Task: In the  document Fire.rtf Align the width of word art with 'Picture'. Fill the whole document with 'Yellow'. Add link on bottom right corner of the sheet: www.instagram.com
Action: Mouse moved to (197, 95)
Screenshot: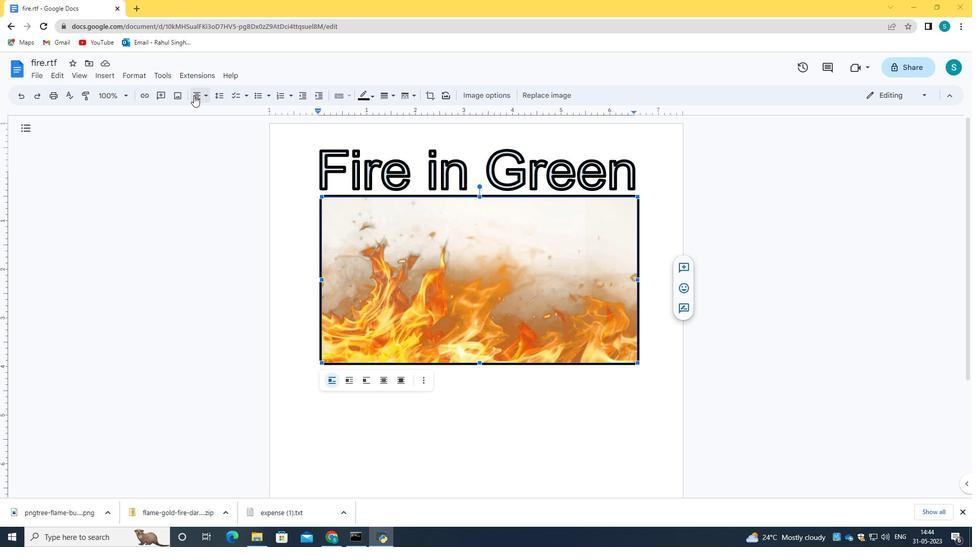 
Action: Mouse pressed left at (197, 95)
Screenshot: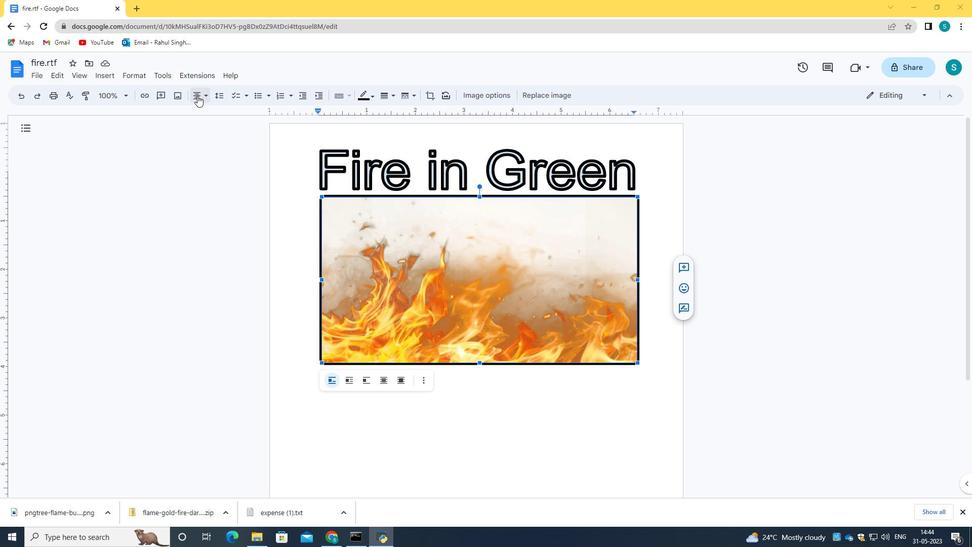 
Action: Mouse moved to (499, 98)
Screenshot: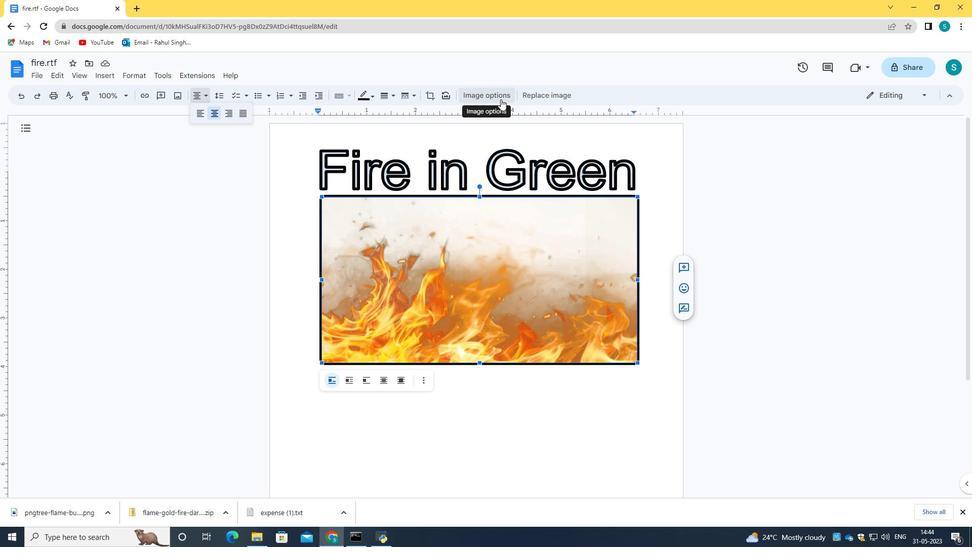 
Action: Mouse pressed left at (499, 98)
Screenshot: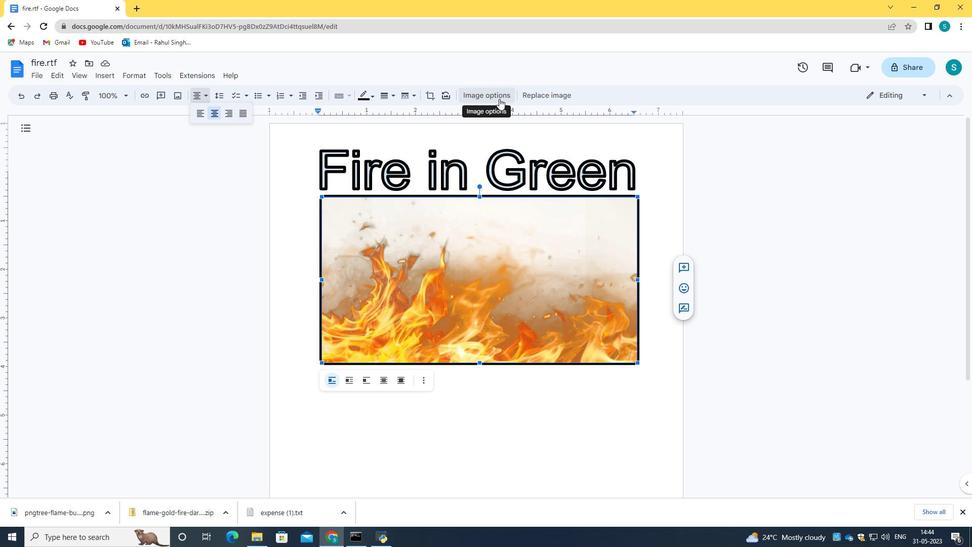 
Action: Mouse moved to (195, 90)
Screenshot: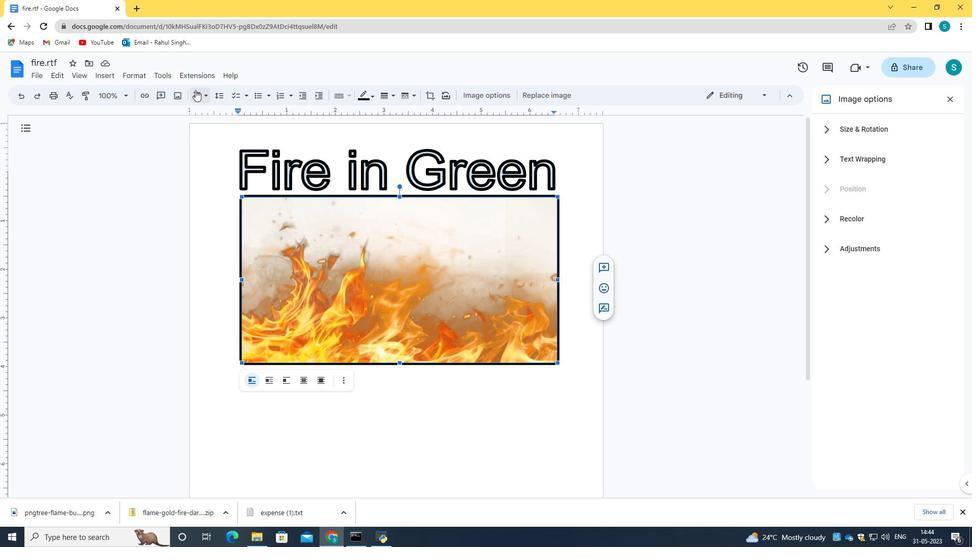
Action: Mouse pressed left at (195, 90)
Screenshot: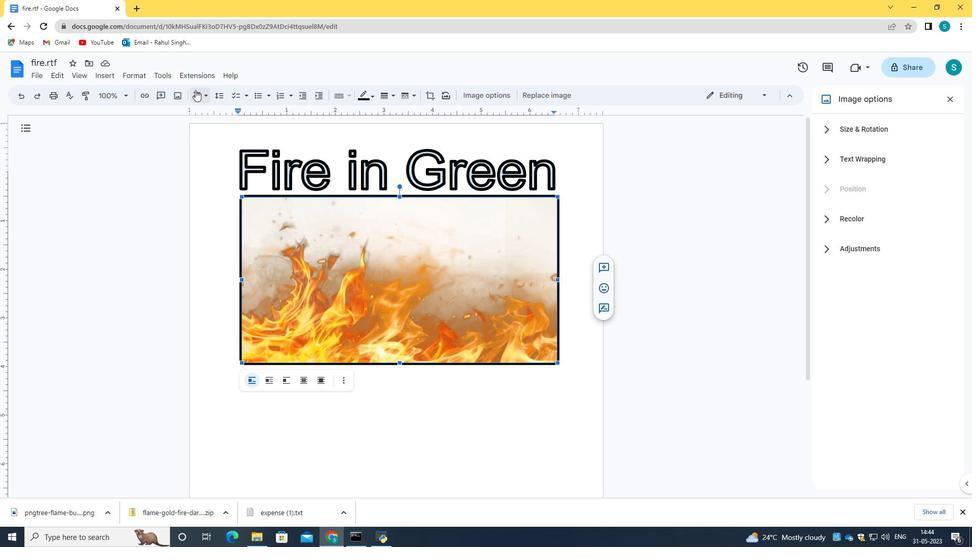 
Action: Mouse moved to (218, 113)
Screenshot: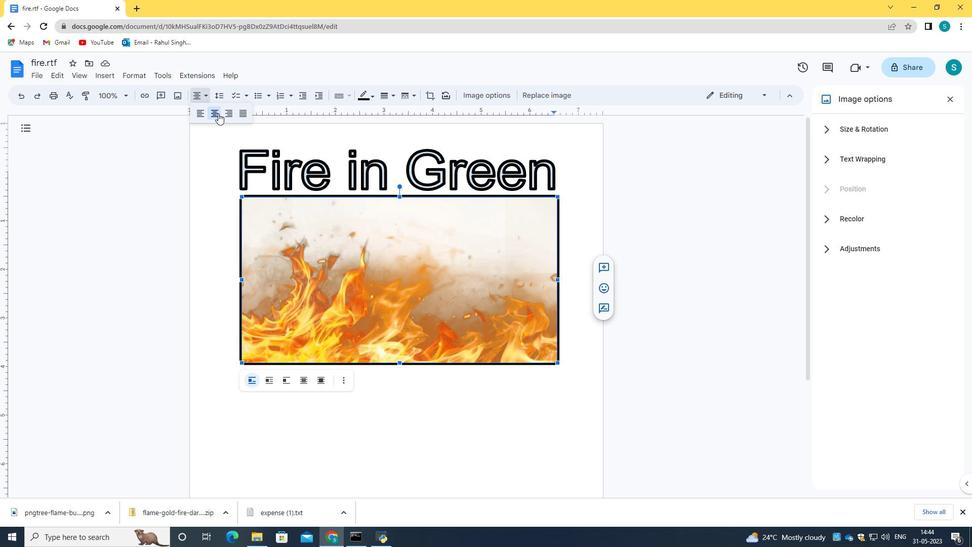 
Action: Mouse pressed left at (218, 113)
Screenshot: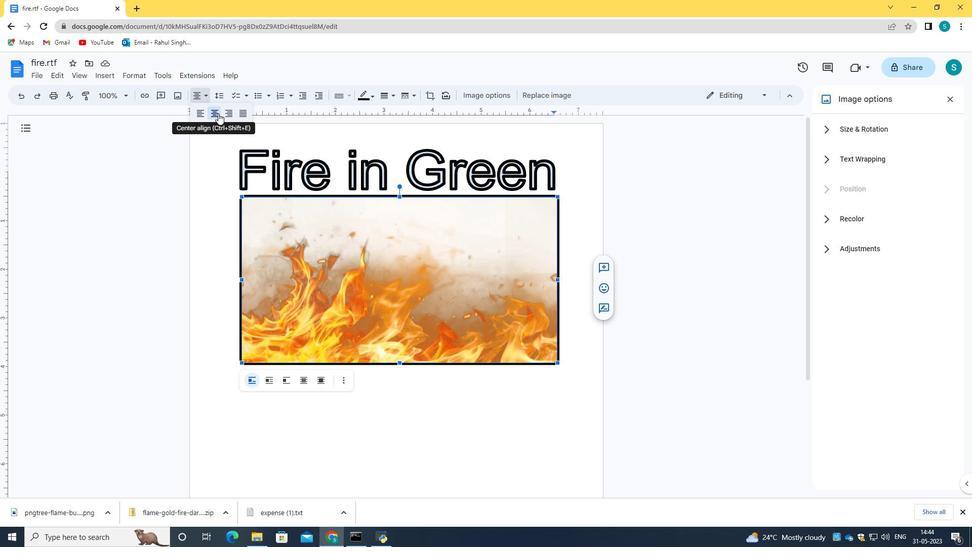 
Action: Mouse moved to (528, 154)
Screenshot: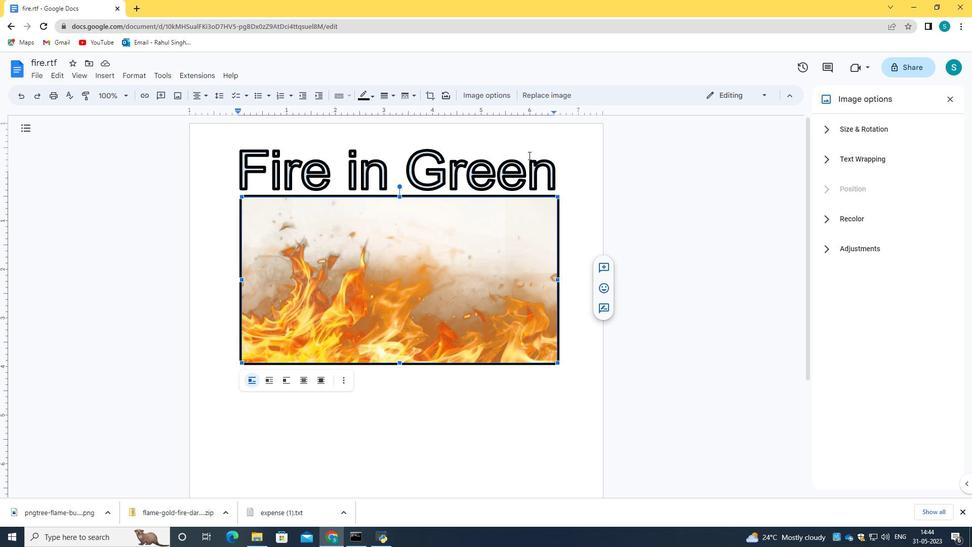 
Action: Mouse pressed left at (528, 154)
Screenshot: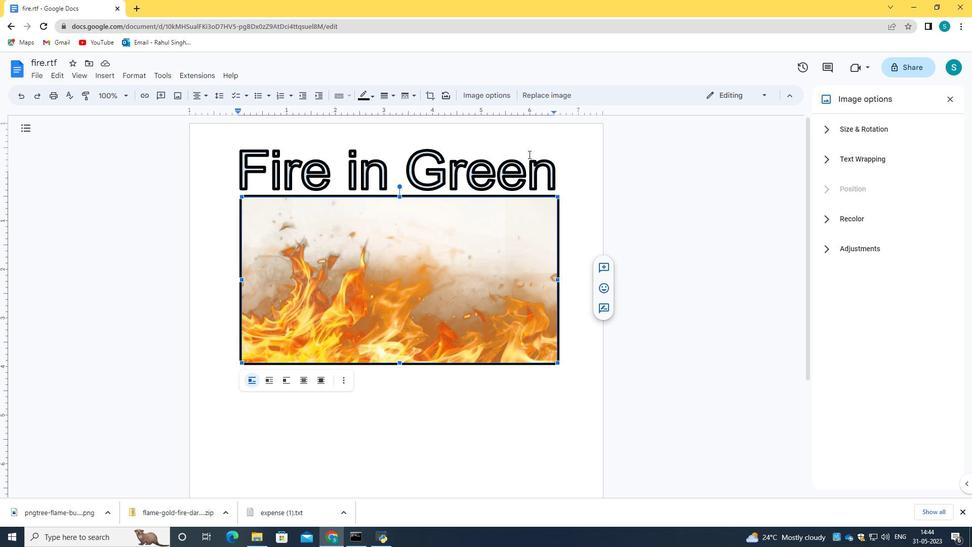 
Action: Mouse moved to (30, 72)
Screenshot: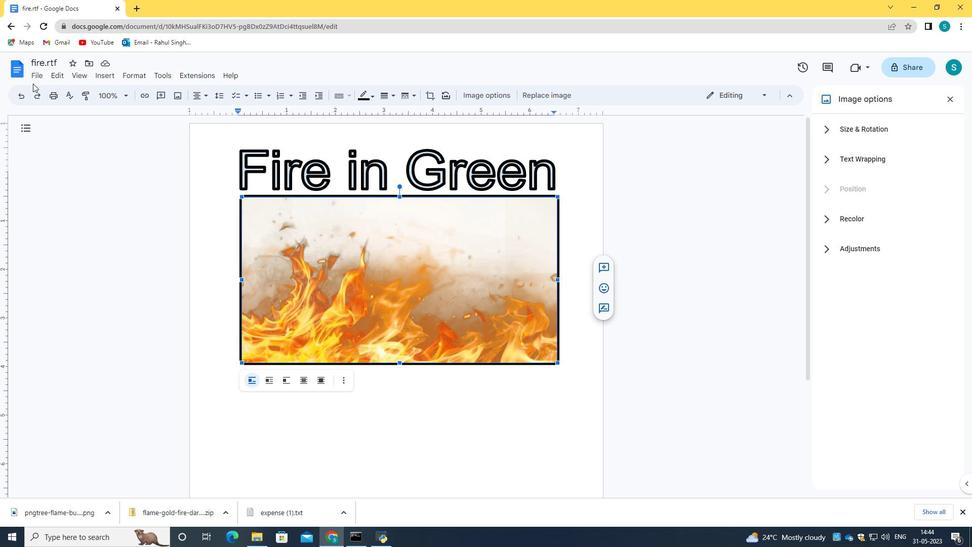 
Action: Mouse pressed left at (30, 72)
Screenshot: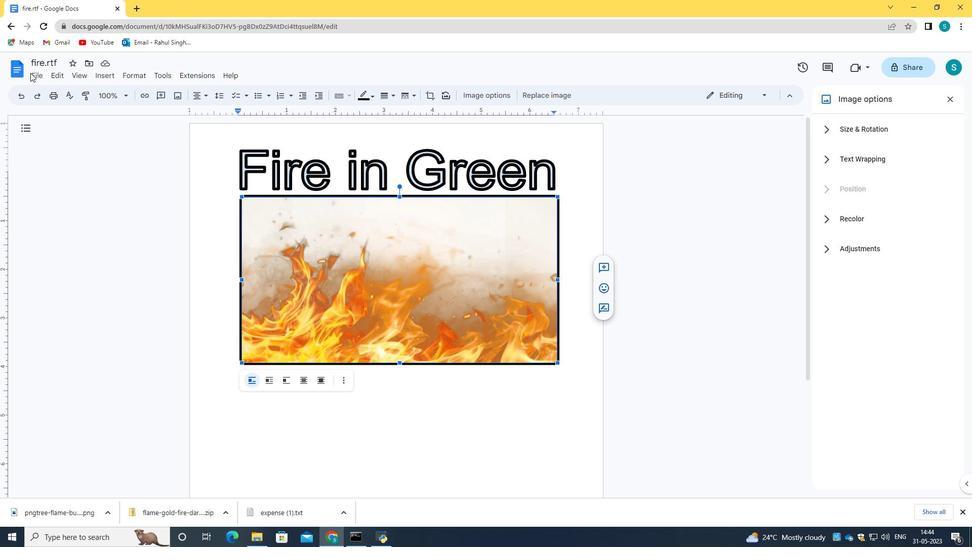 
Action: Mouse moved to (41, 77)
Screenshot: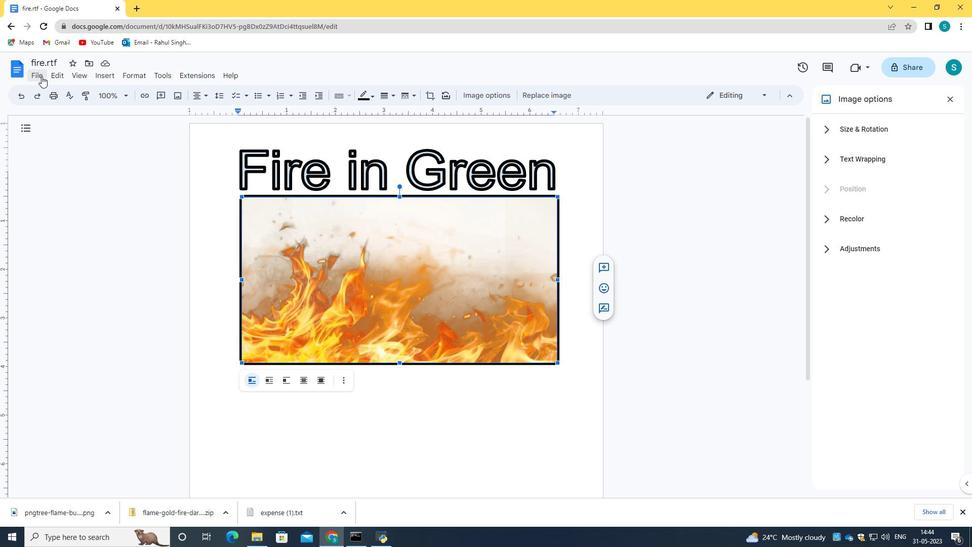 
Action: Mouse pressed left at (41, 77)
Screenshot: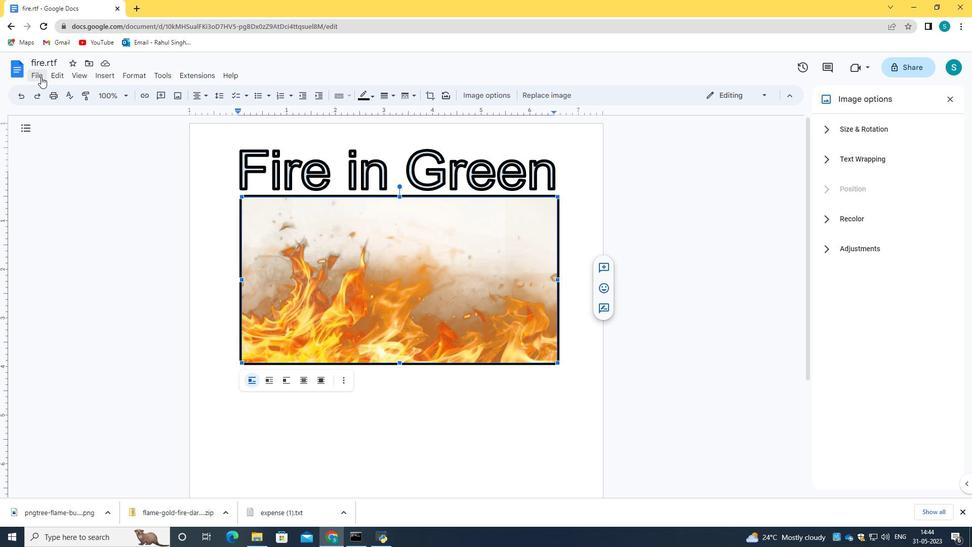 
Action: Mouse moved to (80, 352)
Screenshot: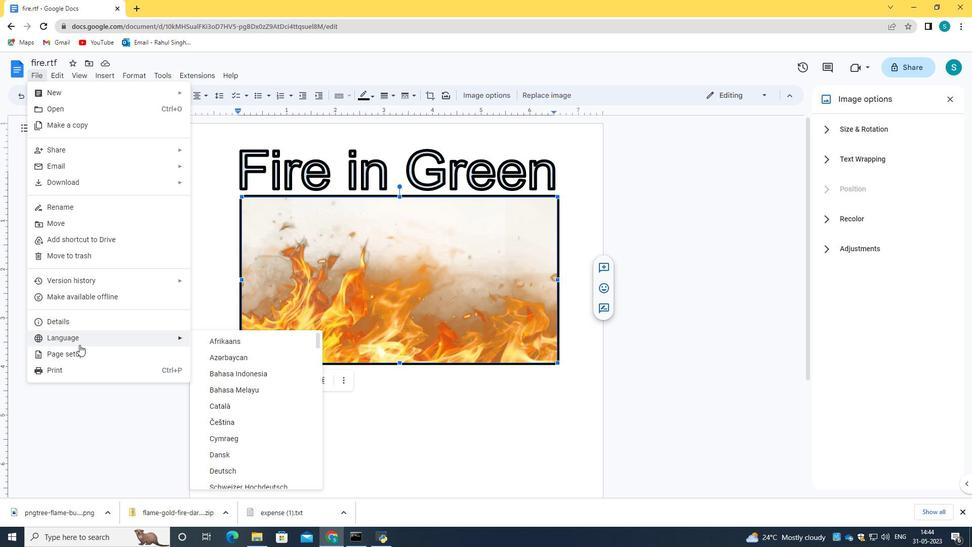 
Action: Mouse pressed left at (80, 352)
Screenshot: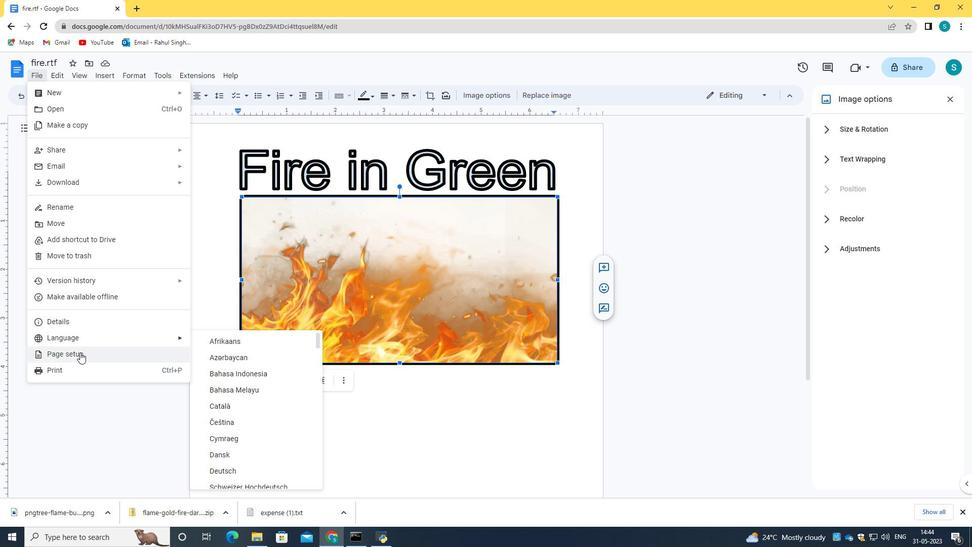 
Action: Mouse moved to (434, 223)
Screenshot: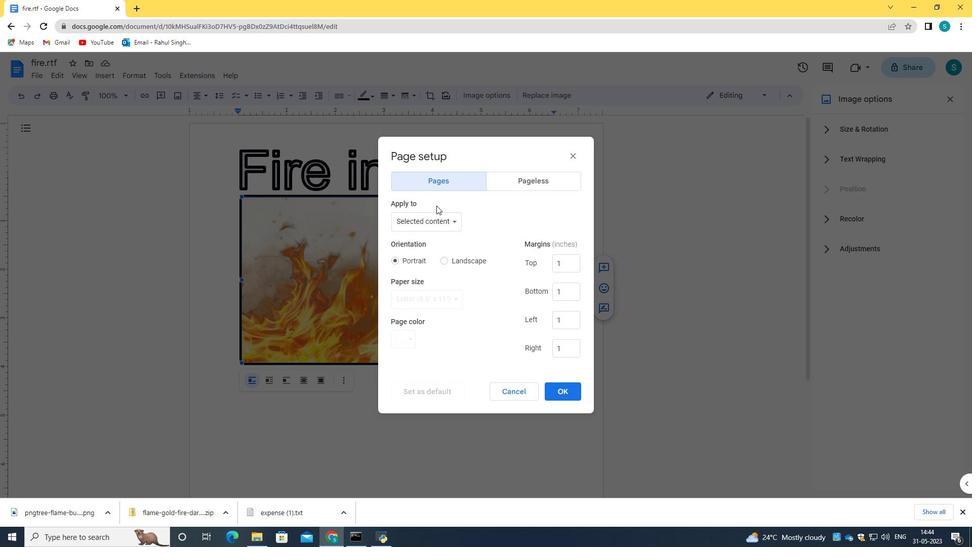 
Action: Mouse pressed left at (434, 223)
Screenshot: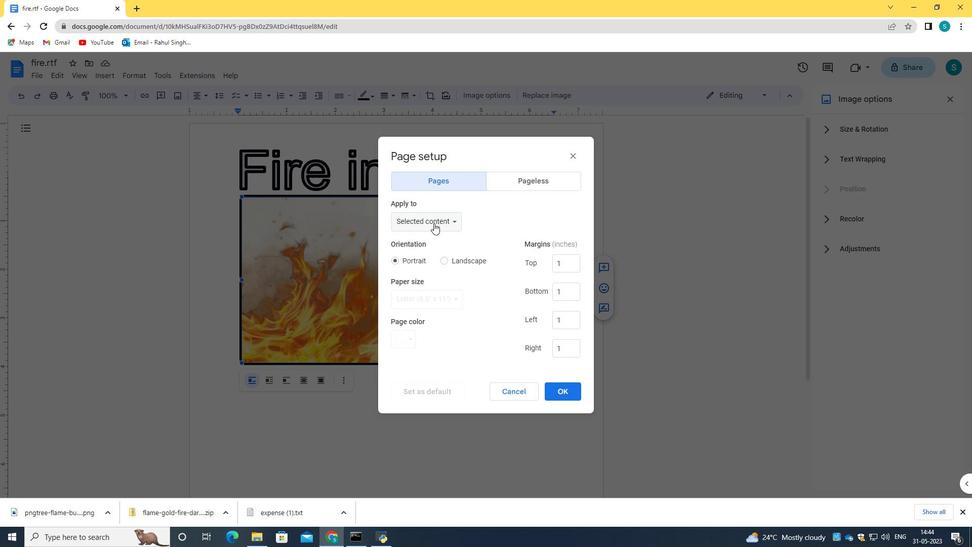 
Action: Mouse moved to (426, 203)
Screenshot: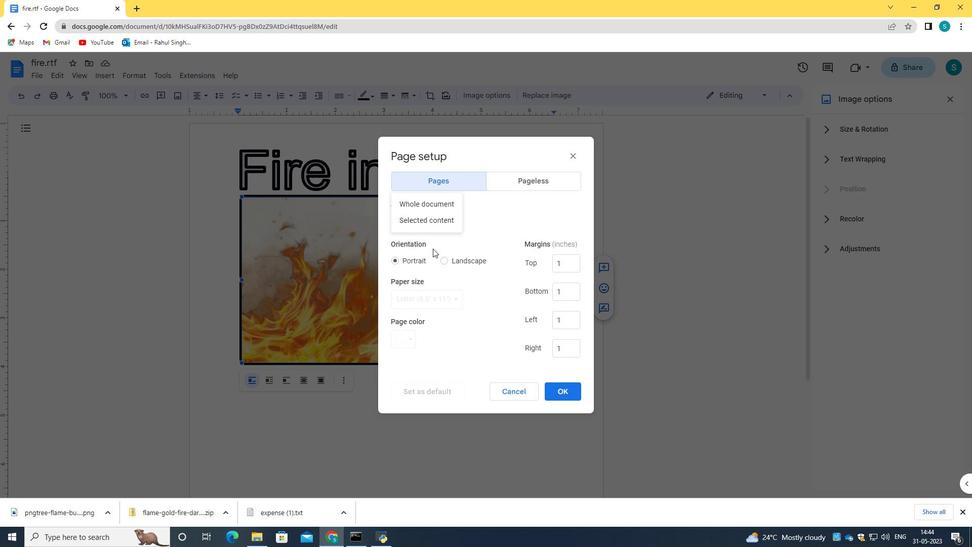 
Action: Mouse pressed left at (426, 203)
Screenshot: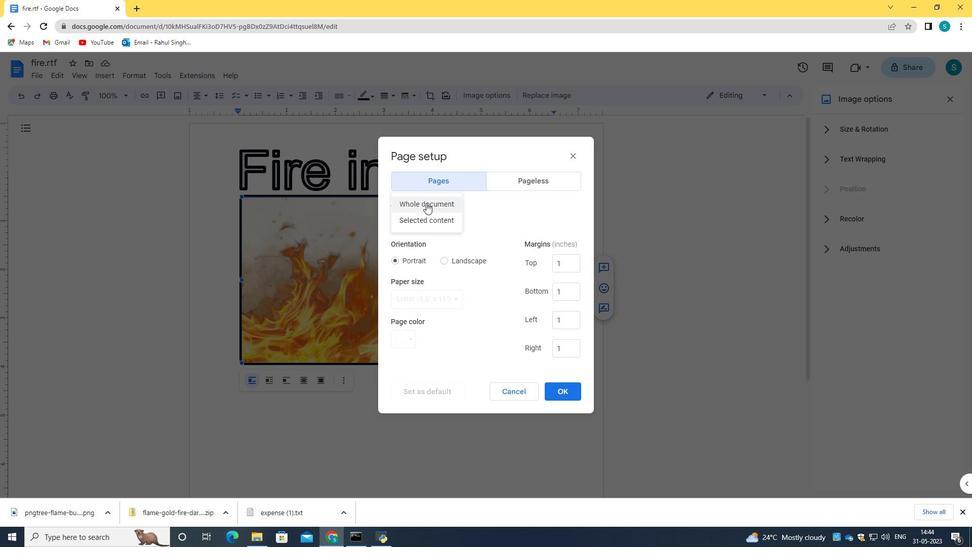 
Action: Mouse moved to (399, 347)
Screenshot: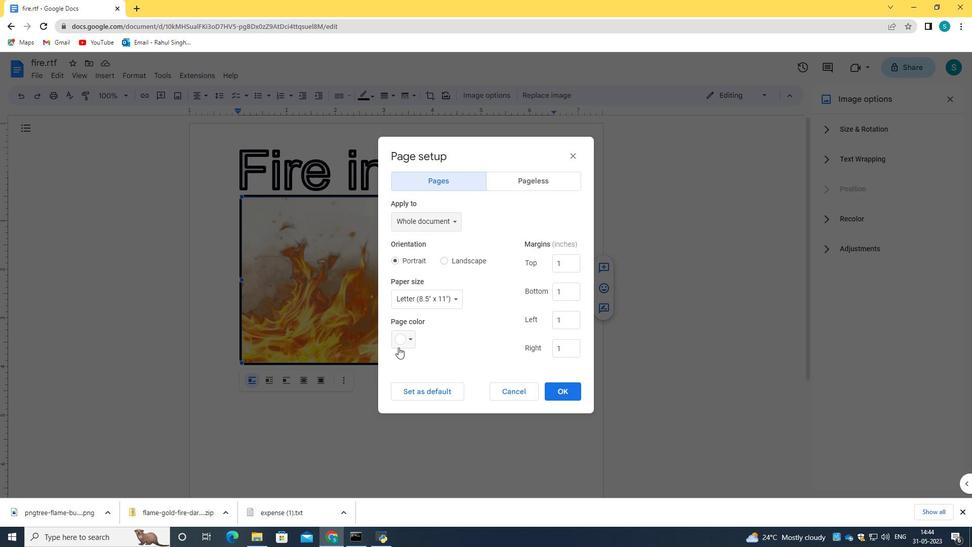 
Action: Mouse pressed left at (399, 347)
Screenshot: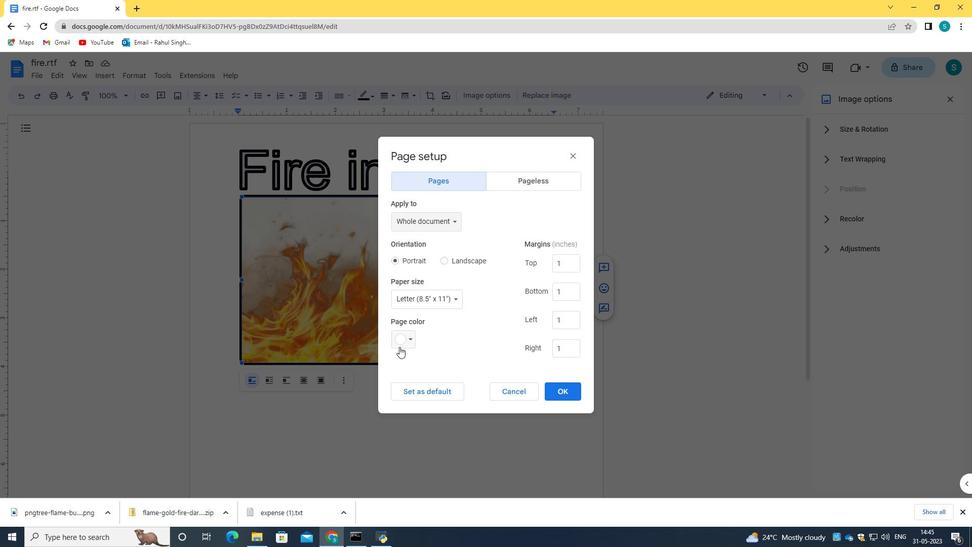 
Action: Mouse moved to (435, 370)
Screenshot: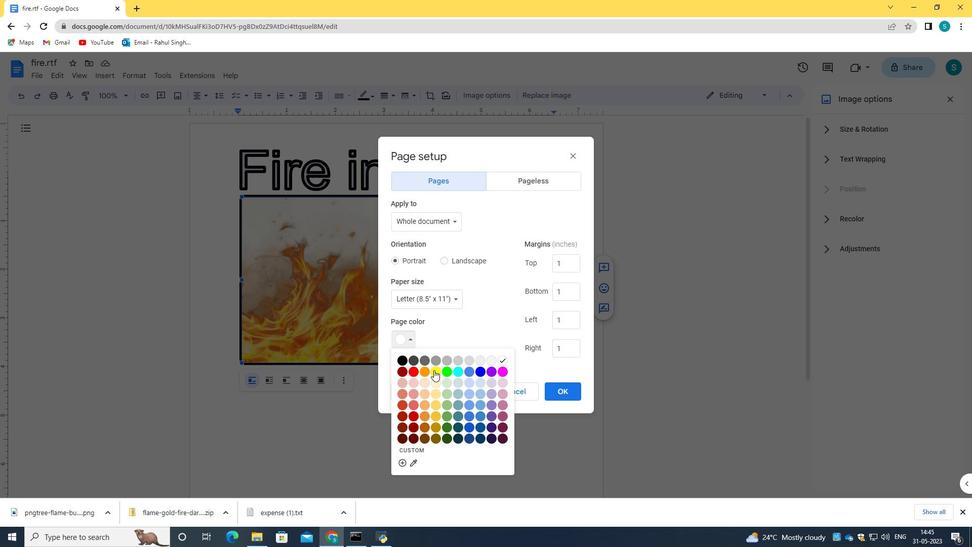 
Action: Mouse pressed left at (435, 370)
Screenshot: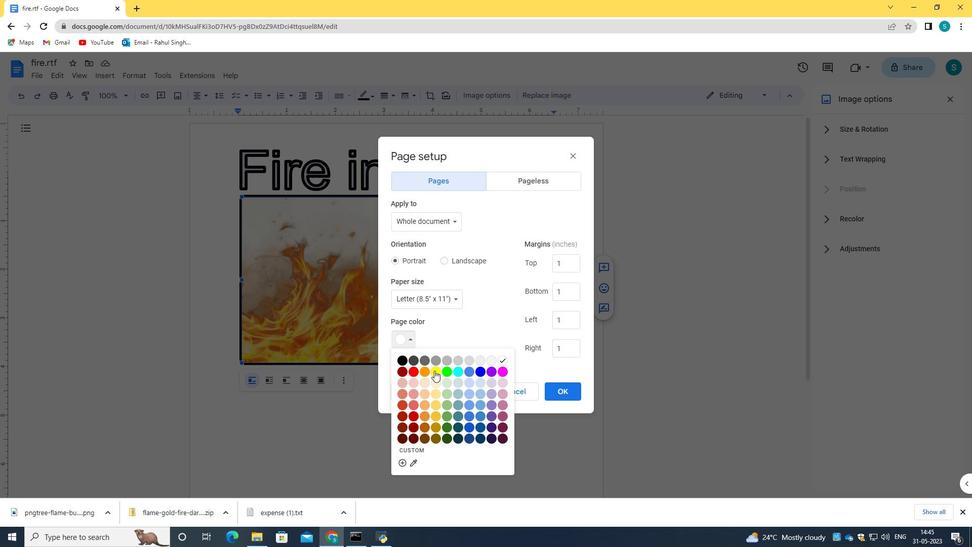 
Action: Mouse moved to (569, 389)
Screenshot: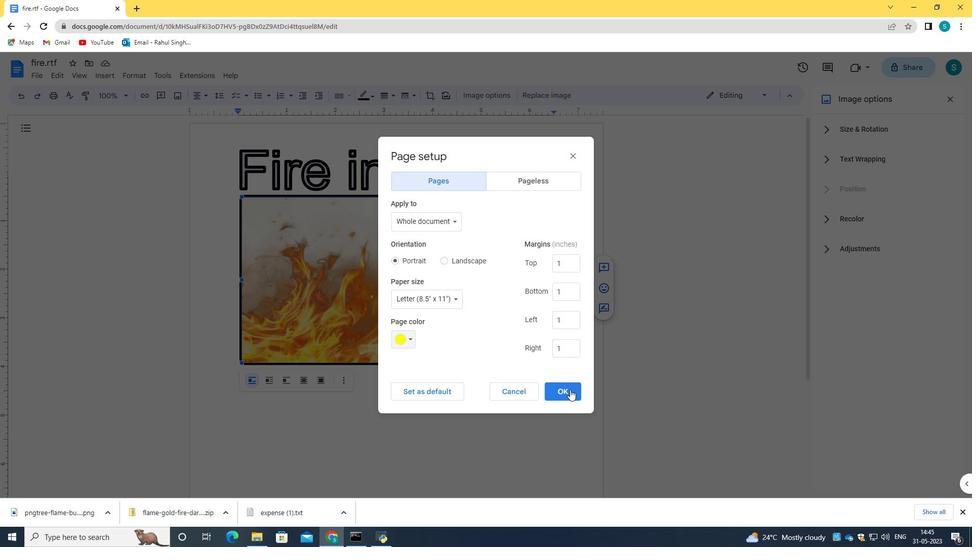 
Action: Mouse pressed left at (569, 389)
Screenshot: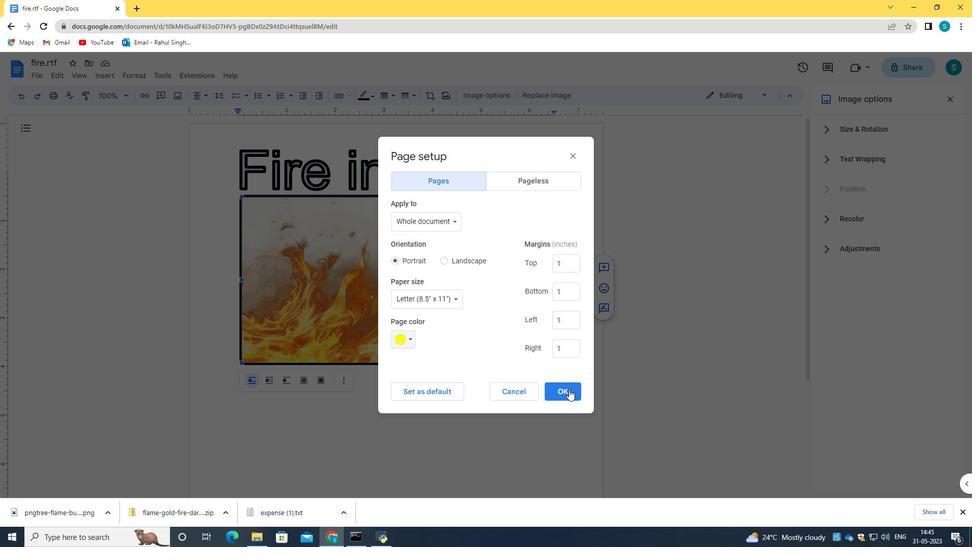 
Action: Mouse moved to (463, 261)
Screenshot: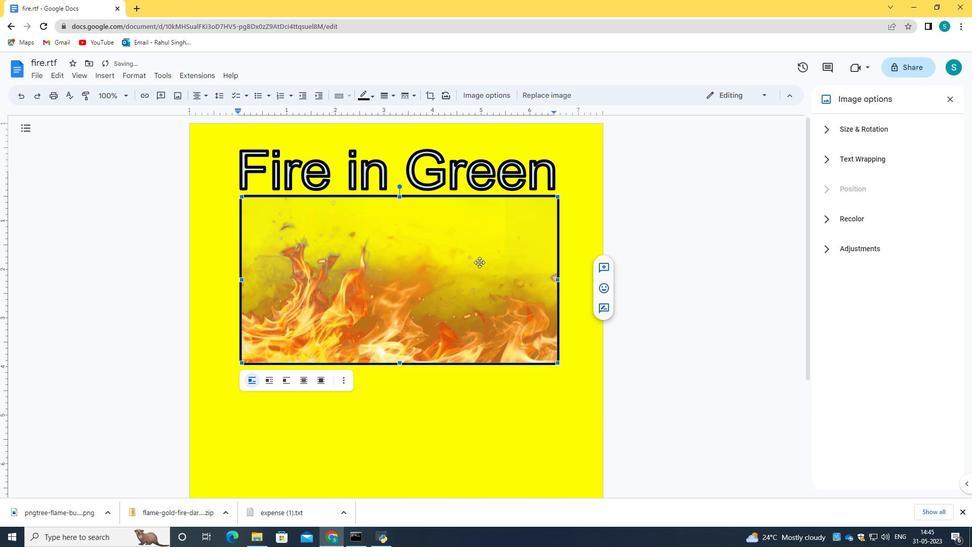 
Action: Mouse scrolled (463, 260) with delta (0, 0)
Screenshot: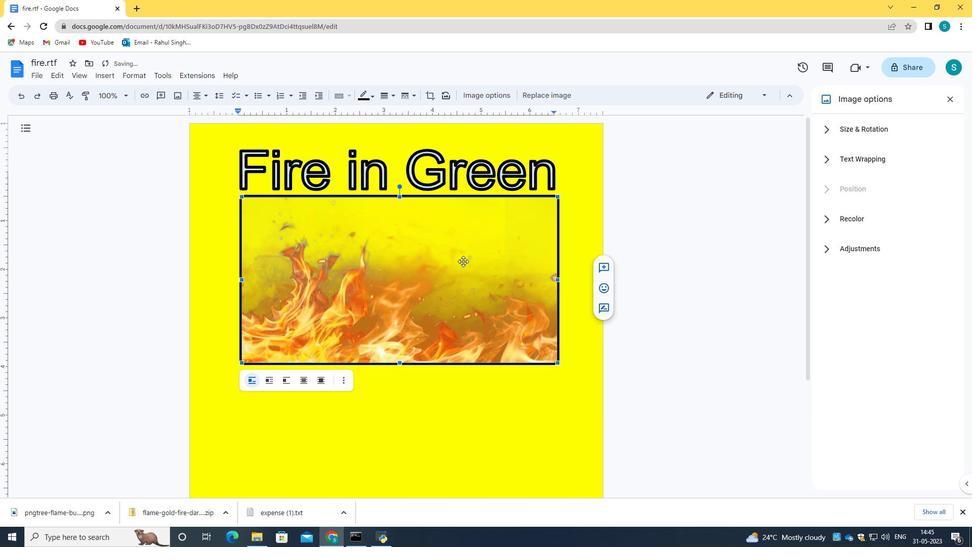 
Action: Mouse scrolled (463, 260) with delta (0, 0)
Screenshot: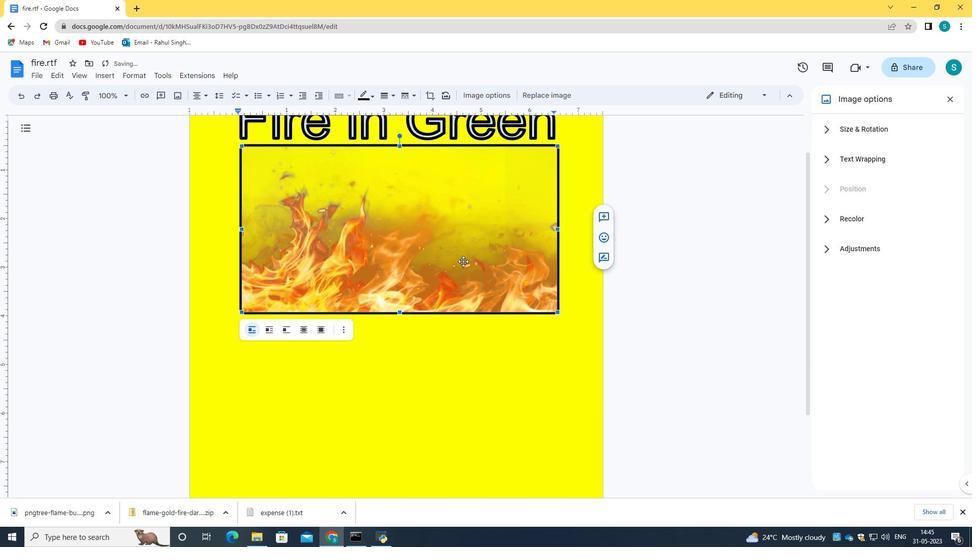 
Action: Mouse moved to (468, 362)
Screenshot: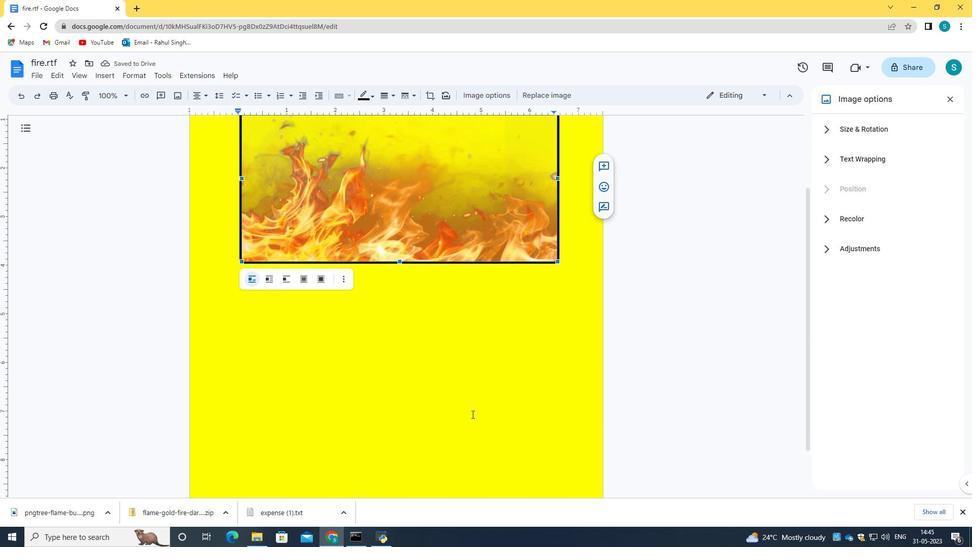 
Action: Mouse pressed left at (468, 362)
Screenshot: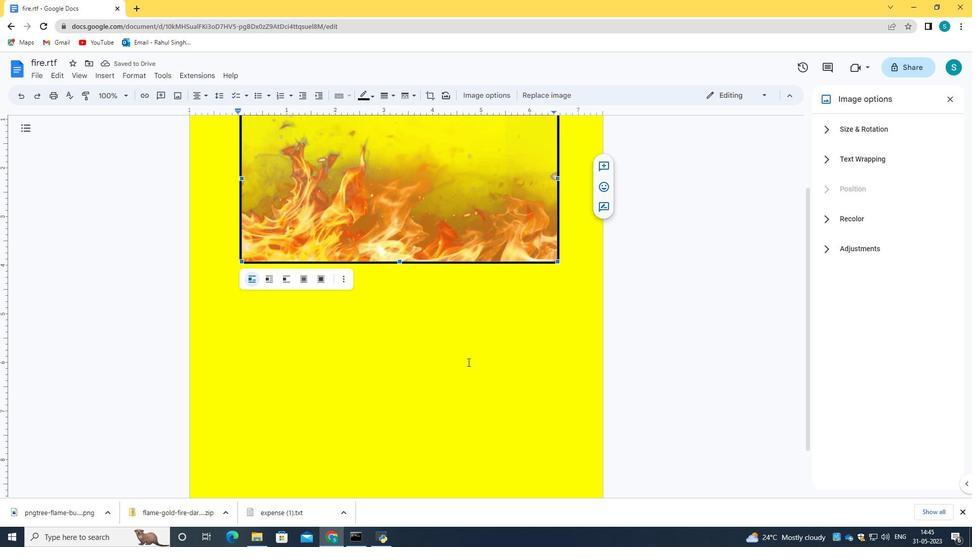 
Action: Mouse moved to (467, 419)
Screenshot: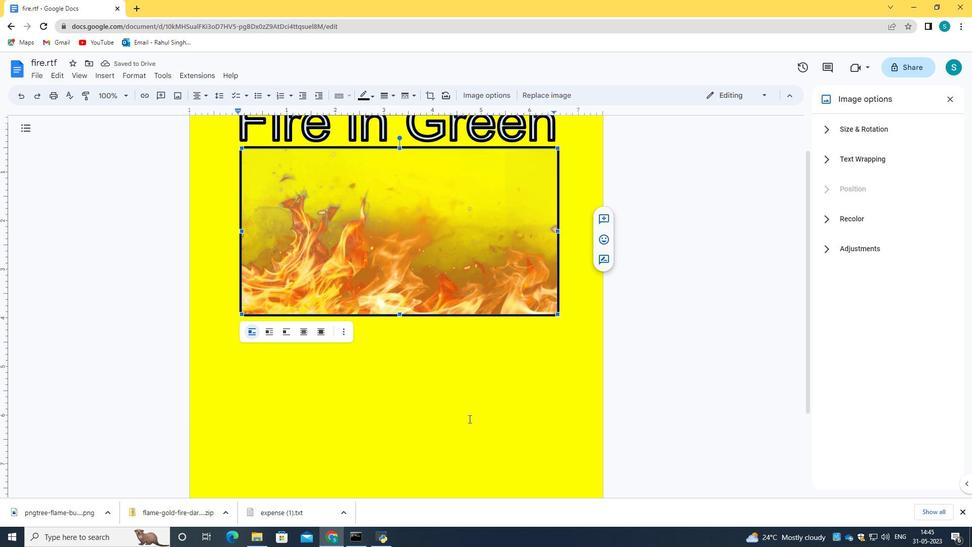 
Action: Mouse pressed left at (467, 419)
Screenshot: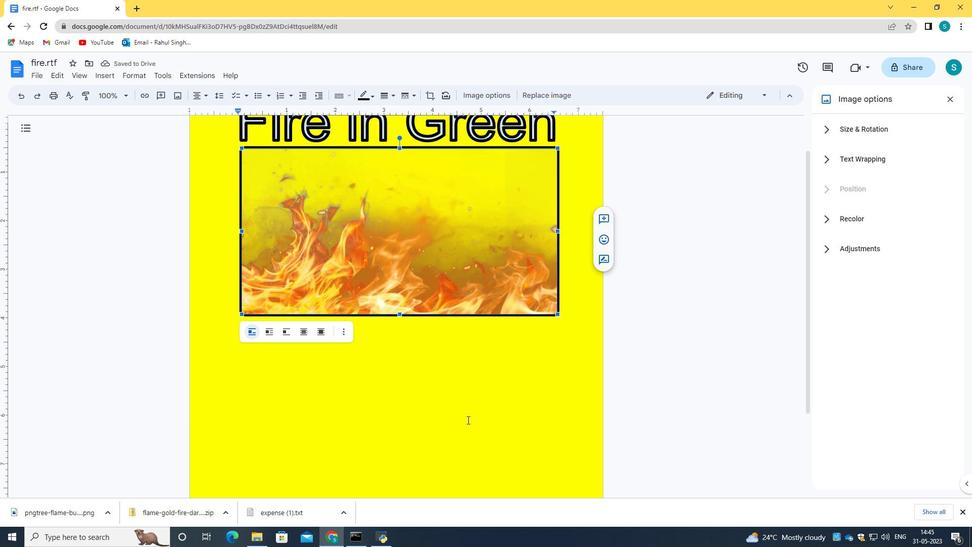 
Action: Mouse moved to (419, 418)
Screenshot: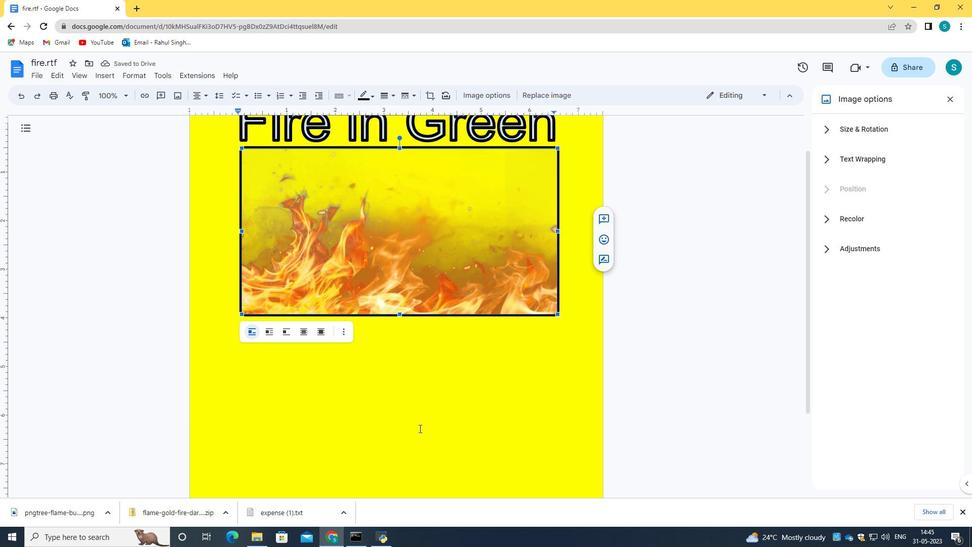 
Action: Mouse scrolled (419, 417) with delta (0, 0)
Screenshot: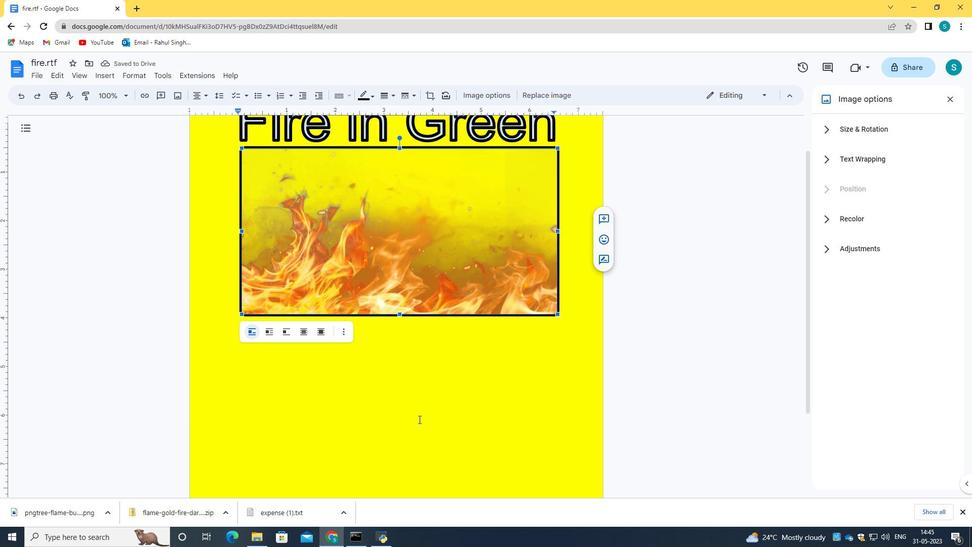
Action: Mouse scrolled (419, 417) with delta (0, 0)
Screenshot: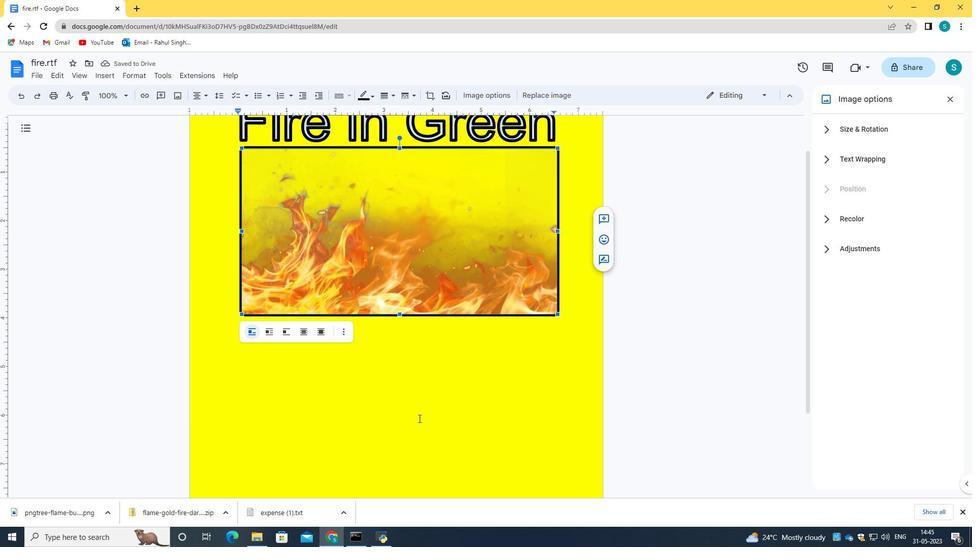 
Action: Mouse moved to (421, 414)
Screenshot: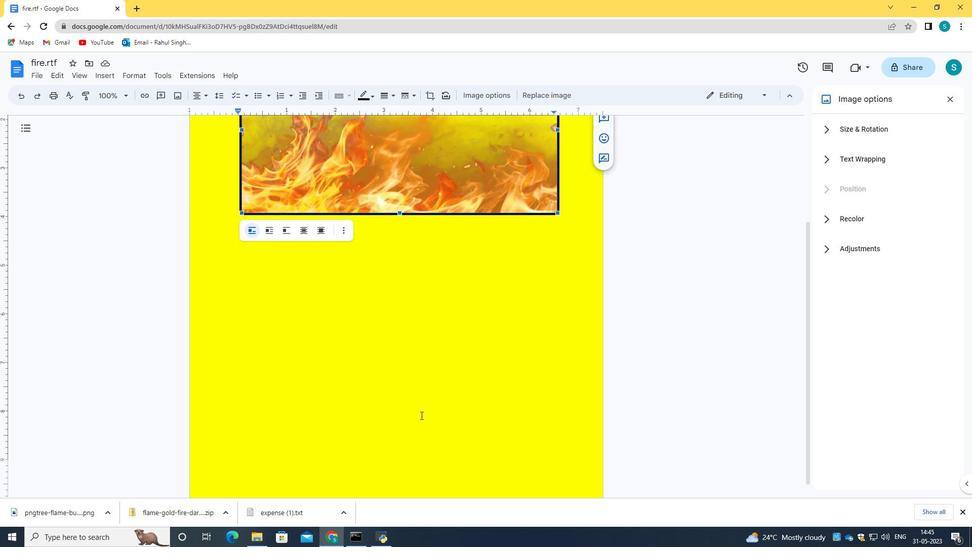 
Action: Mouse pressed left at (421, 414)
Screenshot: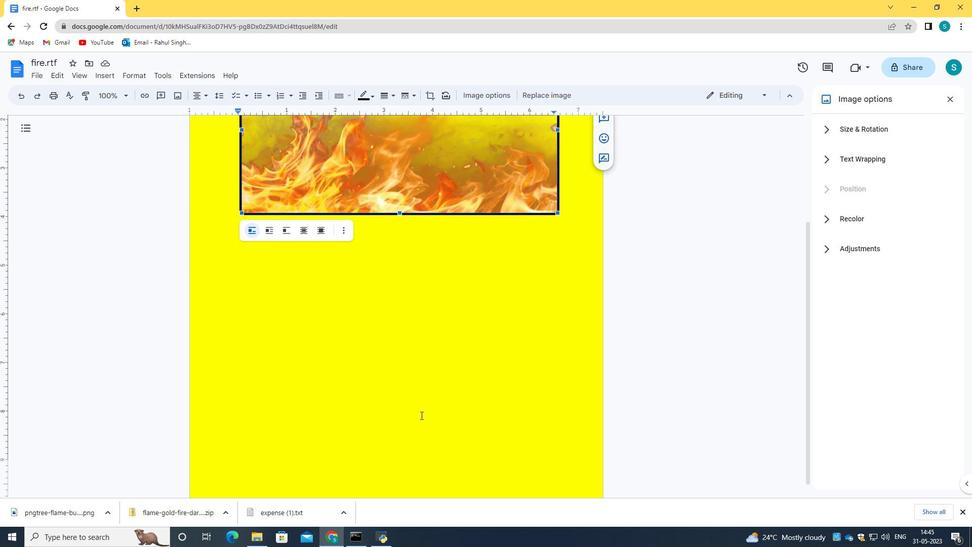 
Action: Mouse pressed left at (421, 414)
Screenshot: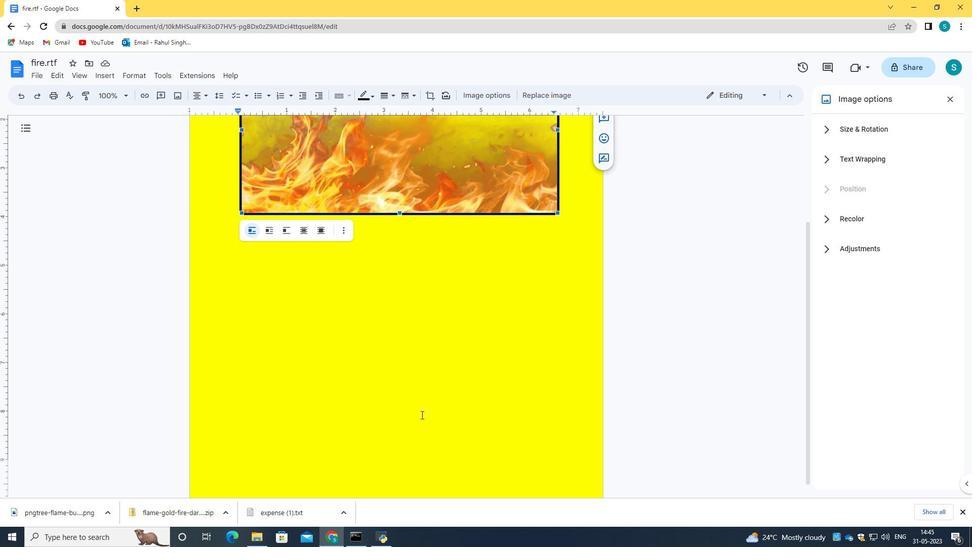
Action: Mouse moved to (567, 131)
Screenshot: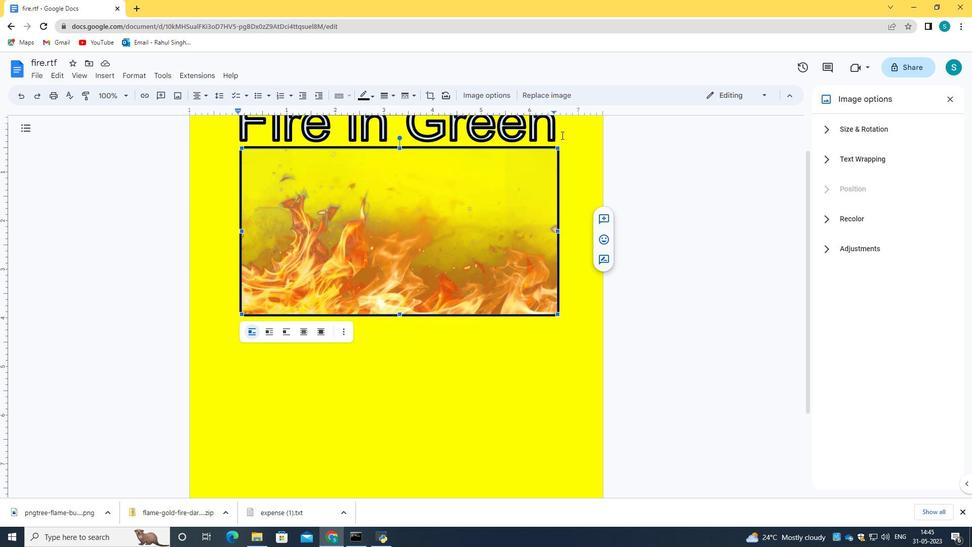 
Action: Mouse pressed left at (567, 131)
Screenshot: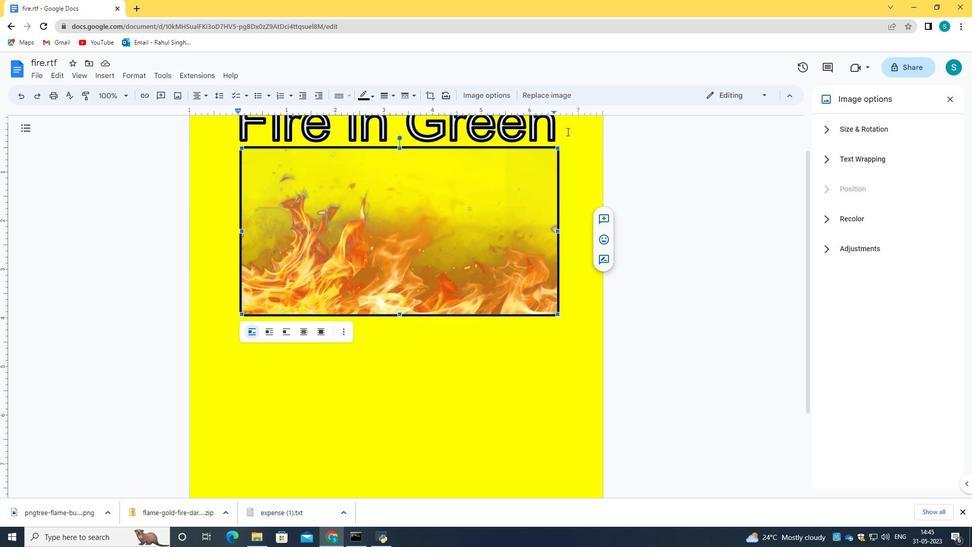 
Action: Mouse moved to (423, 443)
Screenshot: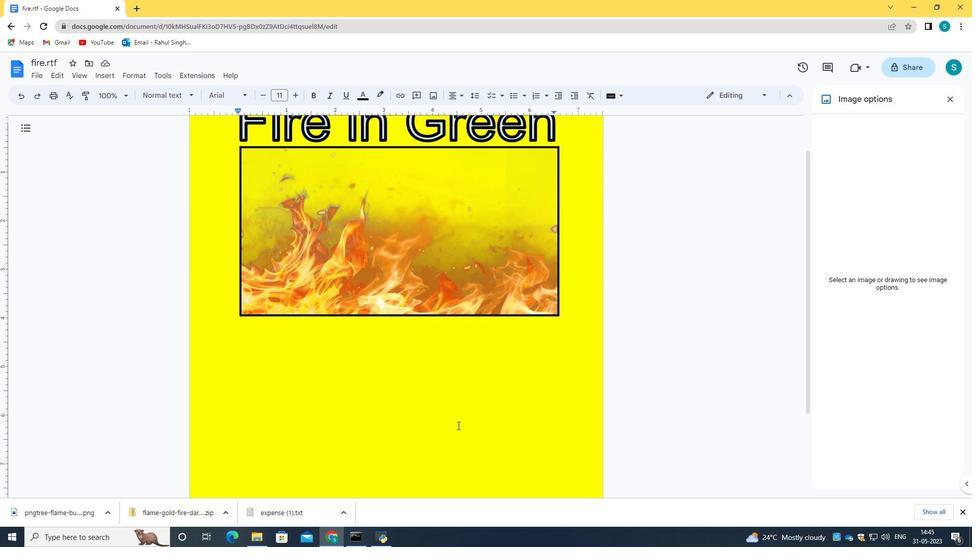 
Action: Mouse pressed left at (423, 443)
Screenshot: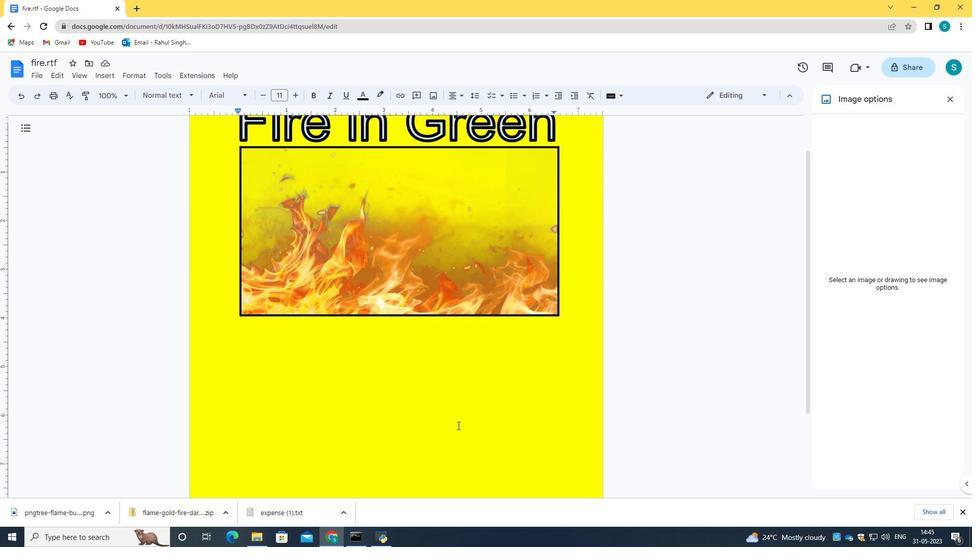 
Action: Mouse moved to (435, 412)
Screenshot: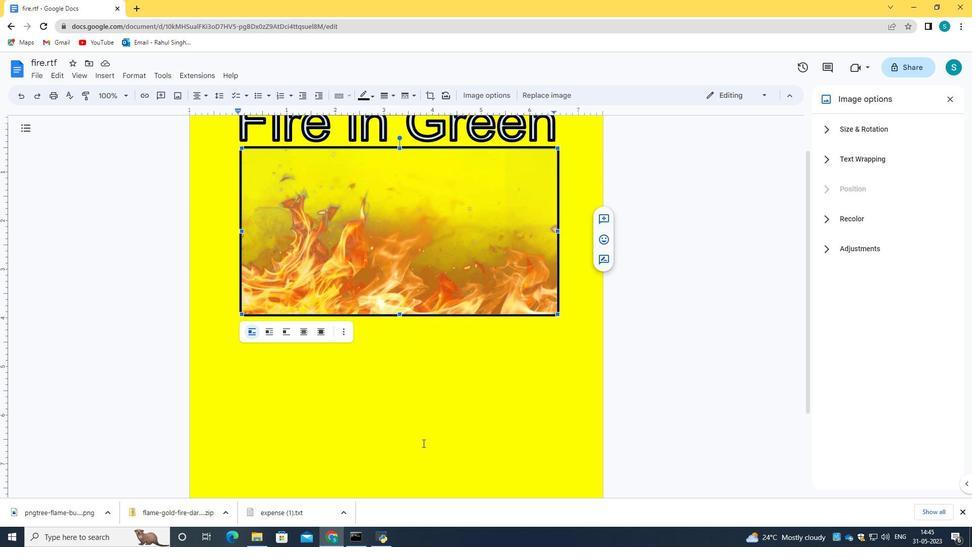 
Action: Key pressed <Key.space>
Screenshot: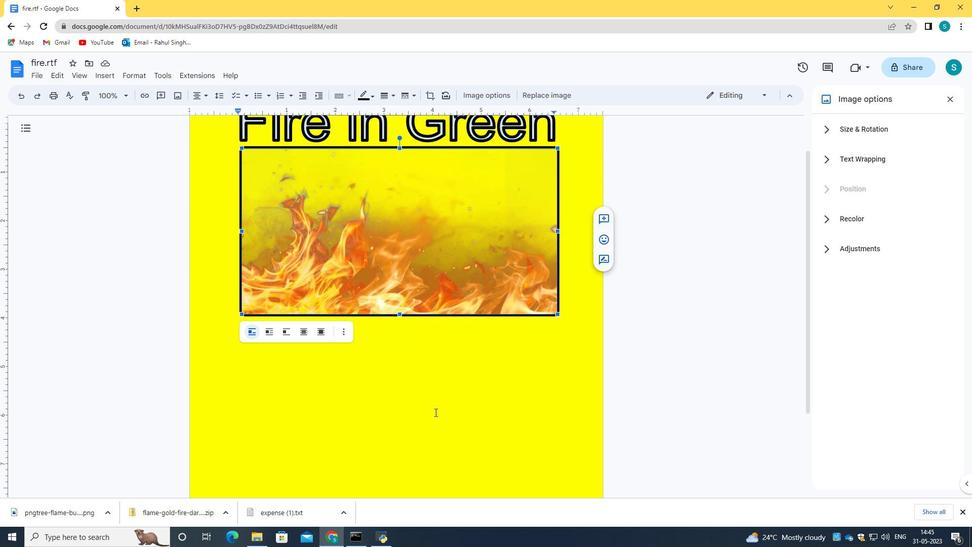 
Action: Mouse moved to (15, 92)
Screenshot: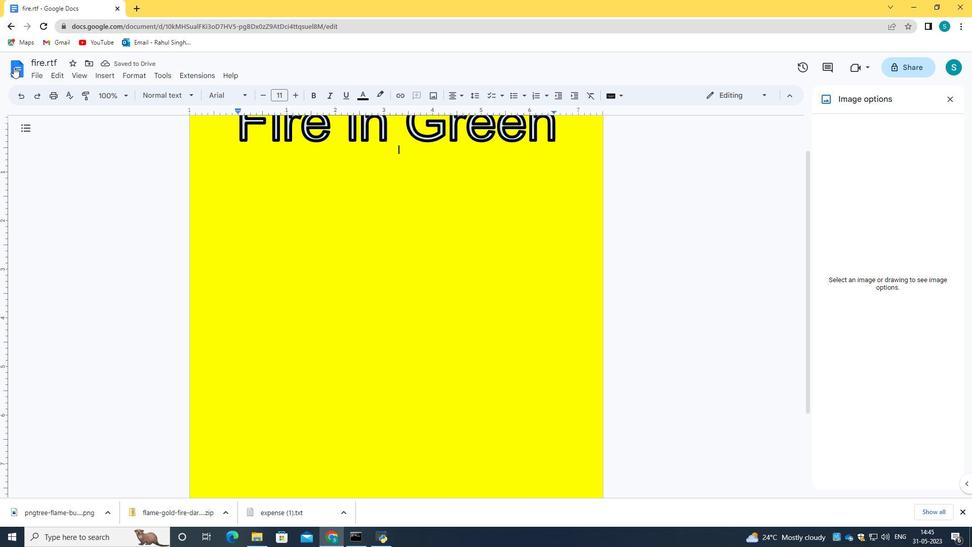 
Action: Mouse pressed left at (15, 92)
Screenshot: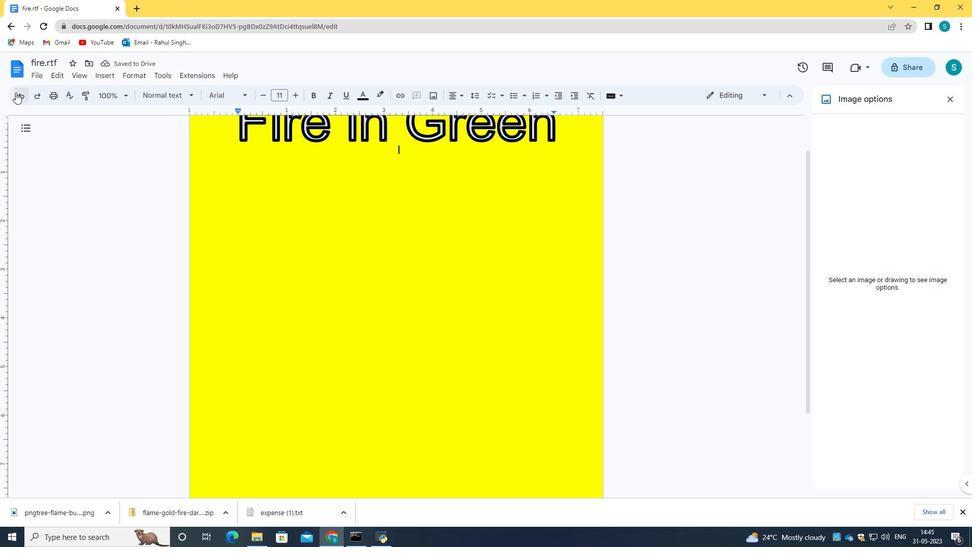 
Action: Mouse moved to (488, 325)
Screenshot: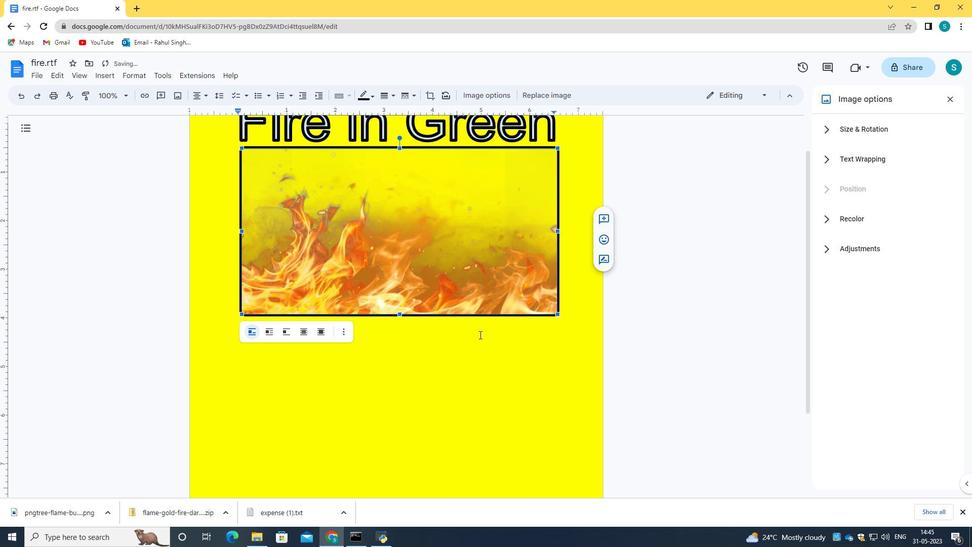 
Action: Mouse pressed left at (488, 325)
Screenshot: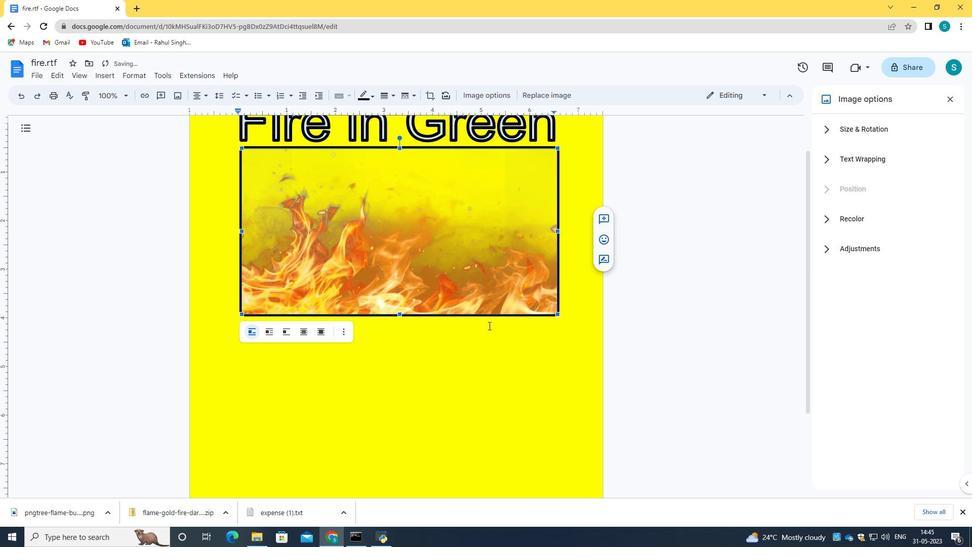 
Action: Mouse pressed left at (488, 325)
Screenshot: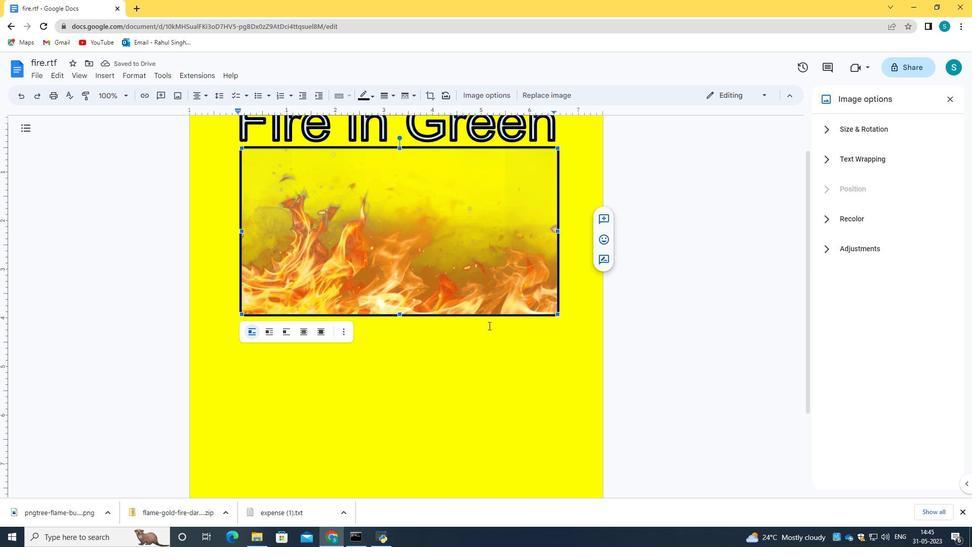 
Action: Mouse pressed left at (488, 325)
Screenshot: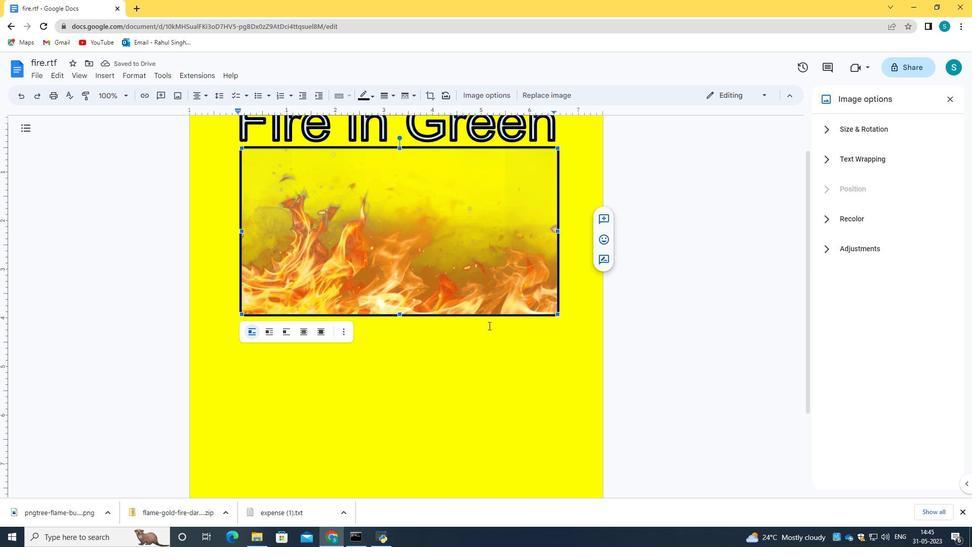 
Action: Mouse pressed left at (488, 325)
Screenshot: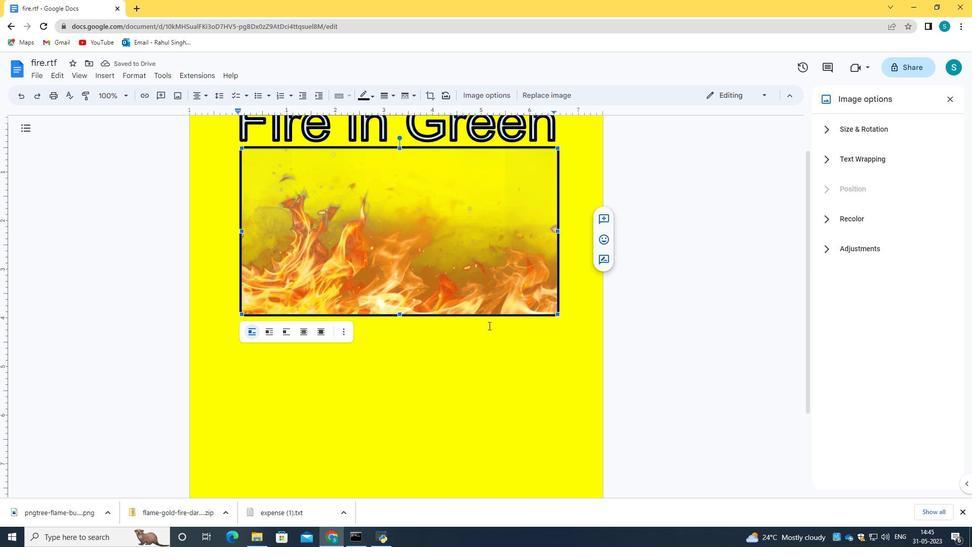 
Action: Mouse moved to (480, 347)
Screenshot: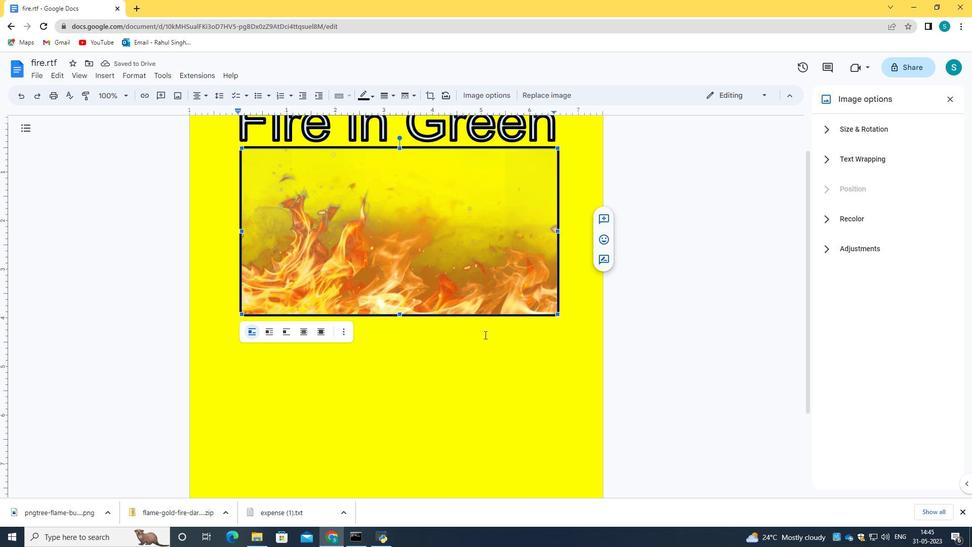 
Action: Mouse pressed left at (480, 347)
Screenshot: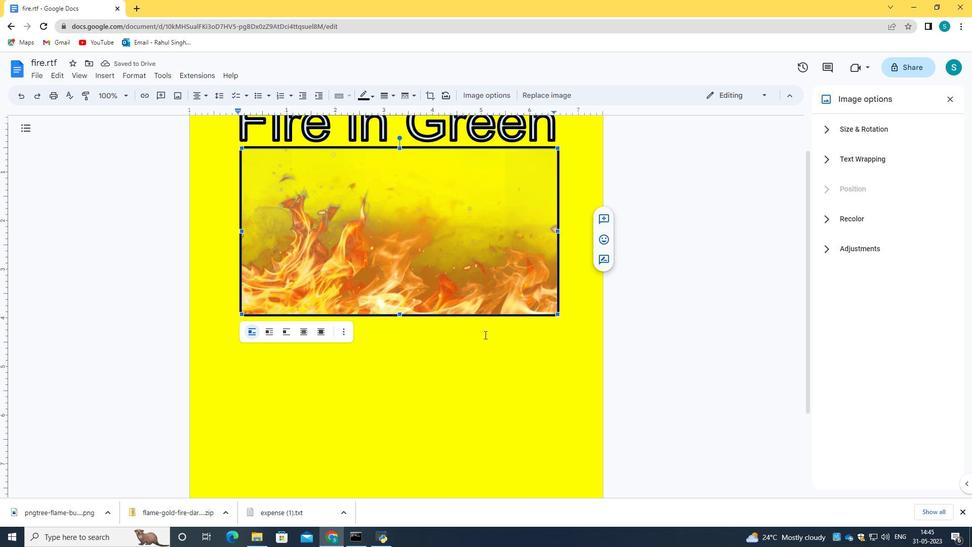 
Action: Mouse moved to (463, 377)
Screenshot: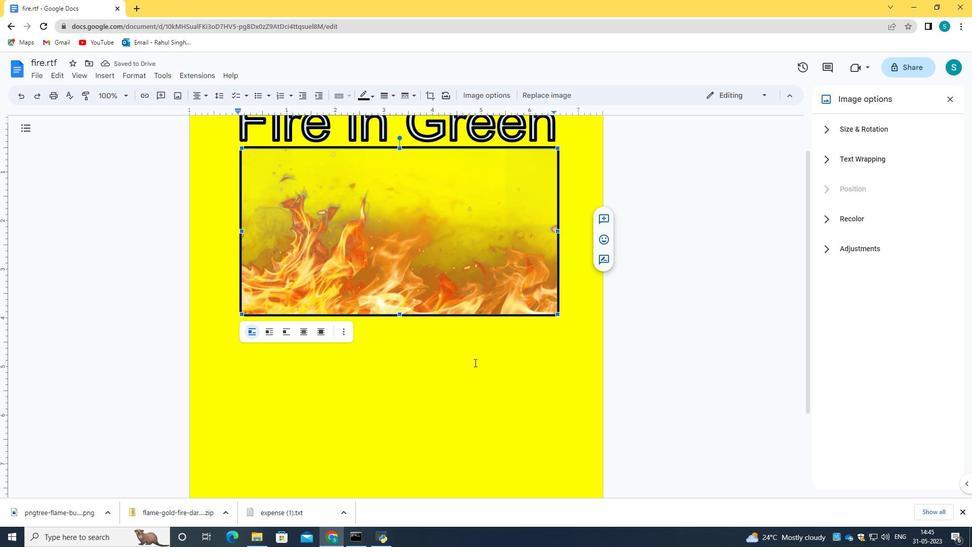 
Action: Mouse pressed left at (463, 377)
Screenshot: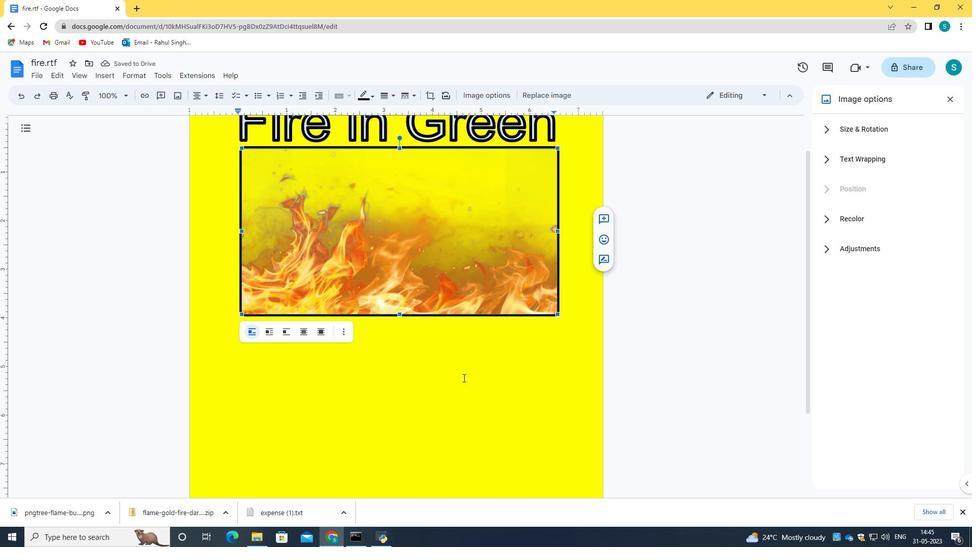 
Action: Mouse pressed left at (463, 377)
Screenshot: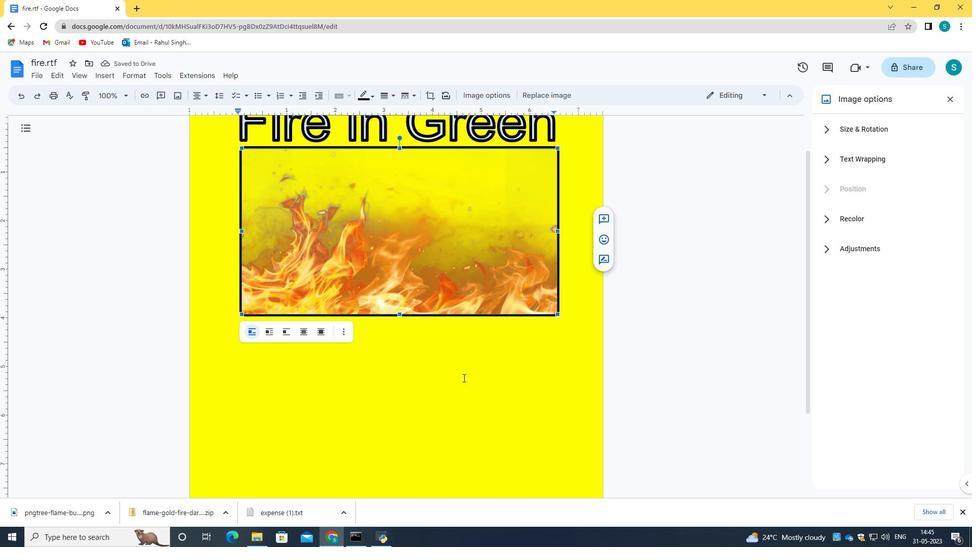 
Action: Mouse moved to (461, 386)
Screenshot: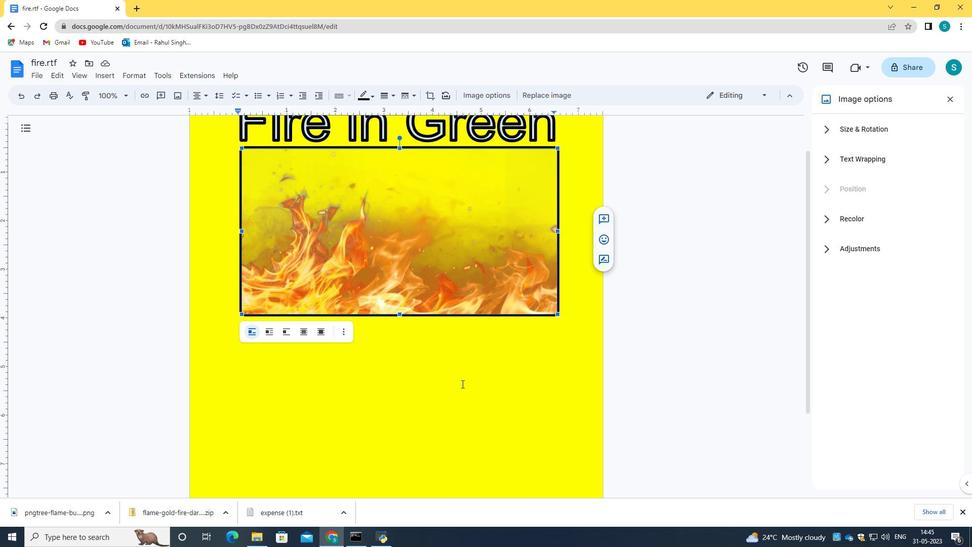
Action: Mouse pressed left at (461, 386)
Screenshot: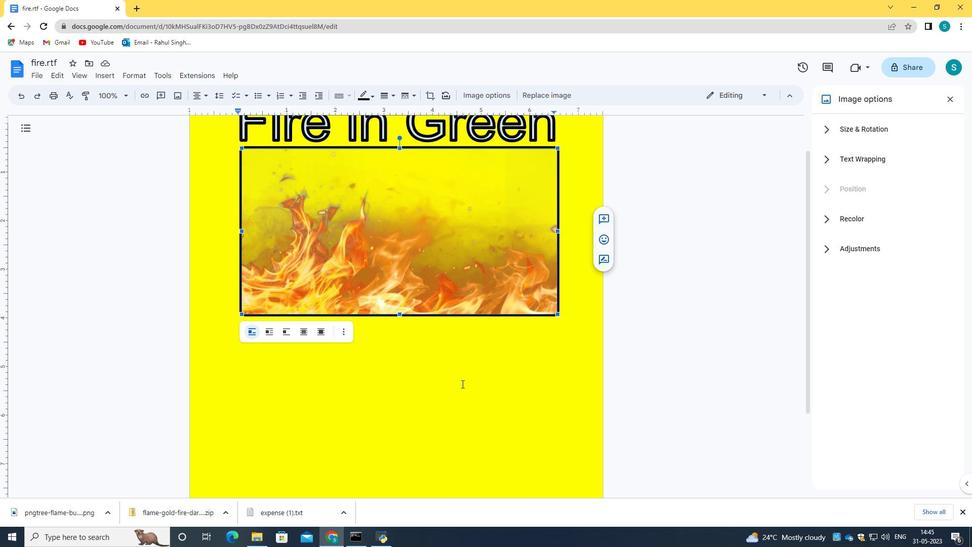 
Action: Mouse moved to (458, 387)
Screenshot: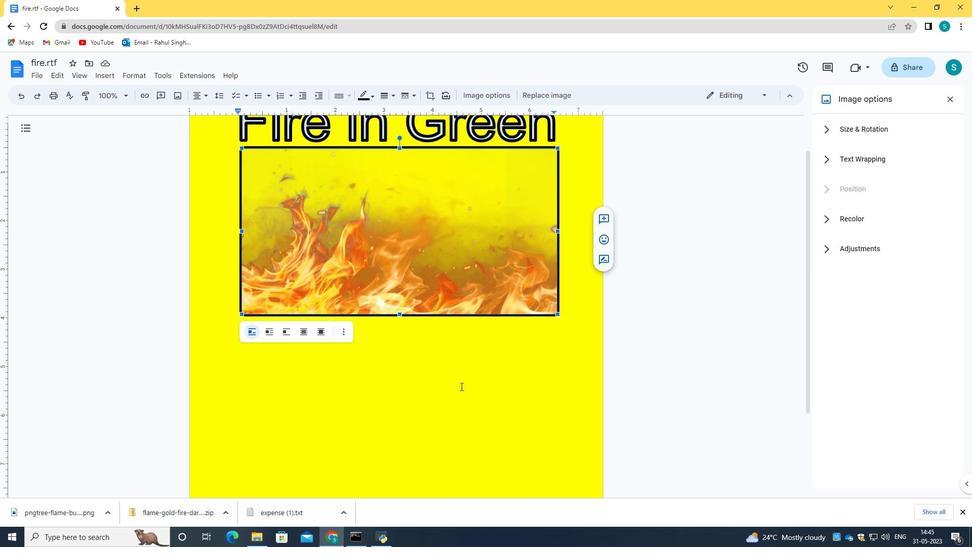 
Action: Mouse pressed left at (458, 387)
Screenshot: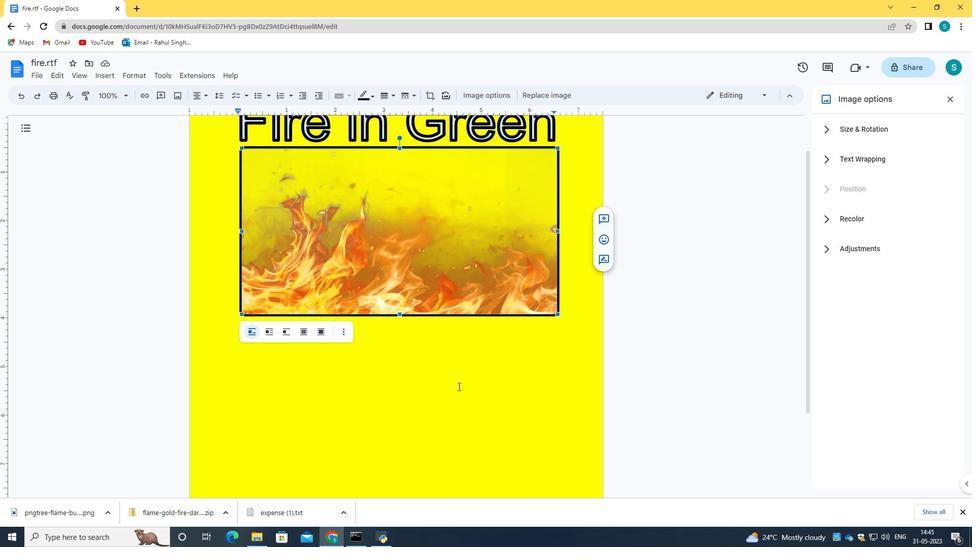 
Action: Mouse moved to (458, 387)
Screenshot: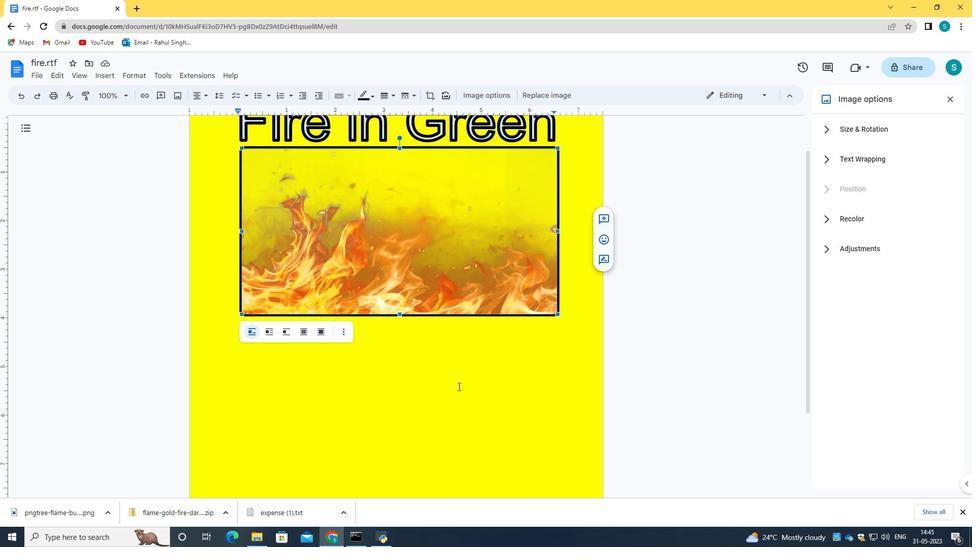 
Action: Mouse pressed left at (458, 387)
Screenshot: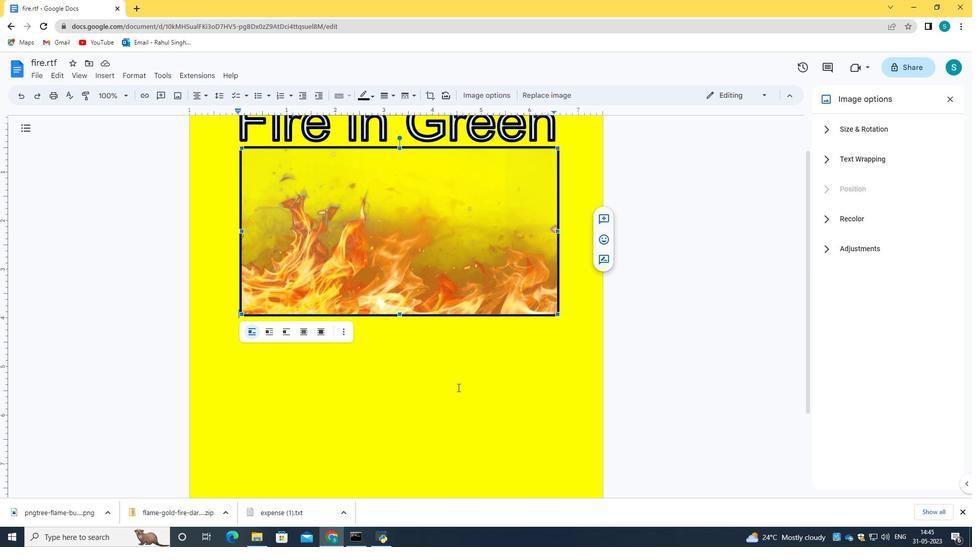 
Action: Mouse moved to (460, 413)
Screenshot: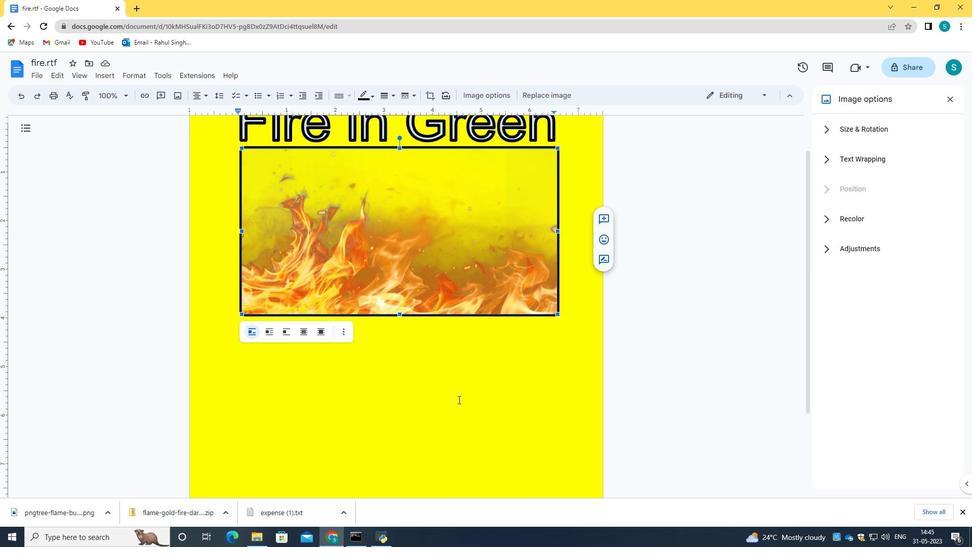 
Action: Mouse scrolled (460, 413) with delta (0, 0)
Screenshot: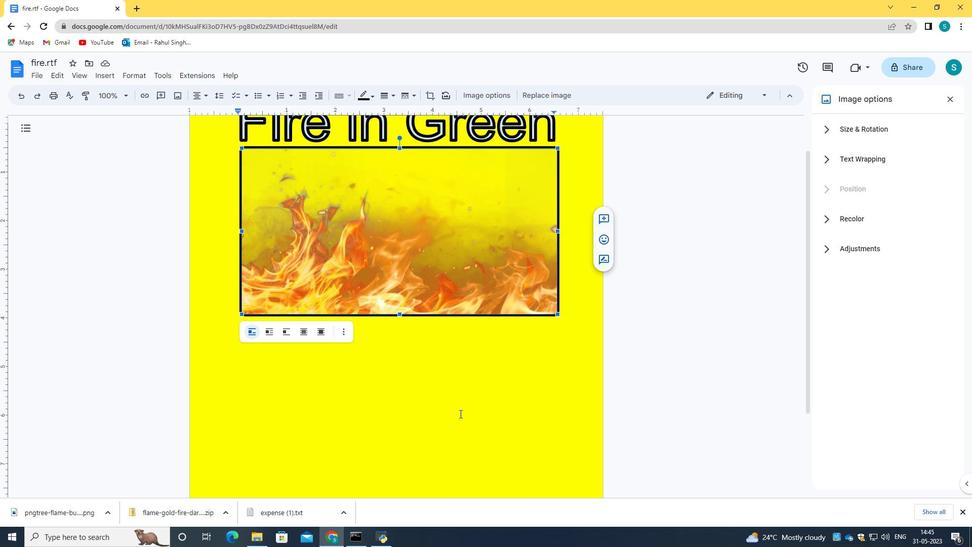 
Action: Mouse scrolled (460, 414) with delta (0, 0)
Screenshot: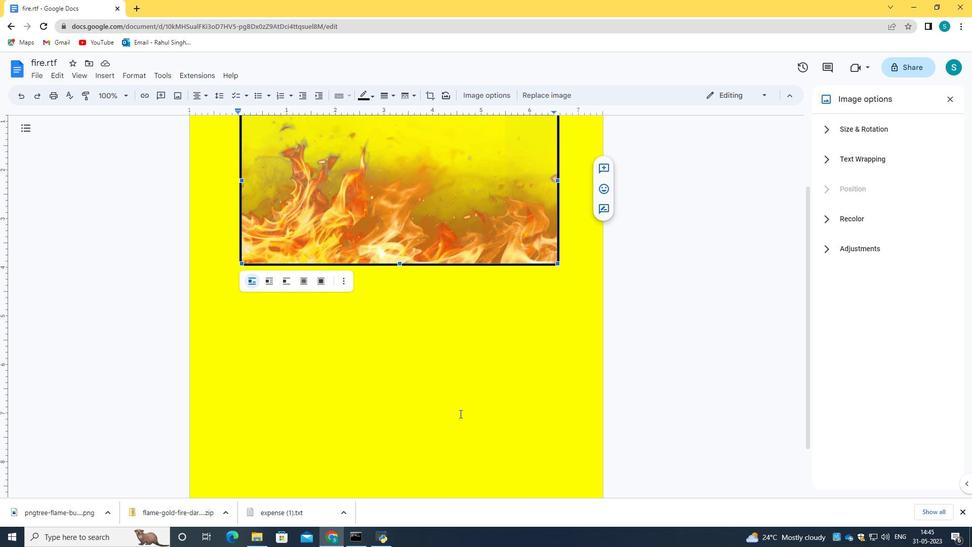 
Action: Mouse moved to (460, 415)
Screenshot: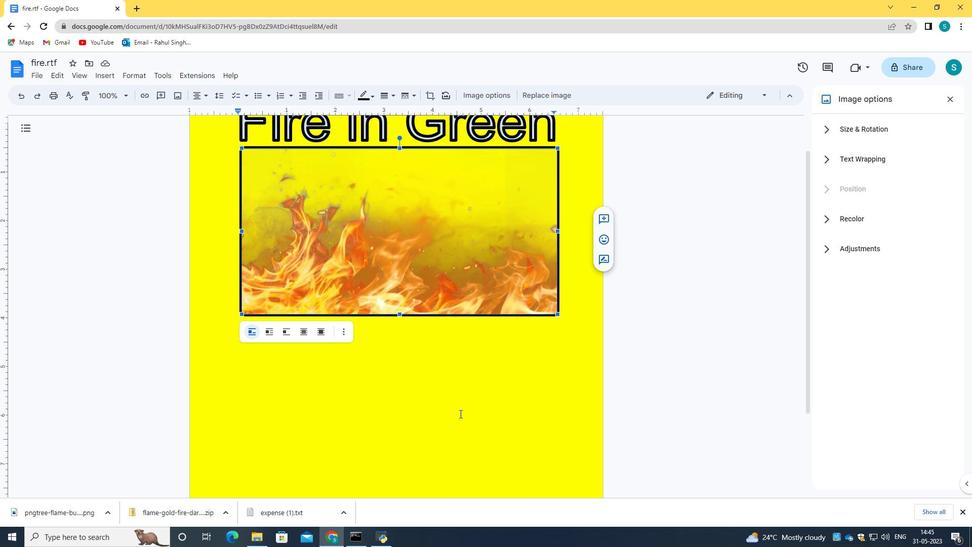 
Action: Mouse scrolled (460, 415) with delta (0, 0)
Screenshot: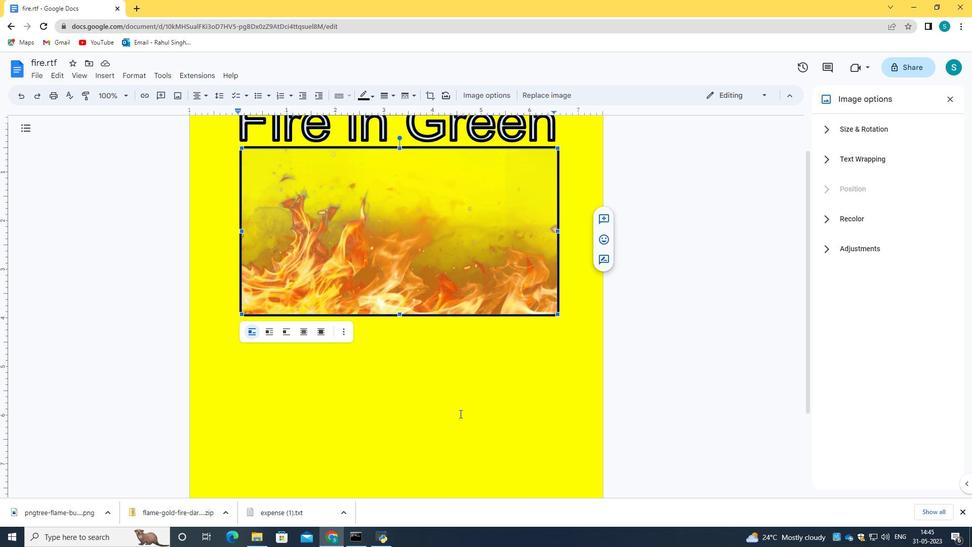 
Action: Mouse scrolled (460, 415) with delta (0, 0)
Screenshot: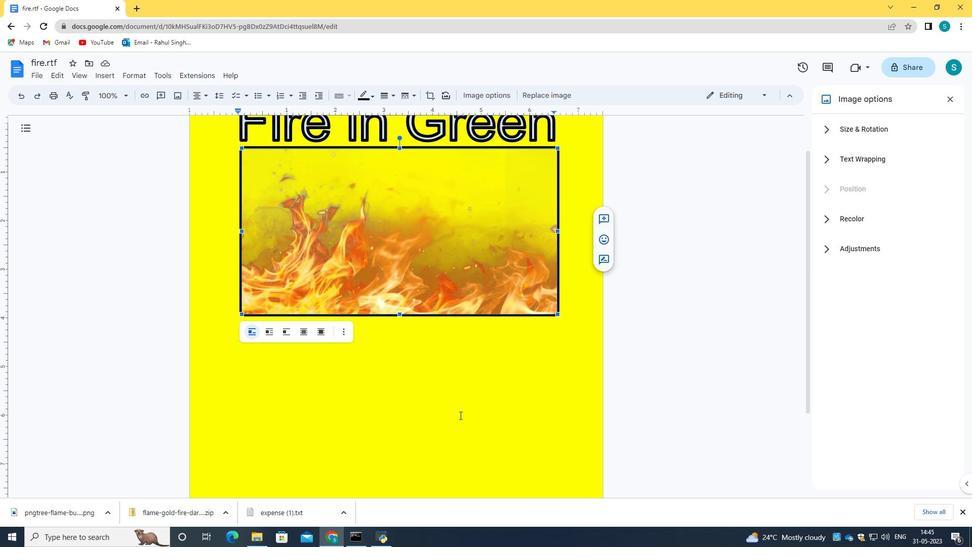 
Action: Mouse scrolled (460, 415) with delta (0, 0)
Screenshot: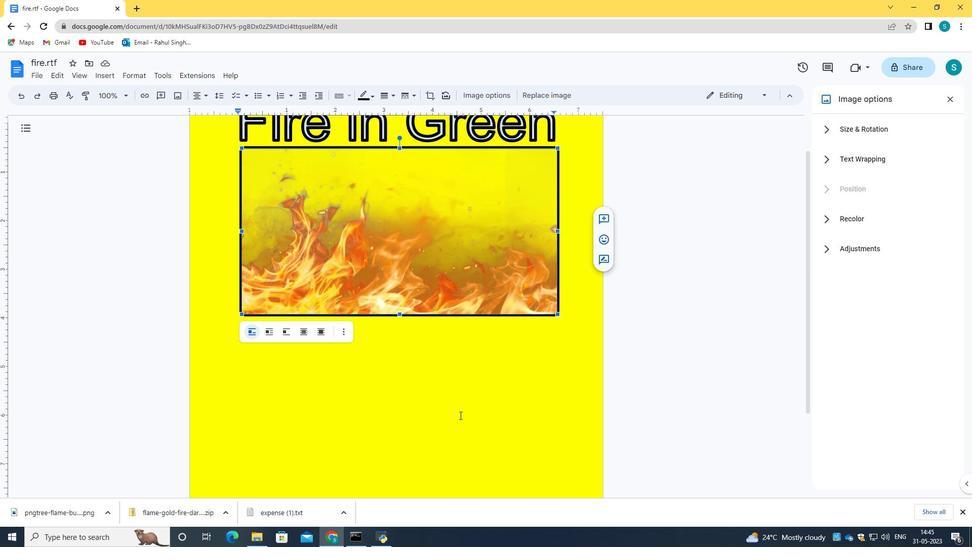 
Action: Mouse moved to (568, 181)
Screenshot: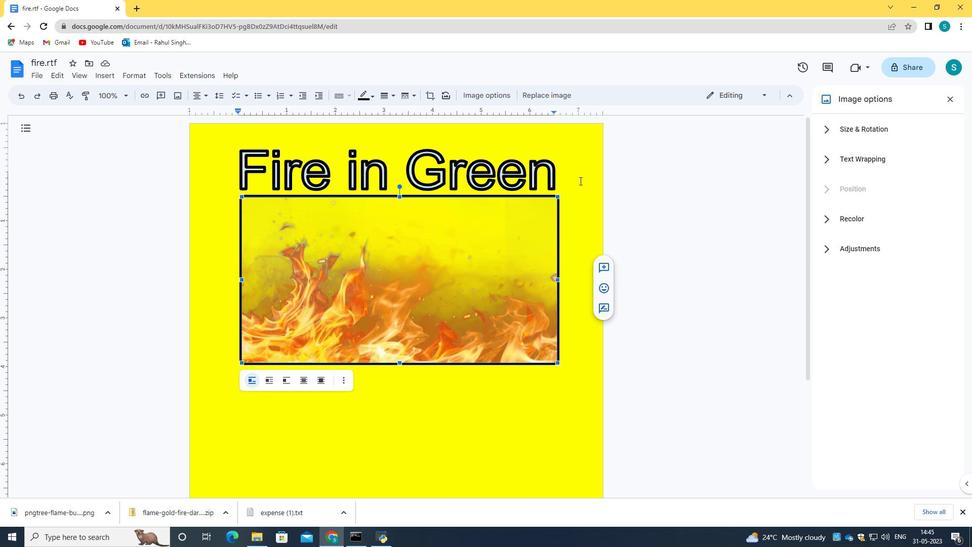 
Action: Mouse pressed left at (568, 181)
Screenshot: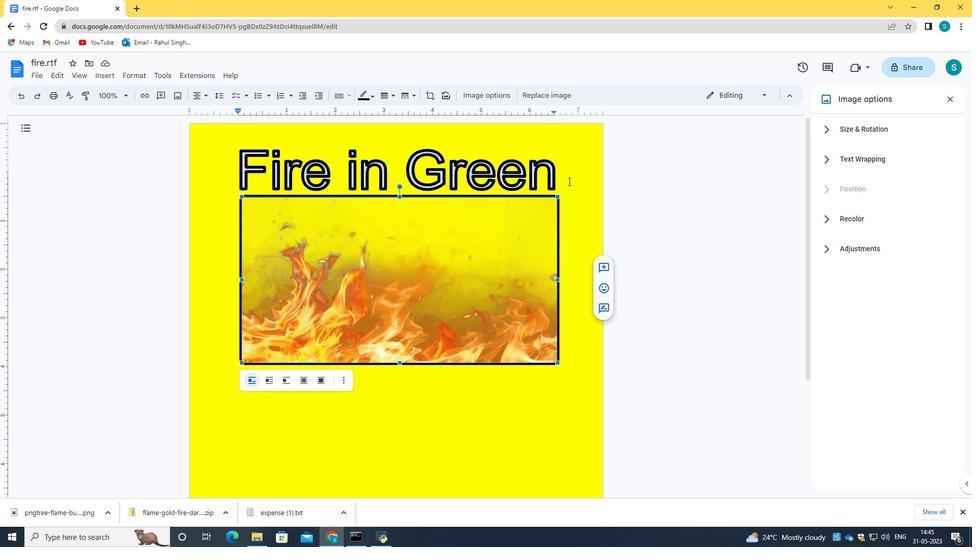 
Action: Mouse moved to (552, 171)
Screenshot: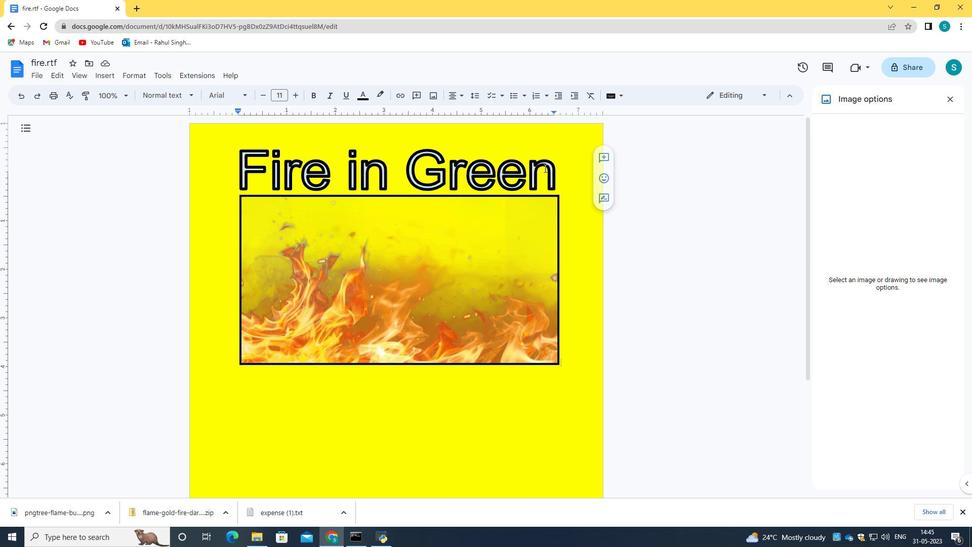 
Action: Mouse pressed left at (552, 171)
Screenshot: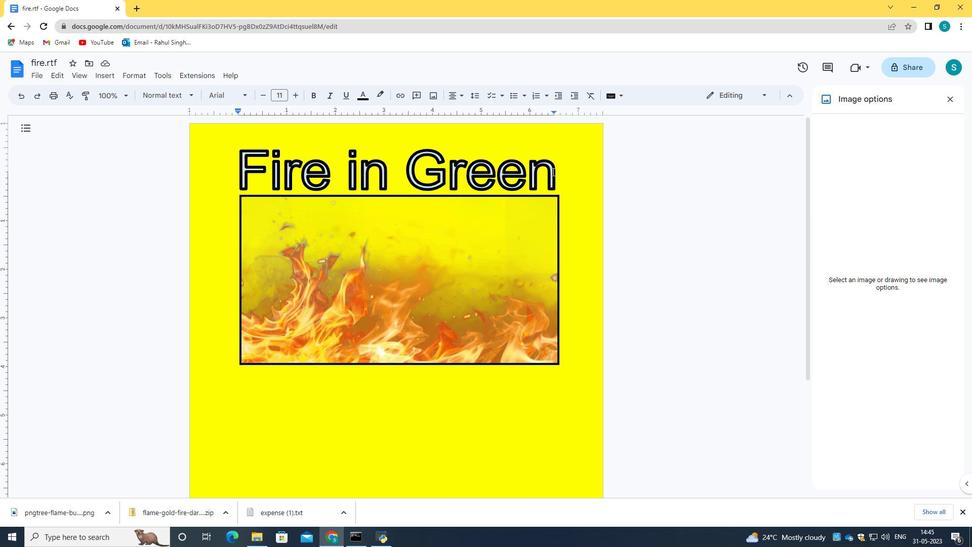 
Action: Mouse moved to (453, 334)
Screenshot: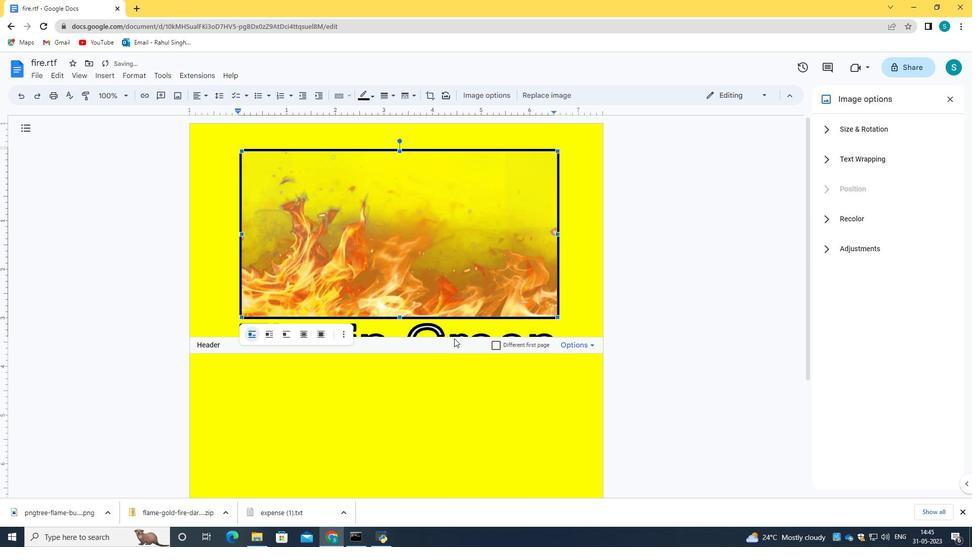 
Action: Mouse pressed left at (453, 334)
Screenshot: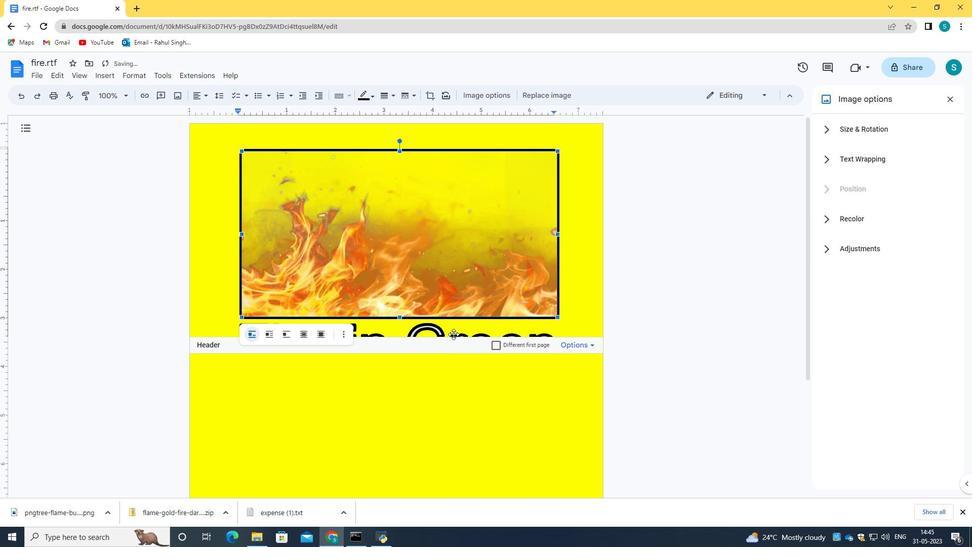 
Action: Mouse moved to (11, 97)
Screenshot: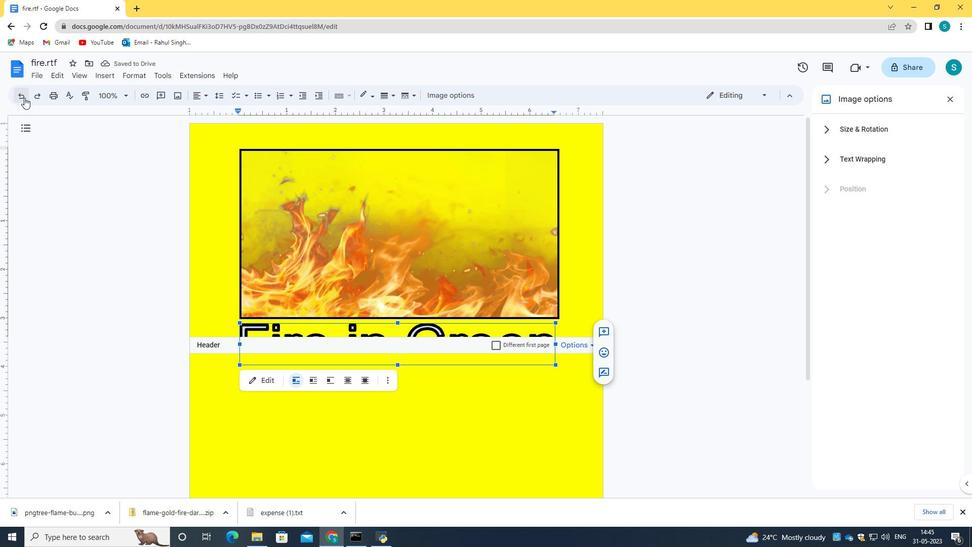 
Action: Mouse pressed left at (11, 97)
Screenshot: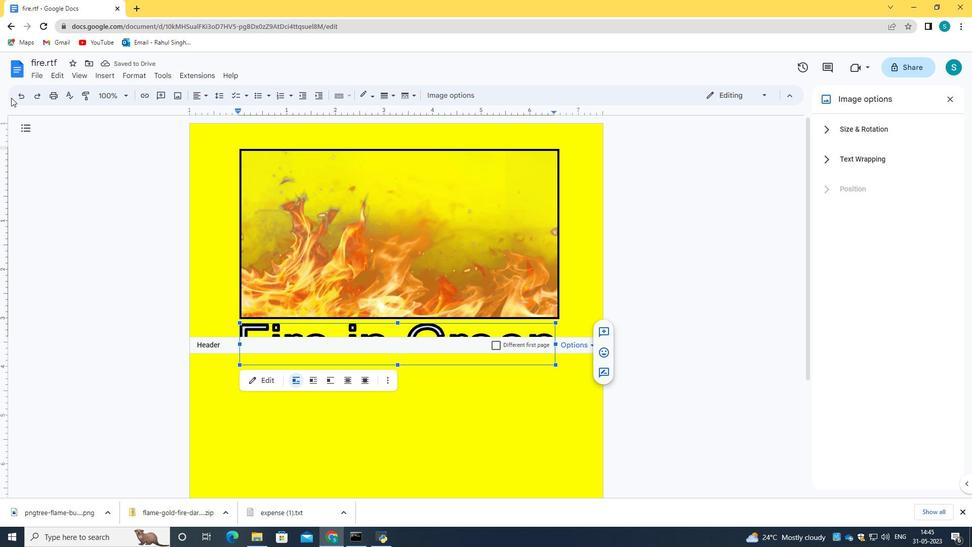 
Action: Mouse moved to (18, 97)
Screenshot: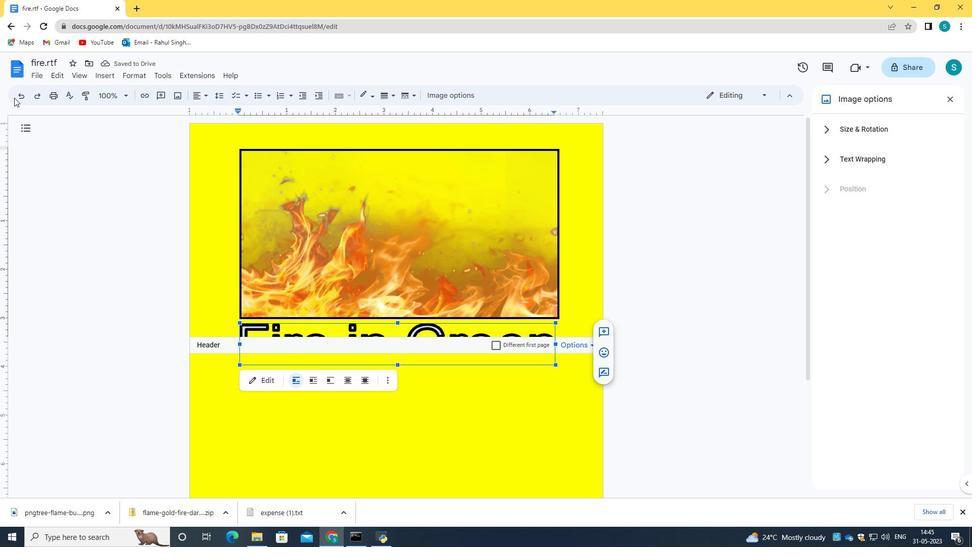 
Action: Mouse pressed left at (18, 97)
Screenshot: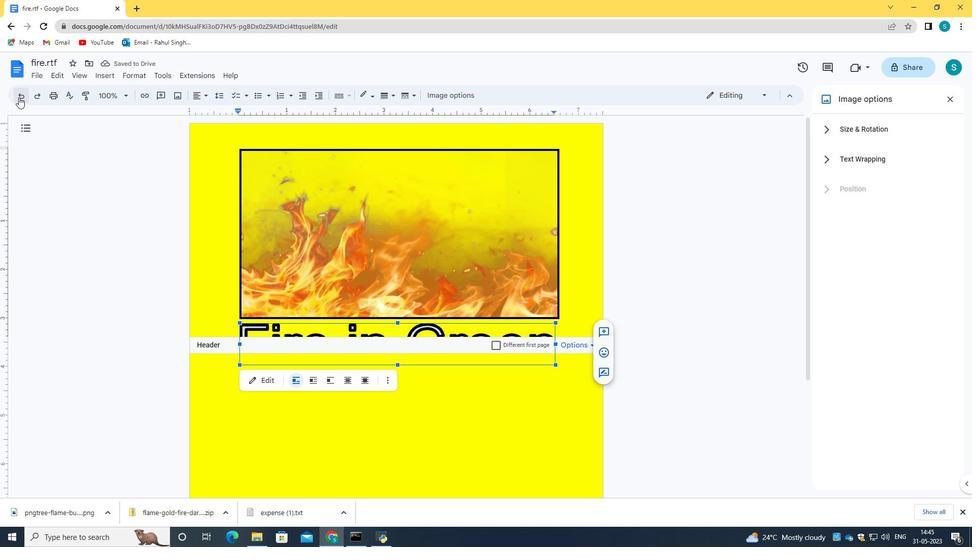 
Action: Mouse moved to (207, 351)
Screenshot: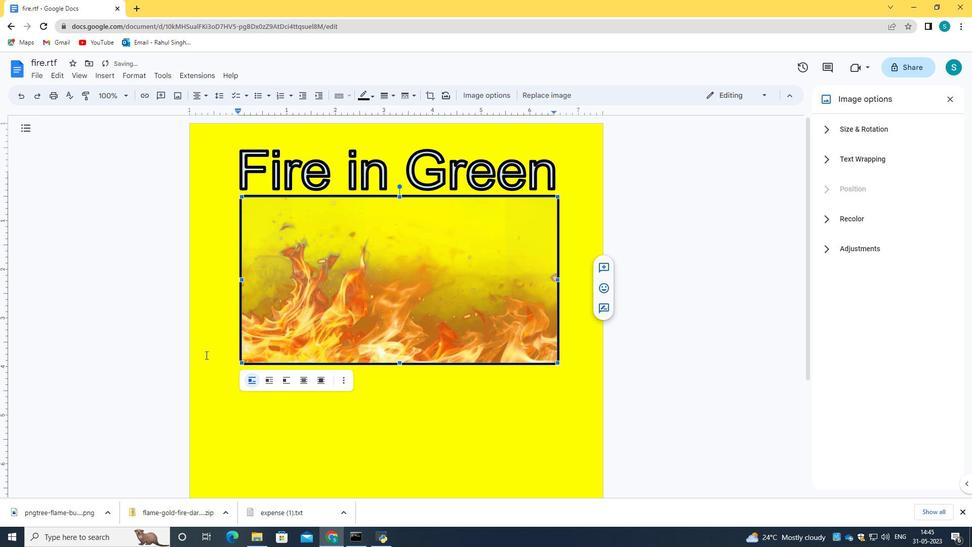 
Action: Mouse pressed left at (207, 351)
Screenshot: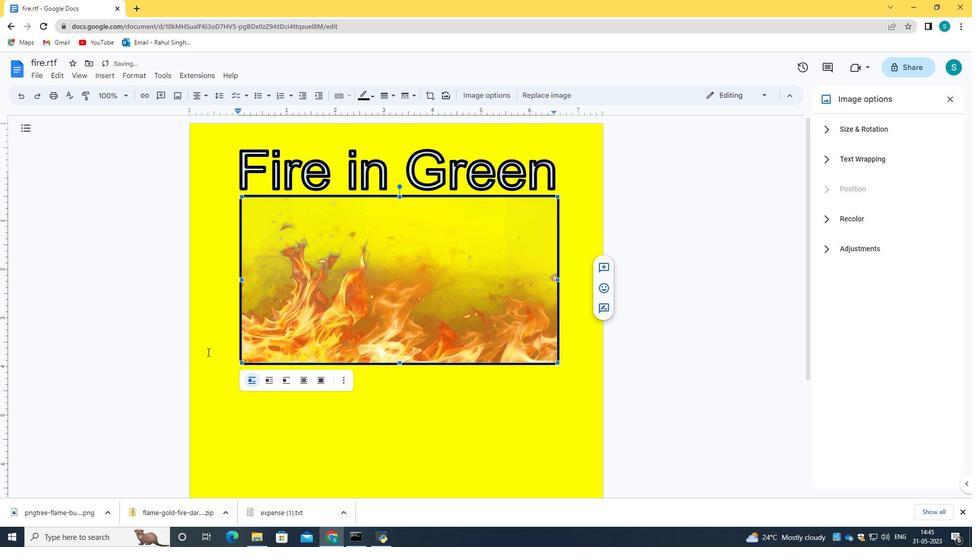
Action: Mouse moved to (392, 405)
Screenshot: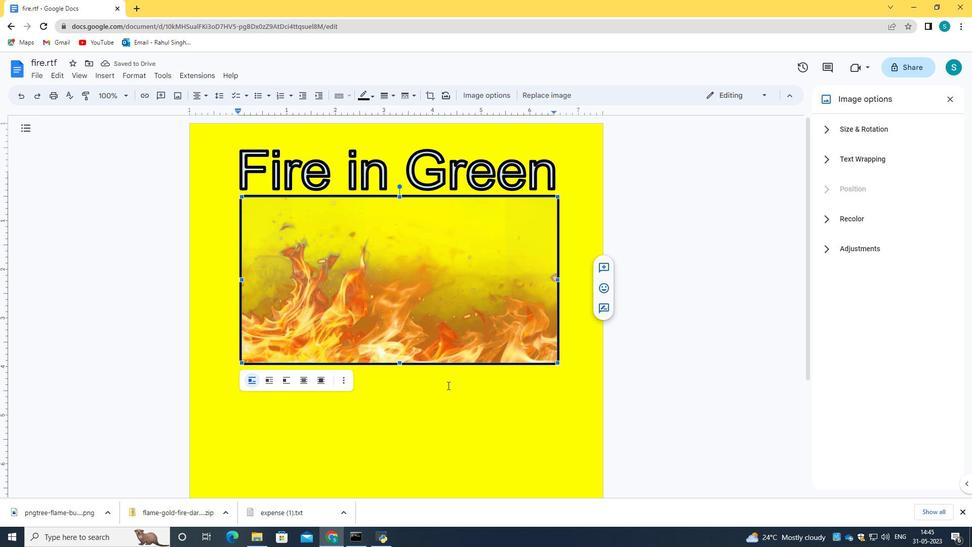 
Action: Mouse pressed left at (392, 405)
Screenshot: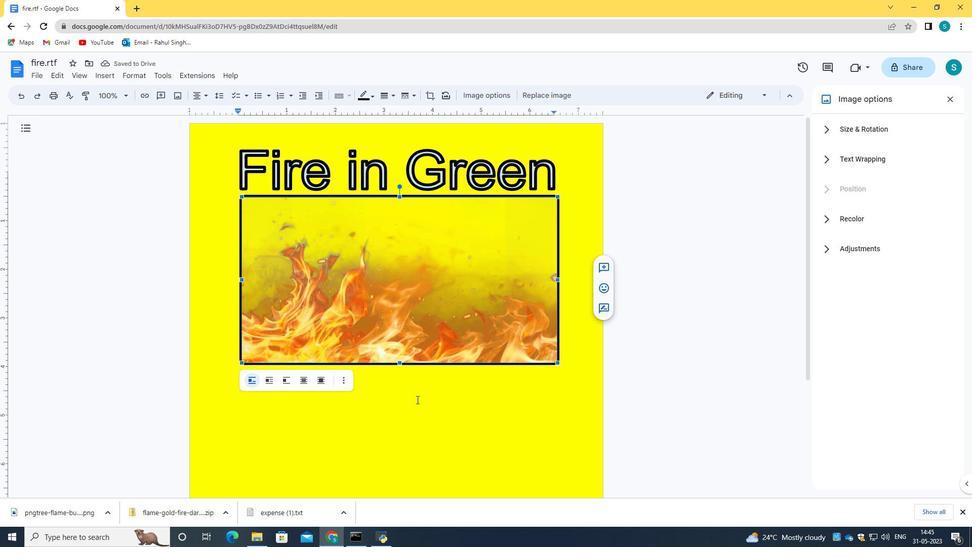 
Action: Mouse pressed left at (392, 405)
Screenshot: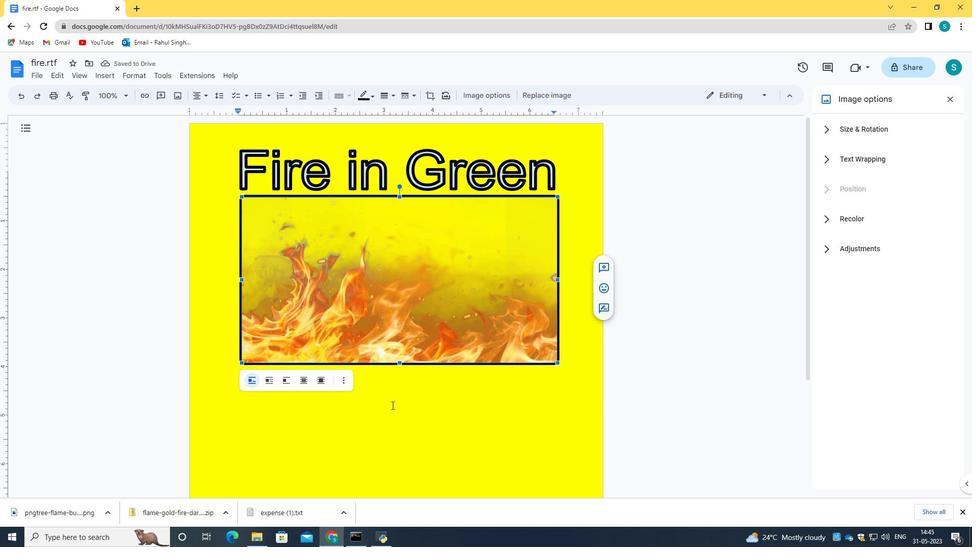 
Action: Mouse pressed left at (392, 405)
Screenshot: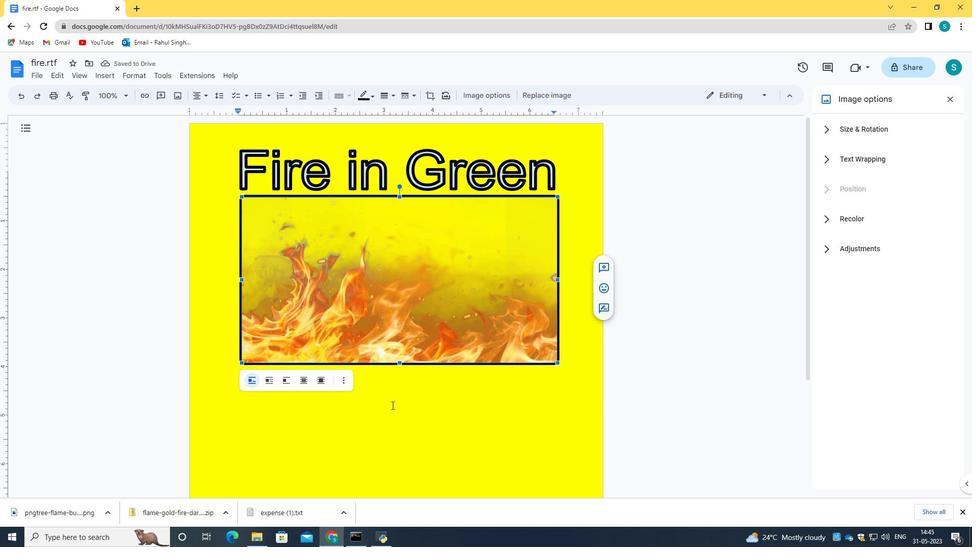 
Action: Mouse pressed left at (392, 405)
Screenshot: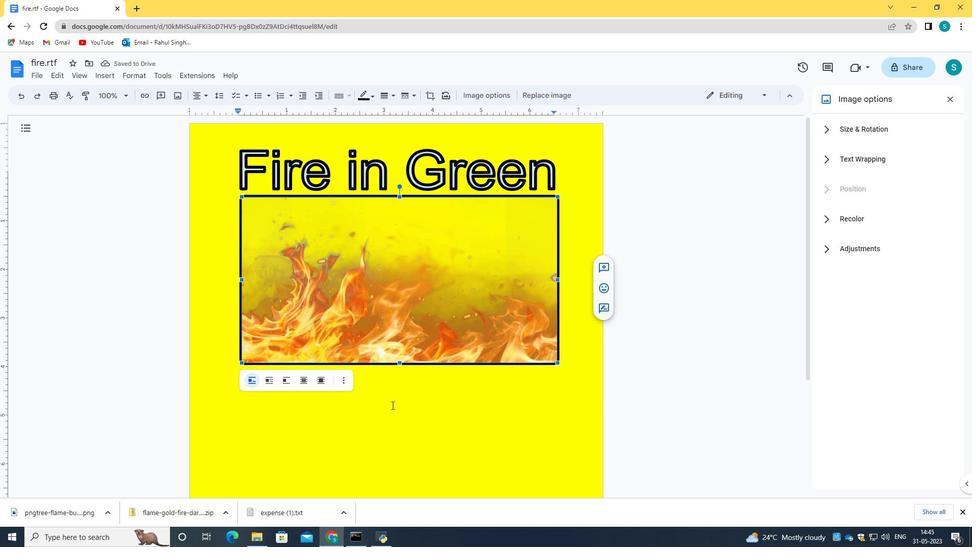 
Action: Mouse pressed left at (392, 405)
Screenshot: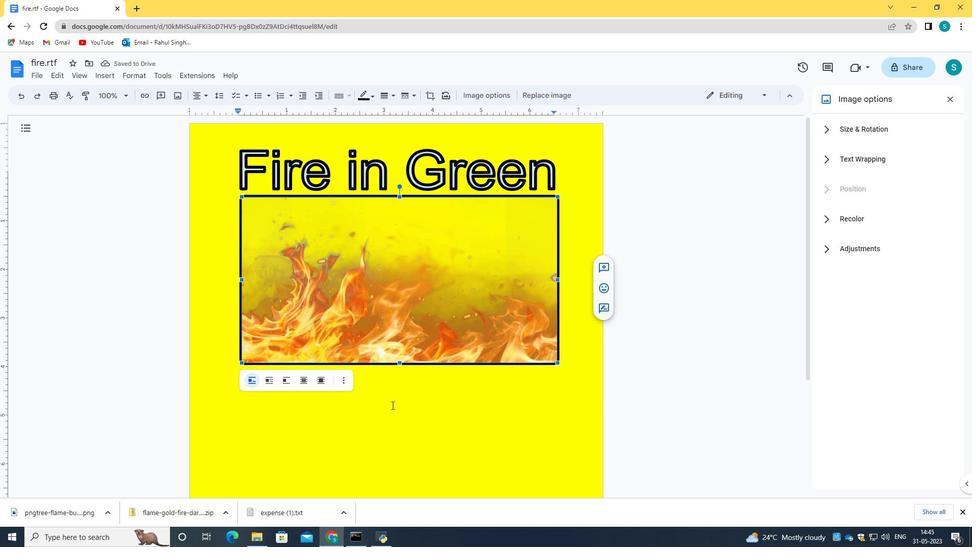
Action: Mouse pressed left at (392, 405)
Screenshot: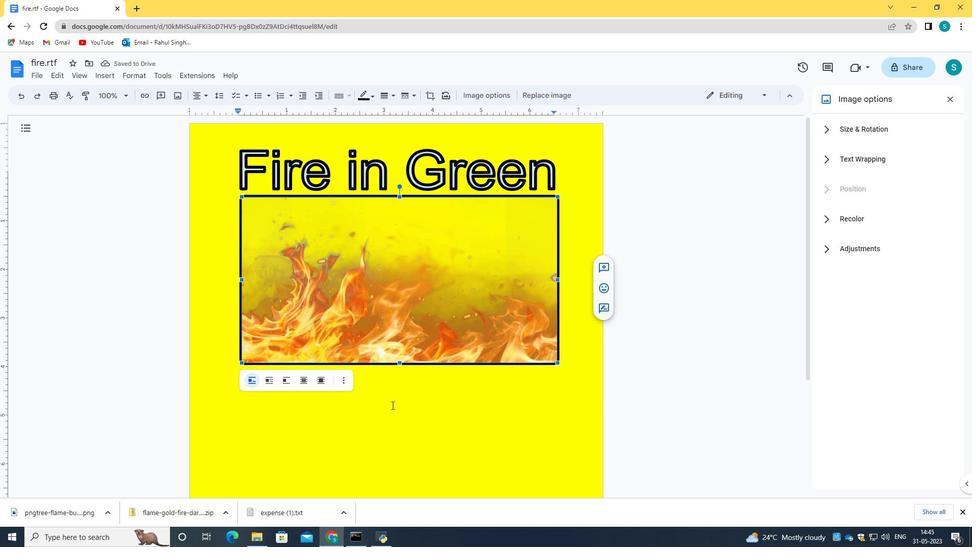 
Action: Mouse moved to (357, 439)
Screenshot: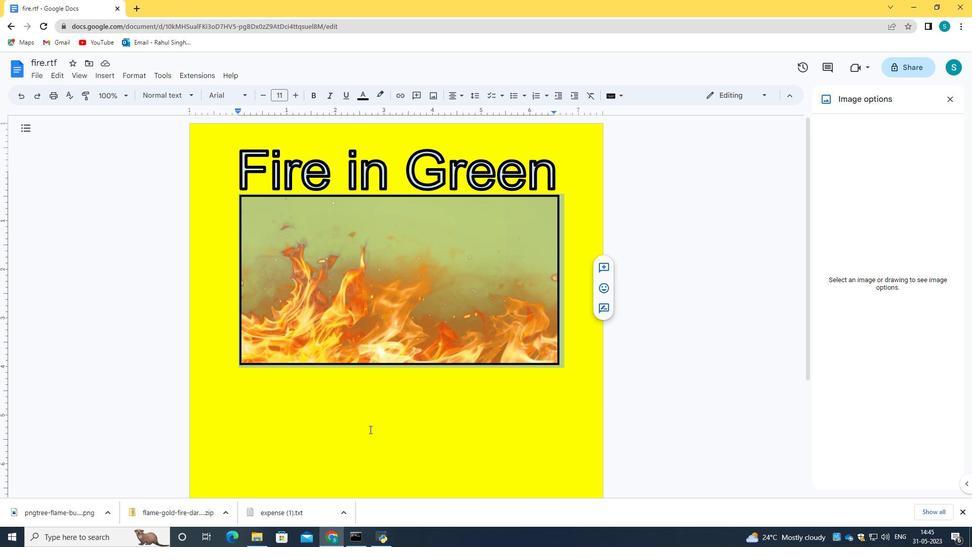 
Action: Key pressed <Key.space><Key.space>
Screenshot: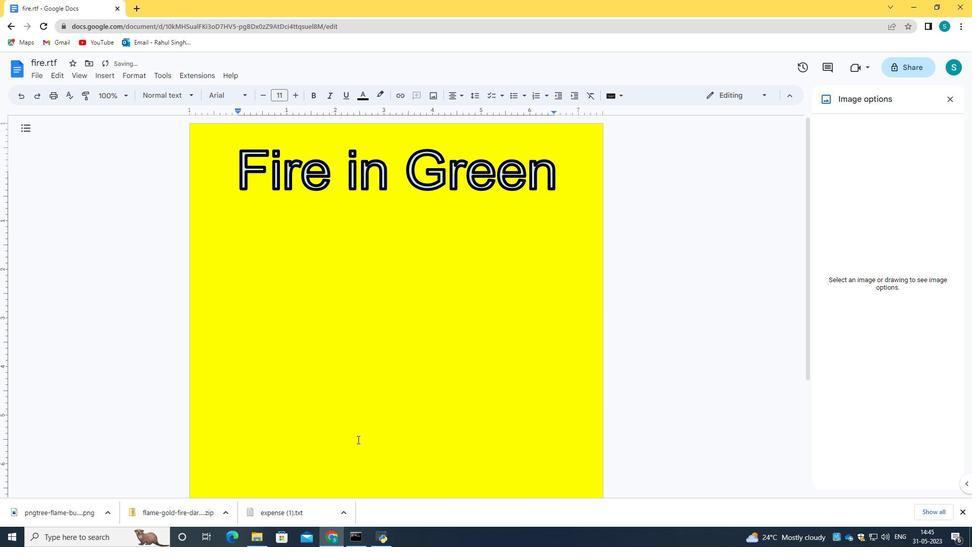 
Action: Mouse moved to (307, 235)
Screenshot: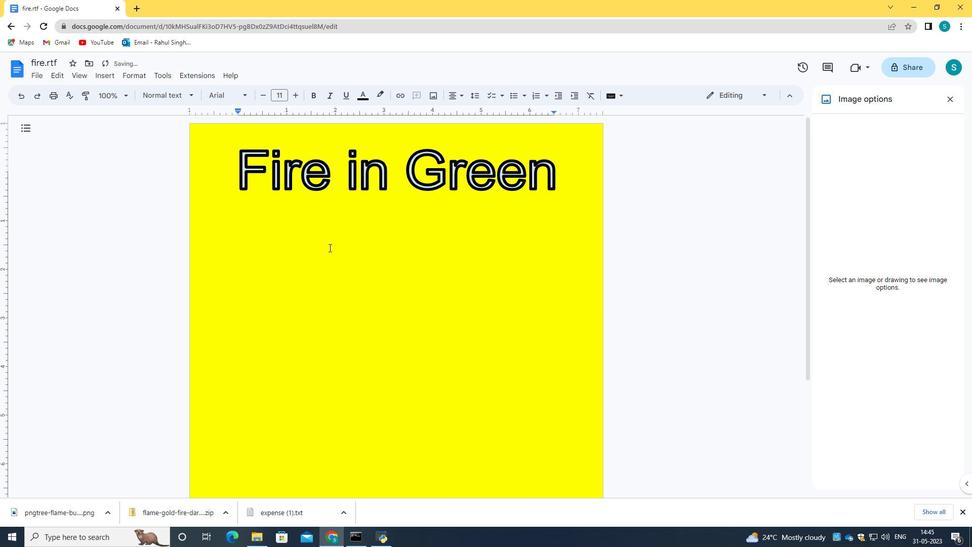 
Action: Key pressed <Key.space><Key.space><Key.space><Key.space><Key.space><Key.space><Key.space><Key.space><Key.space><Key.space><Key.space><Key.space><Key.space>
Screenshot: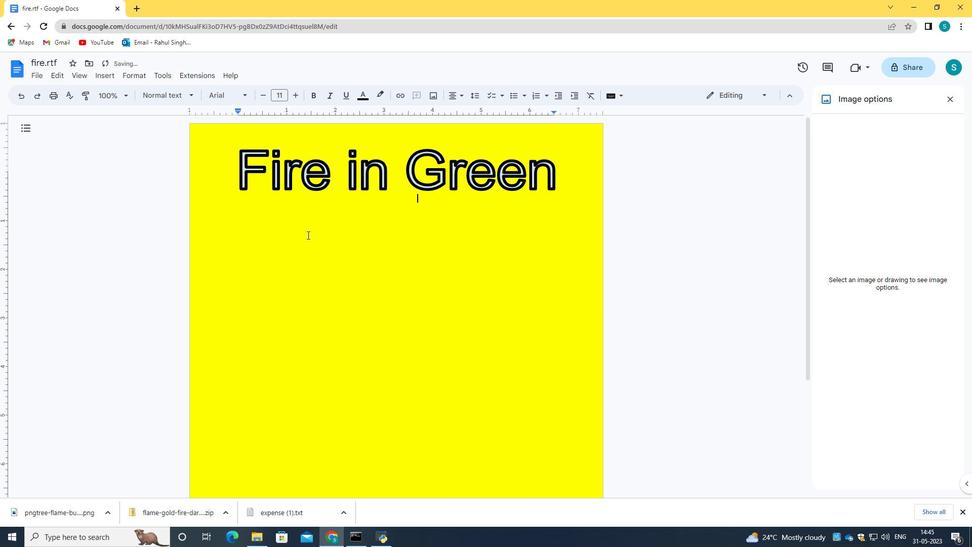 
Action: Mouse moved to (309, 235)
Screenshot: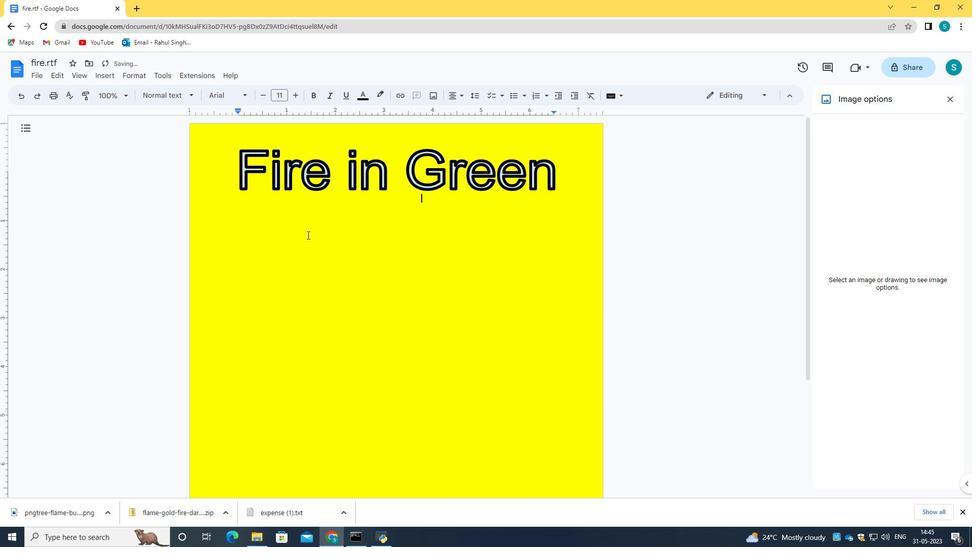 
Action: Key pressed <Key.space><Key.space><Key.space><Key.space><Key.space><Key.space><Key.space><Key.space><Key.space><Key.space><Key.space><Key.space><Key.space><Key.space><Key.space><Key.space><Key.space><Key.space><Key.space><Key.space><Key.space><Key.space><Key.space><Key.space><Key.space><Key.space><Key.space><Key.space><Key.space><Key.space><Key.space><Key.space><Key.space><Key.space><Key.space><Key.space><Key.space><Key.space><Key.space><Key.space><Key.space><Key.space><Key.enter><Key.enter><Key.enter><Key.enter><Key.enter><Key.enter><Key.enter><Key.enter><Key.enter><Key.enter><Key.enter><Key.enter><Key.enter><Key.enter><Key.enter><Key.enter><Key.enter><Key.enter><Key.enter><Key.enter><Key.enter><Key.enter><Key.enter>
Screenshot: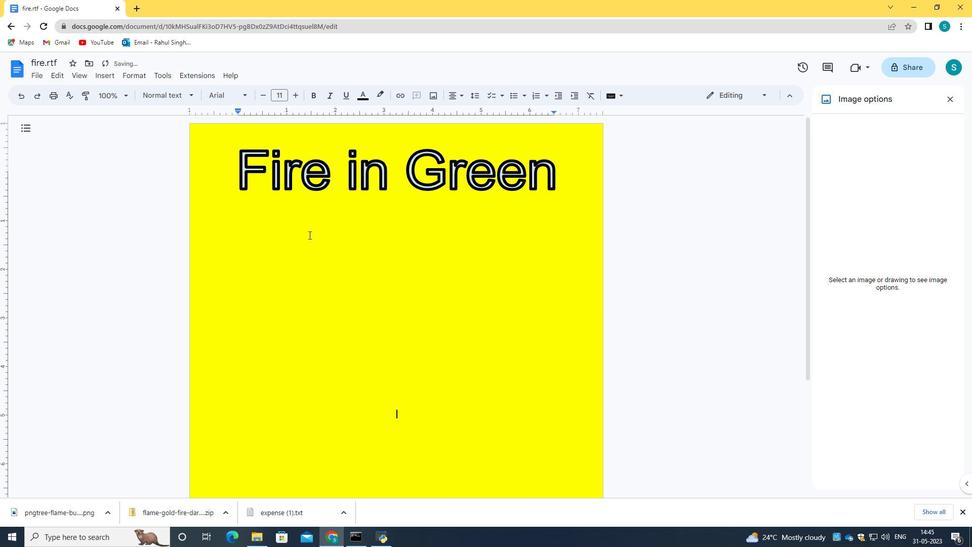
Action: Mouse moved to (23, 92)
Screenshot: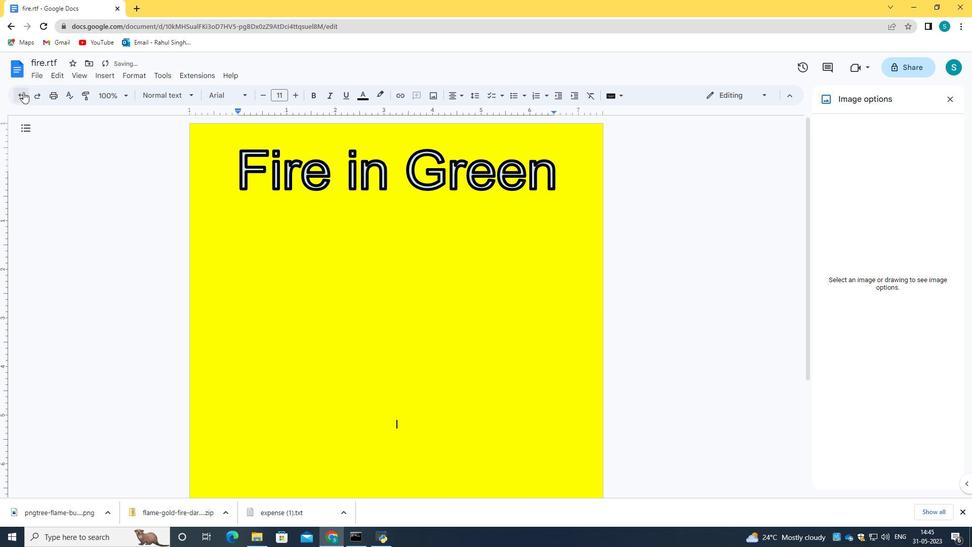 
Action: Mouse pressed left at (23, 92)
Screenshot: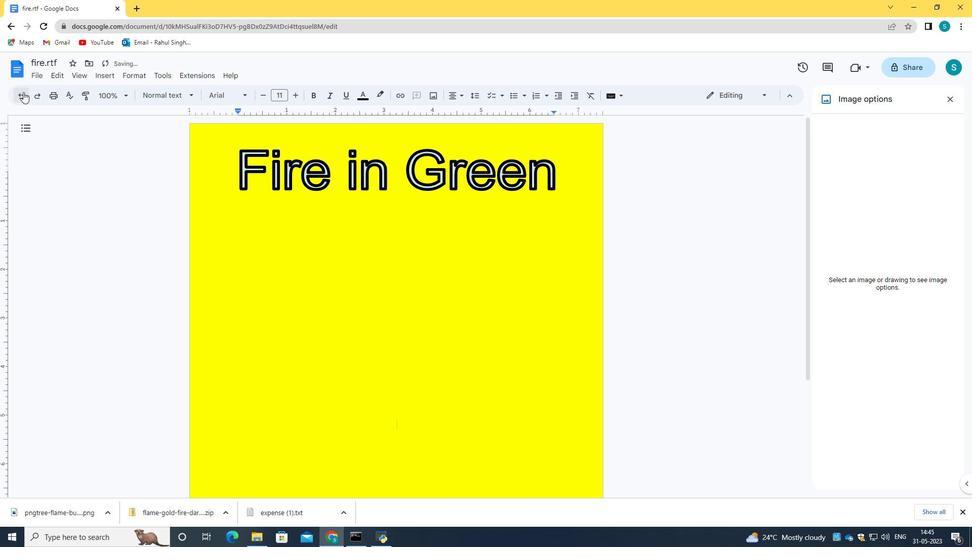 
Action: Mouse moved to (20, 95)
Screenshot: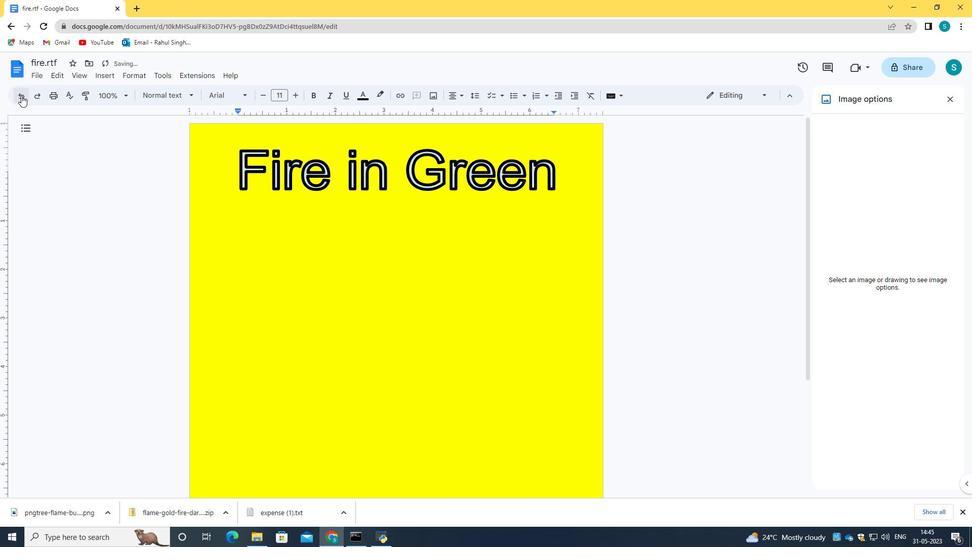 
Action: Mouse pressed left at (20, 95)
Screenshot: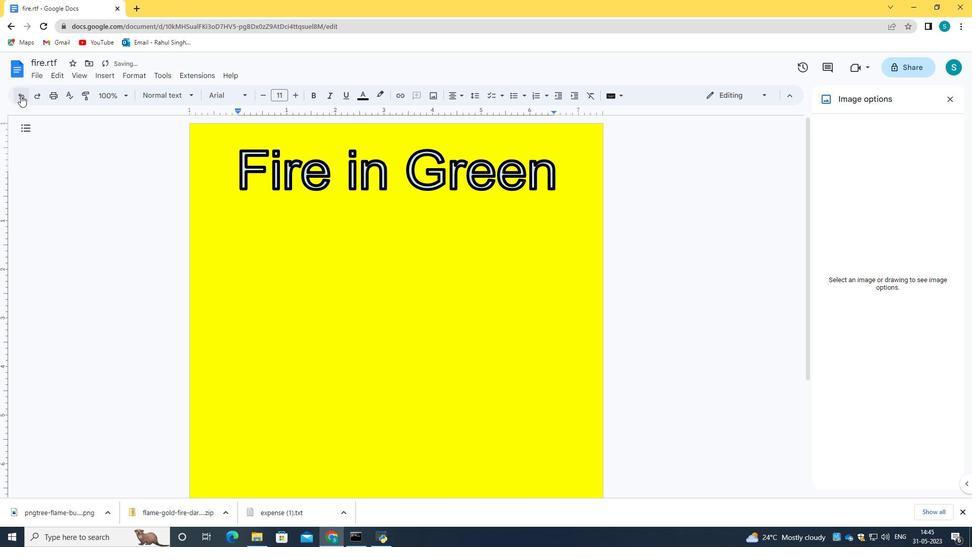 
Action: Mouse pressed left at (20, 95)
Screenshot: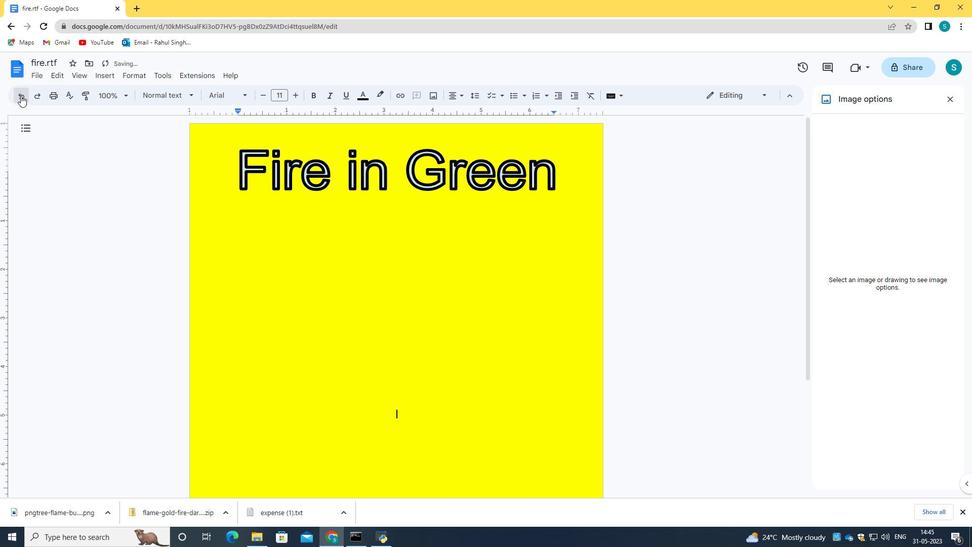 
Action: Mouse pressed left at (20, 95)
Screenshot: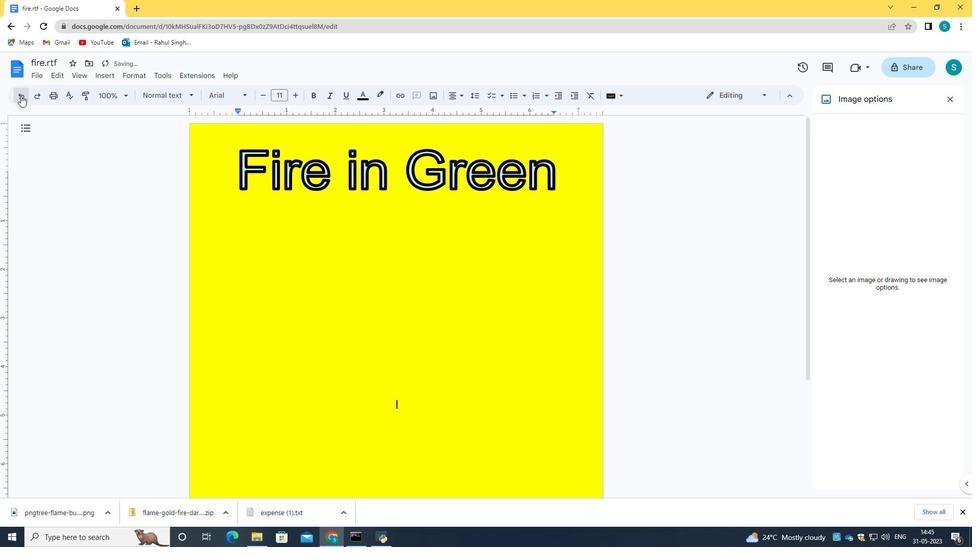 
Action: Mouse pressed left at (20, 95)
Screenshot: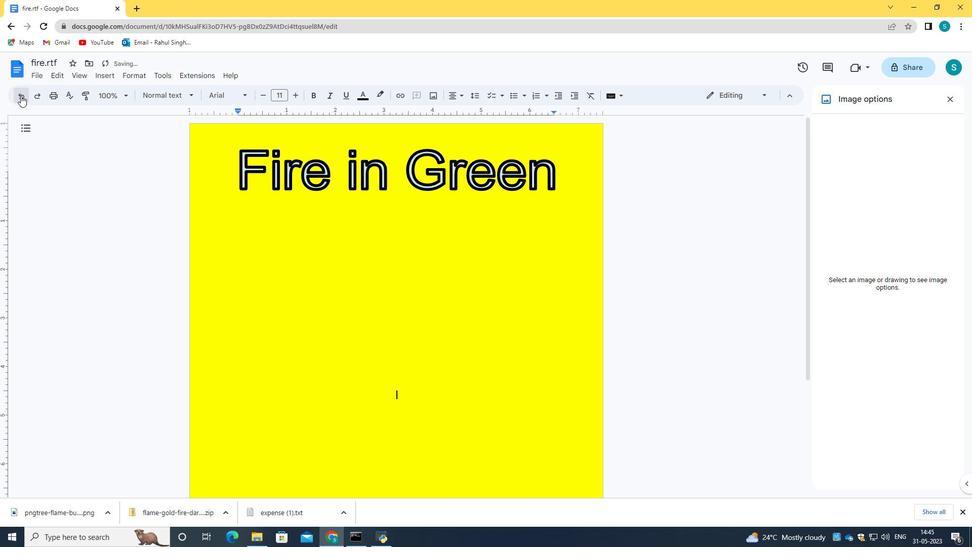
Action: Mouse pressed left at (20, 95)
Screenshot: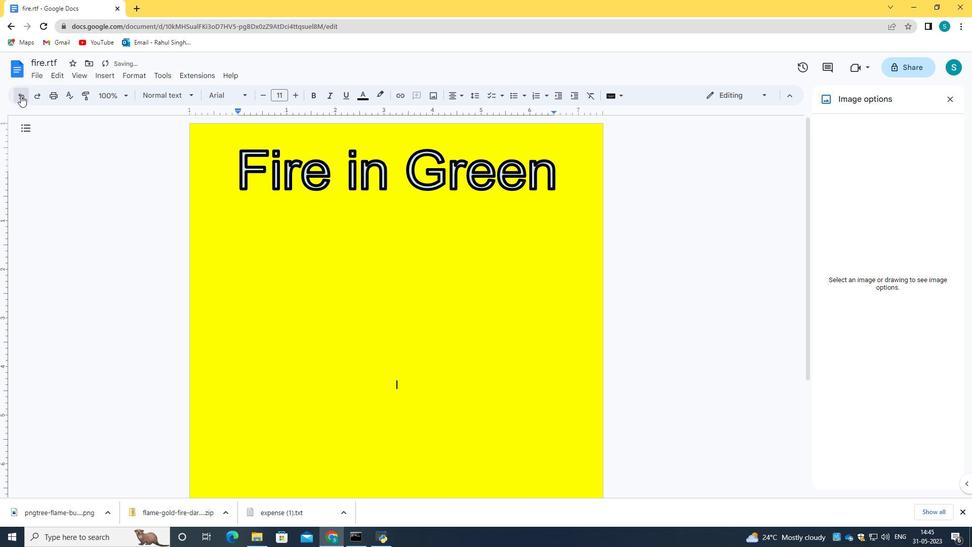 
Action: Mouse pressed left at (20, 95)
Screenshot: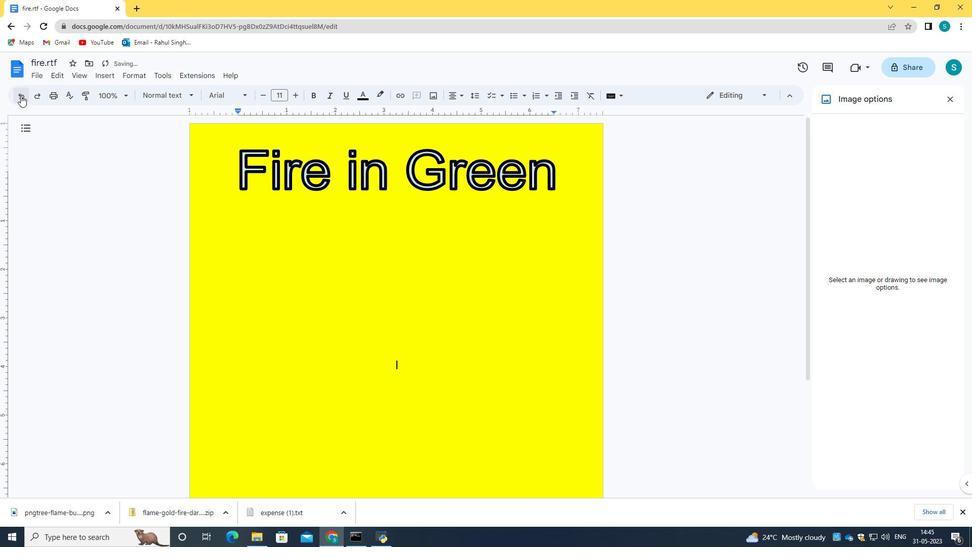 
Action: Mouse pressed left at (20, 95)
Screenshot: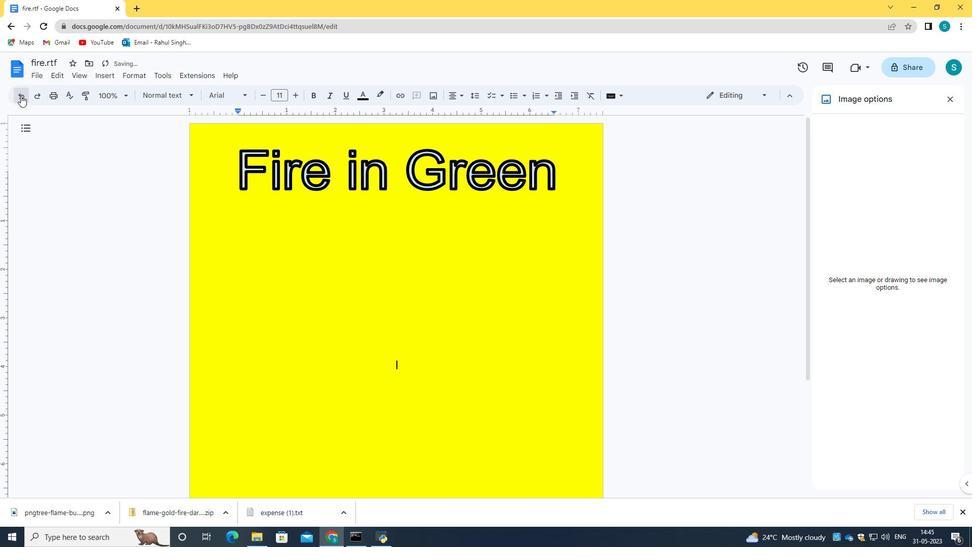 
Action: Mouse pressed left at (20, 95)
Screenshot: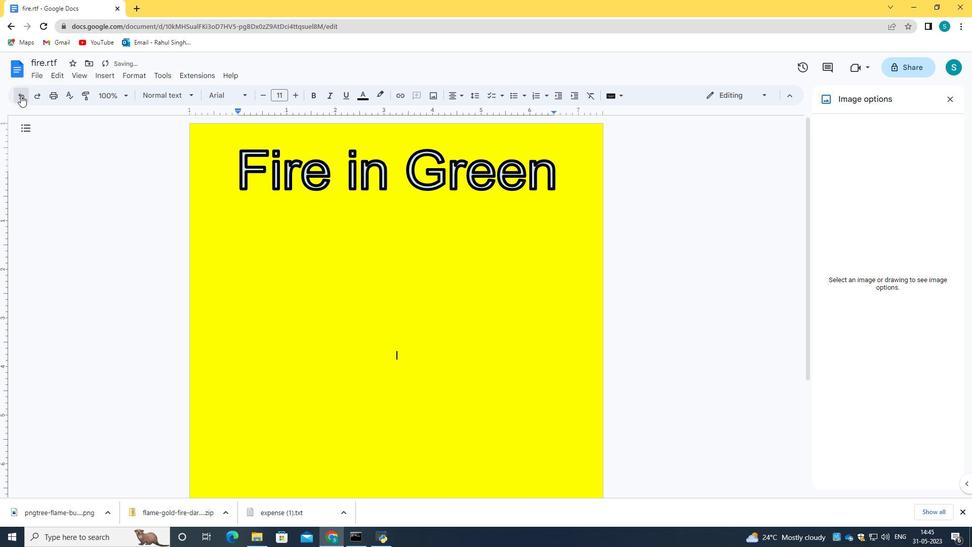 
Action: Mouse pressed left at (20, 95)
Screenshot: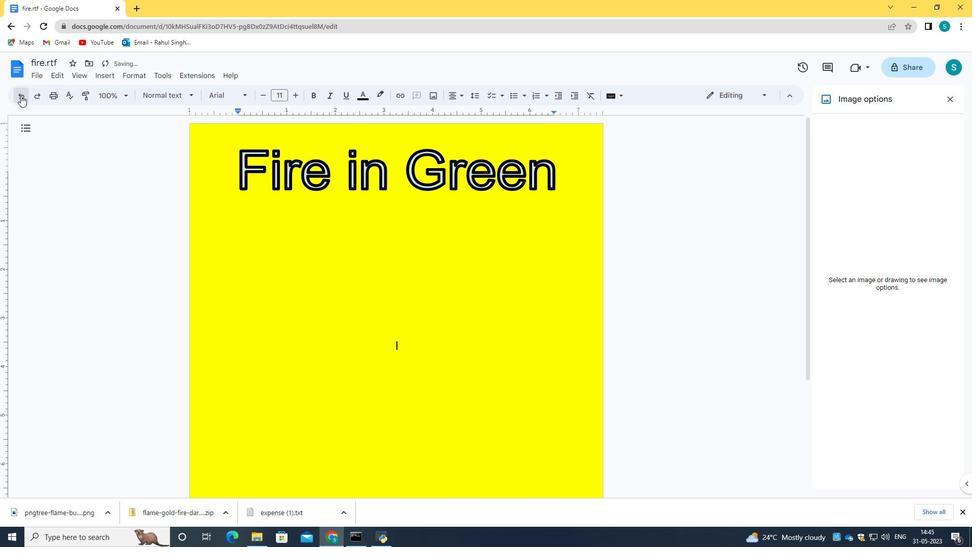 
Action: Mouse pressed left at (20, 95)
Screenshot: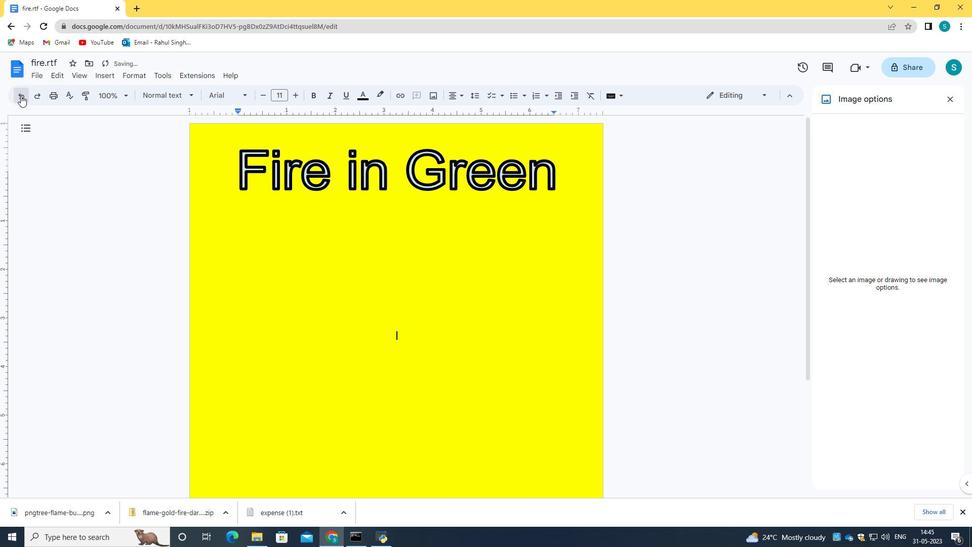 
Action: Mouse pressed left at (20, 95)
Screenshot: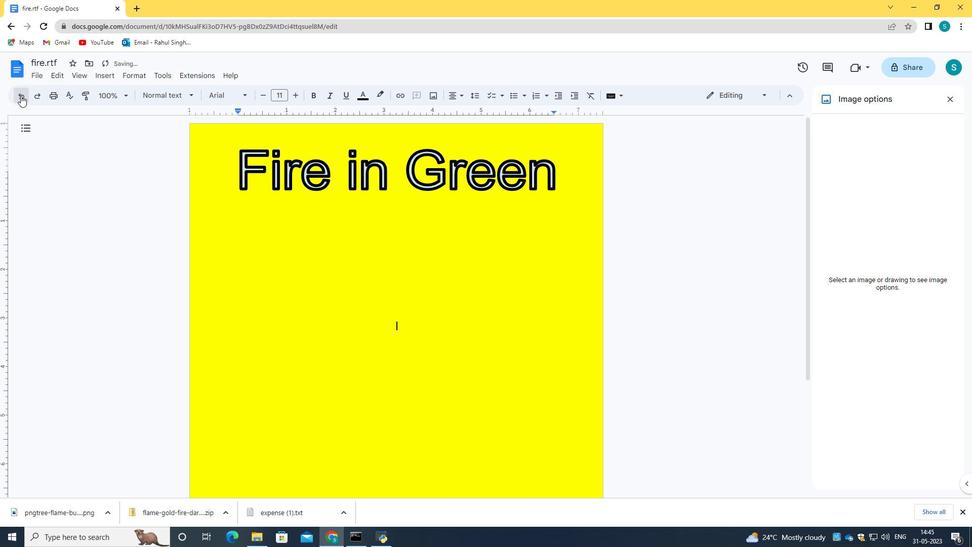 
Action: Mouse pressed left at (20, 95)
Screenshot: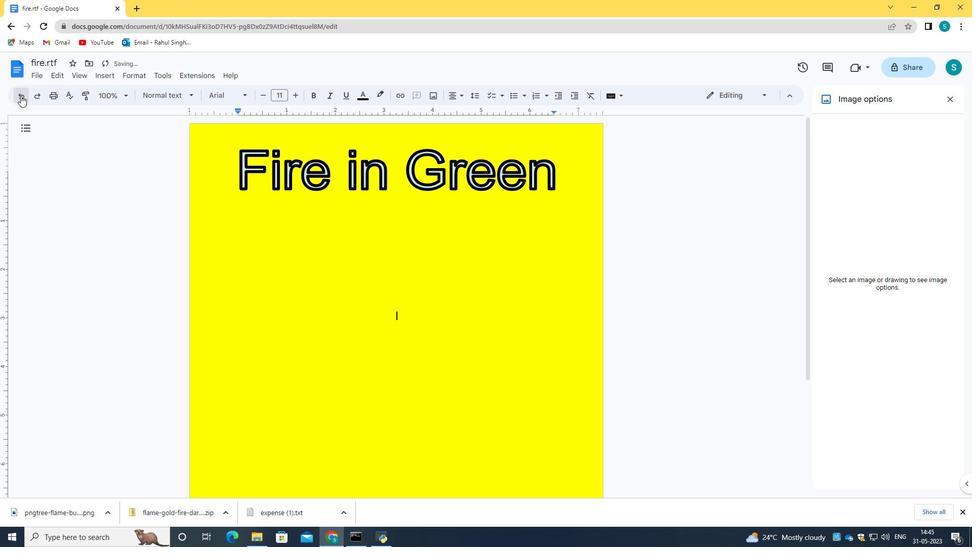 
Action: Mouse pressed left at (20, 95)
Screenshot: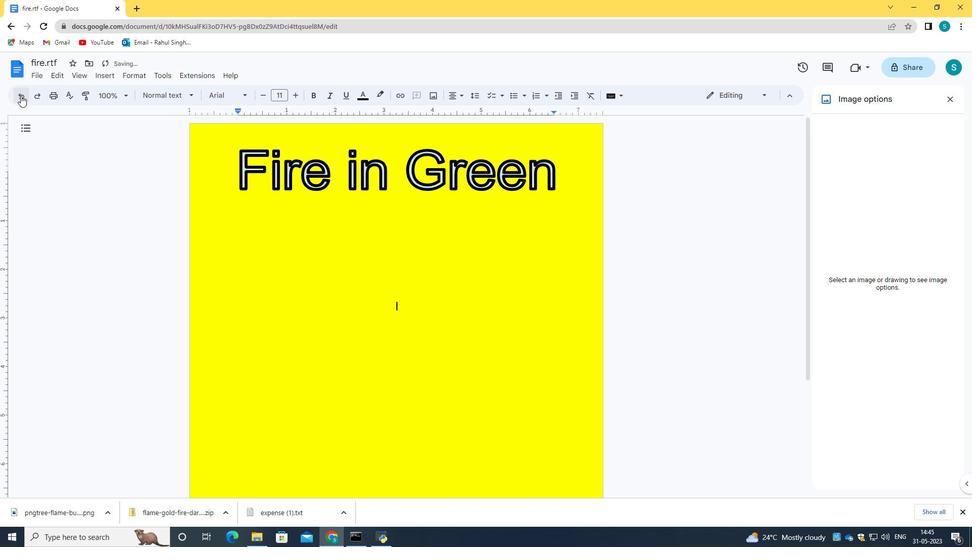 
Action: Mouse pressed left at (20, 95)
Screenshot: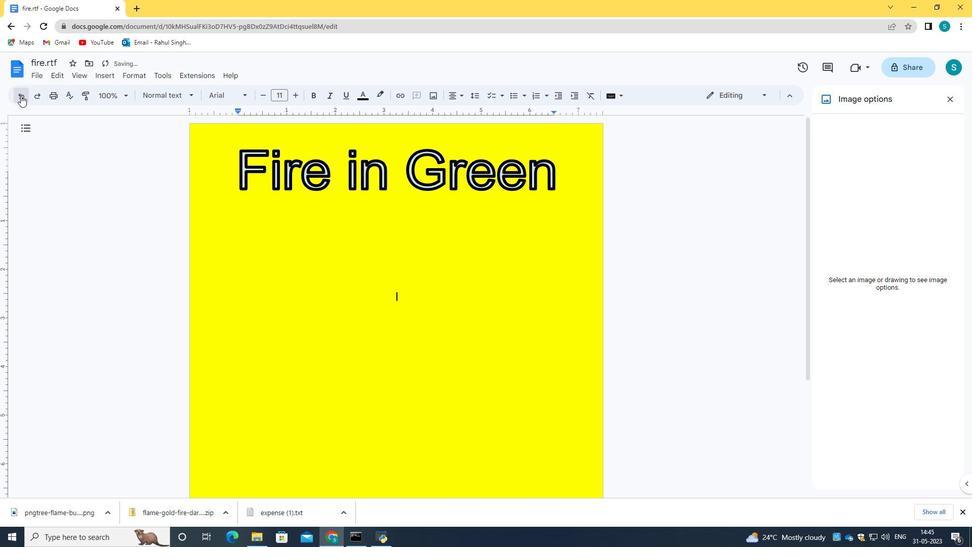 
Action: Mouse pressed left at (20, 95)
Screenshot: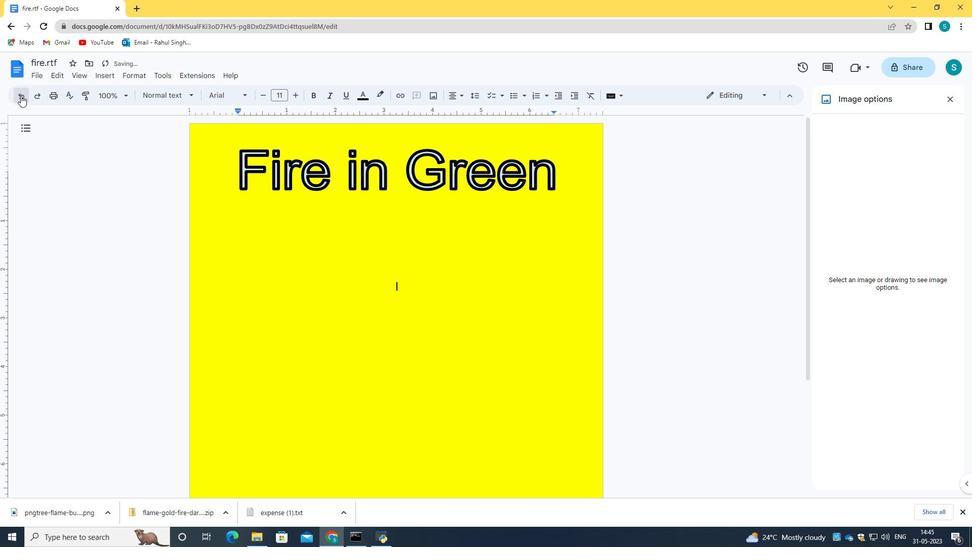 
Action: Mouse pressed left at (20, 95)
Screenshot: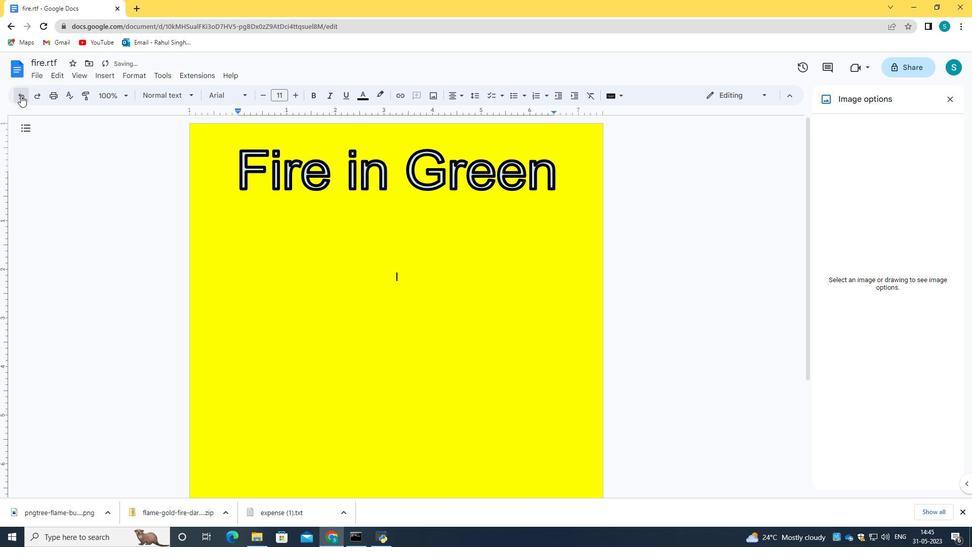 
Action: Mouse pressed left at (20, 95)
Screenshot: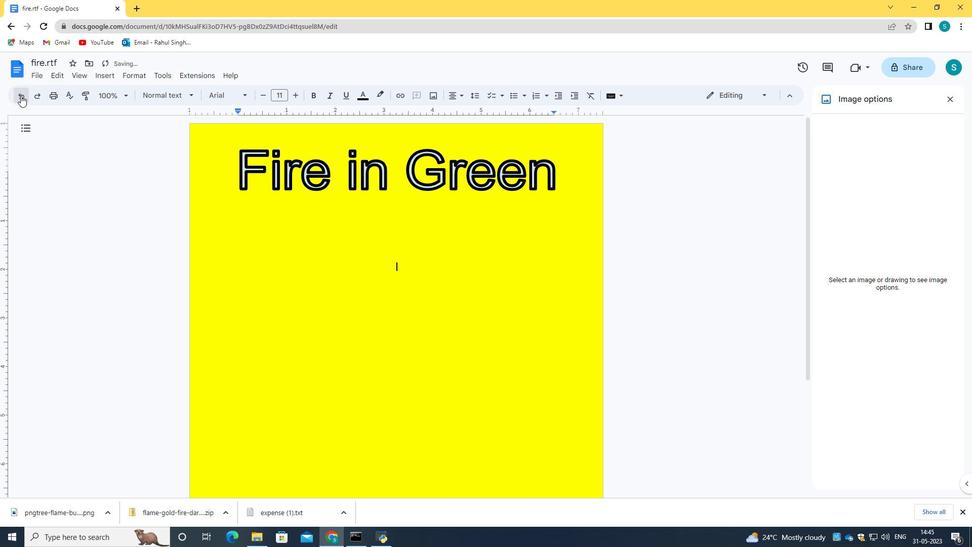 
Action: Mouse pressed left at (20, 95)
Screenshot: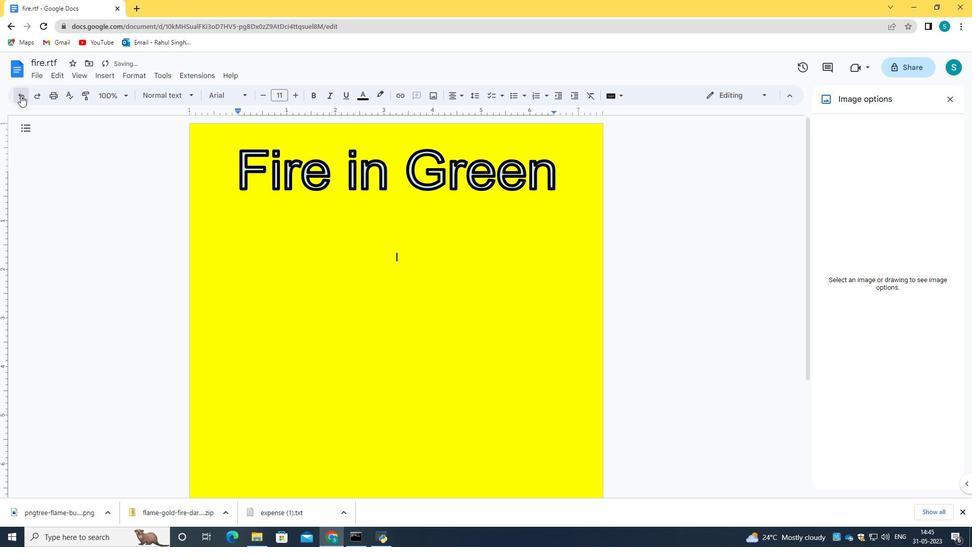 
Action: Mouse pressed left at (20, 95)
Screenshot: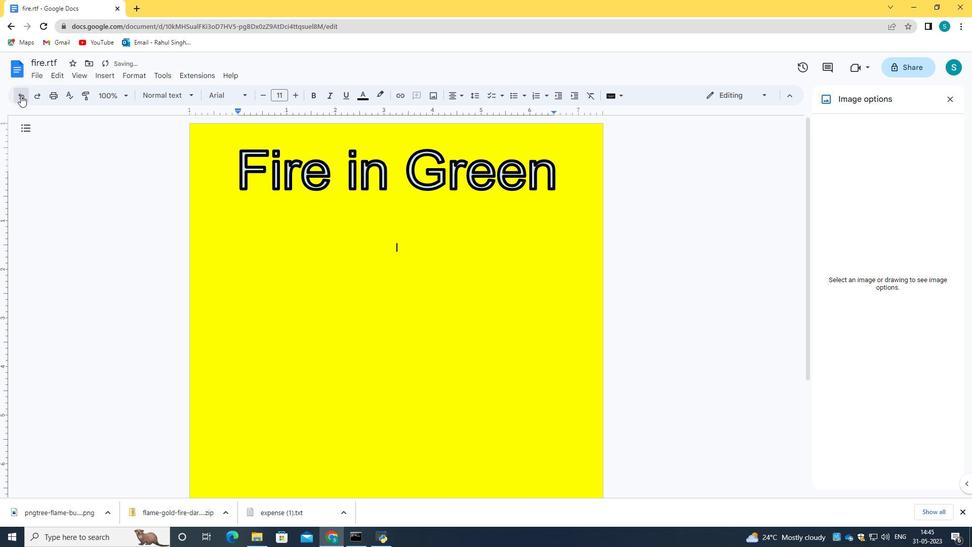 
Action: Mouse pressed left at (20, 95)
Screenshot: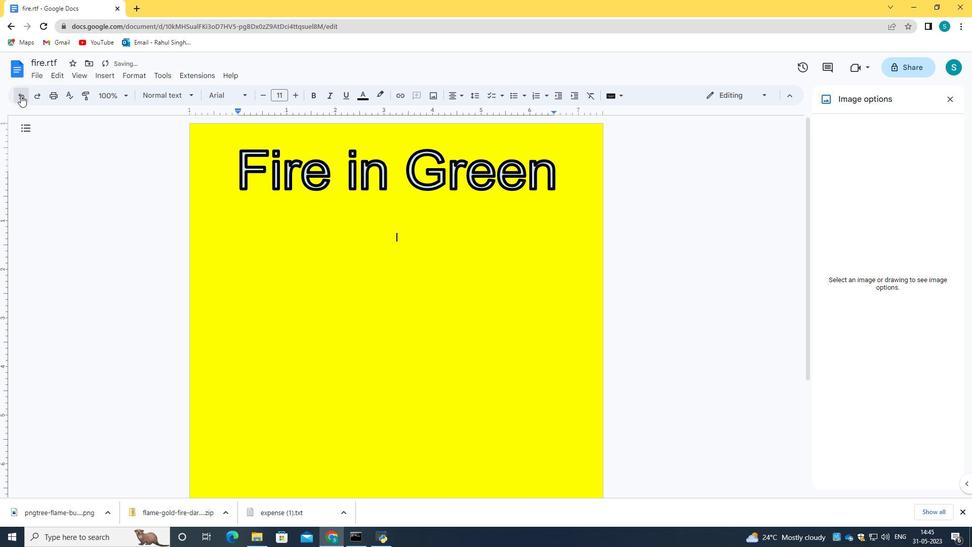 
Action: Mouse pressed left at (20, 95)
Screenshot: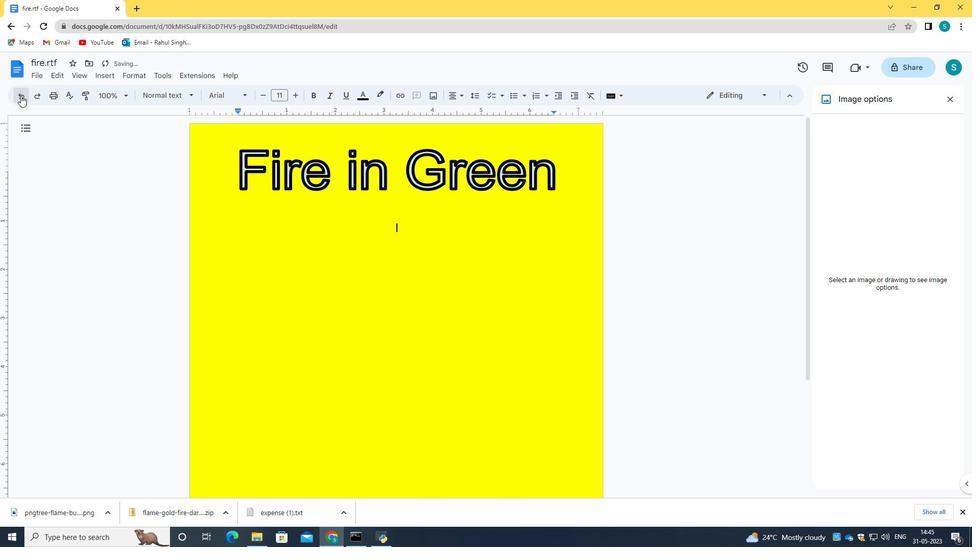 
Action: Mouse pressed left at (20, 95)
Screenshot: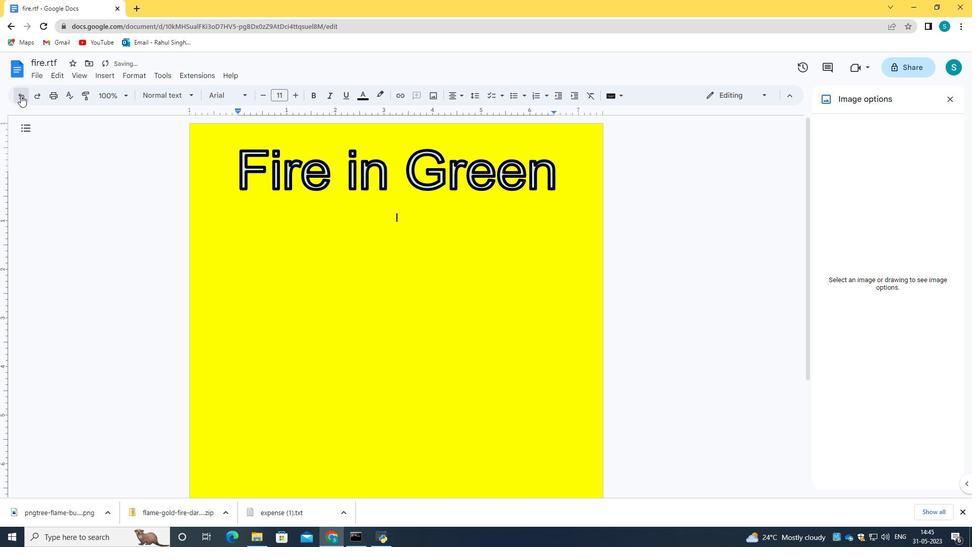 
Action: Mouse pressed left at (20, 95)
Screenshot: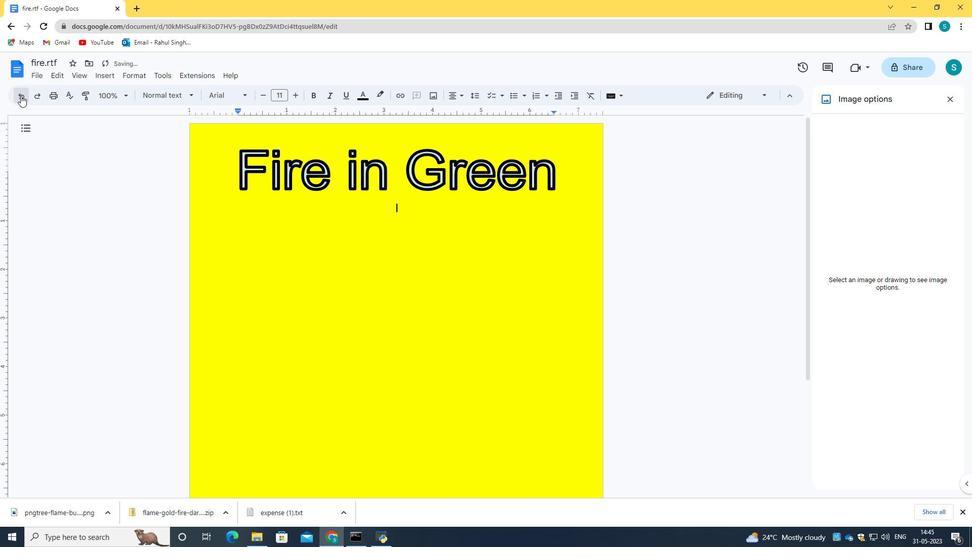 
Action: Mouse pressed left at (20, 95)
Screenshot: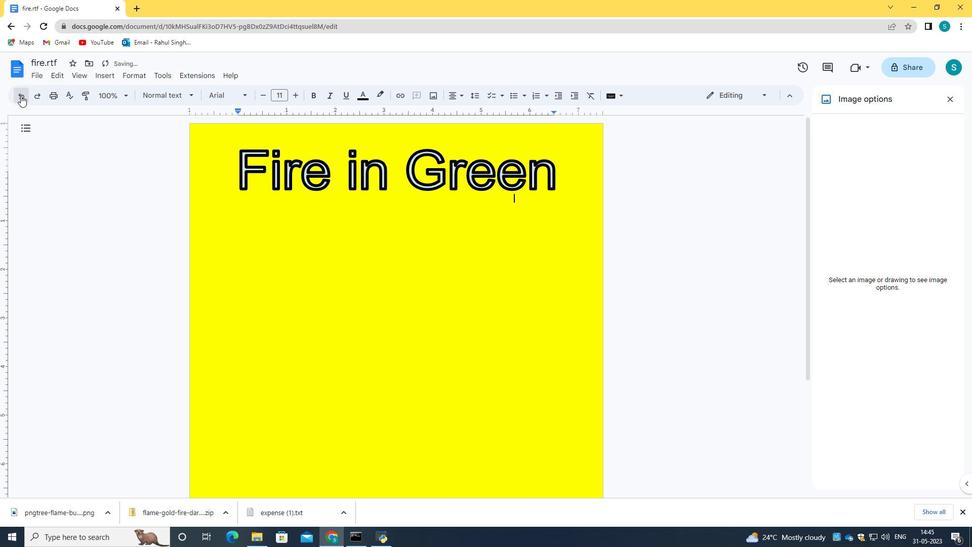 
Action: Mouse pressed left at (20, 95)
Screenshot: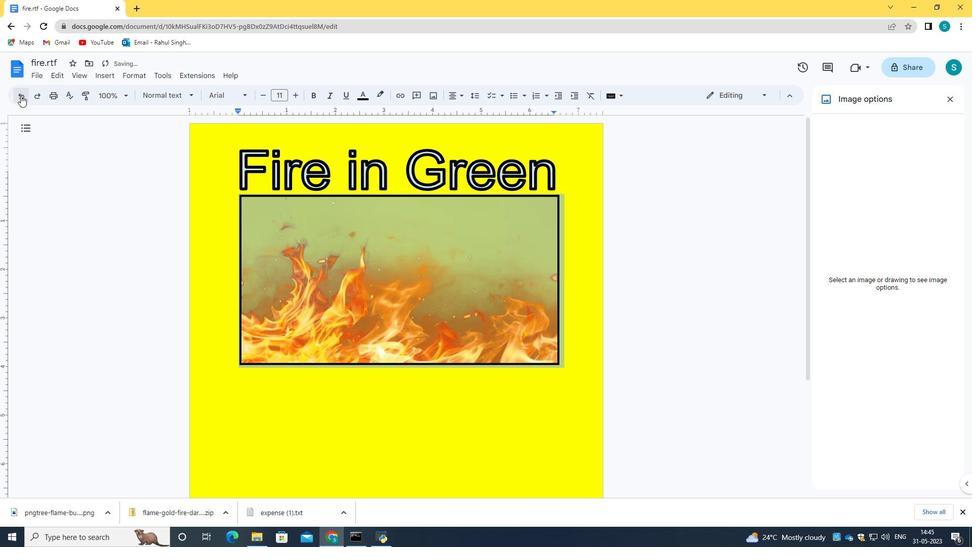 
Action: Mouse moved to (575, 169)
Screenshot: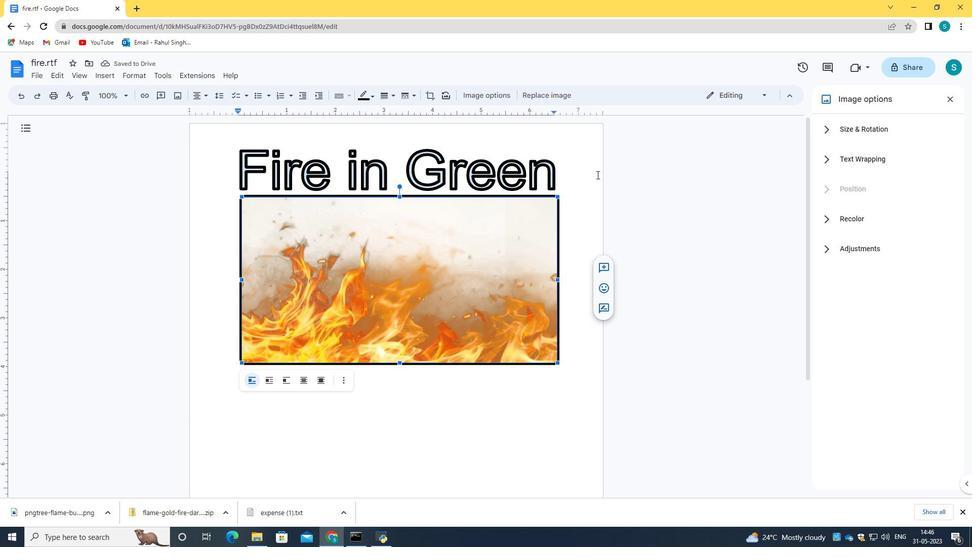 
Action: Mouse pressed left at (575, 169)
Screenshot: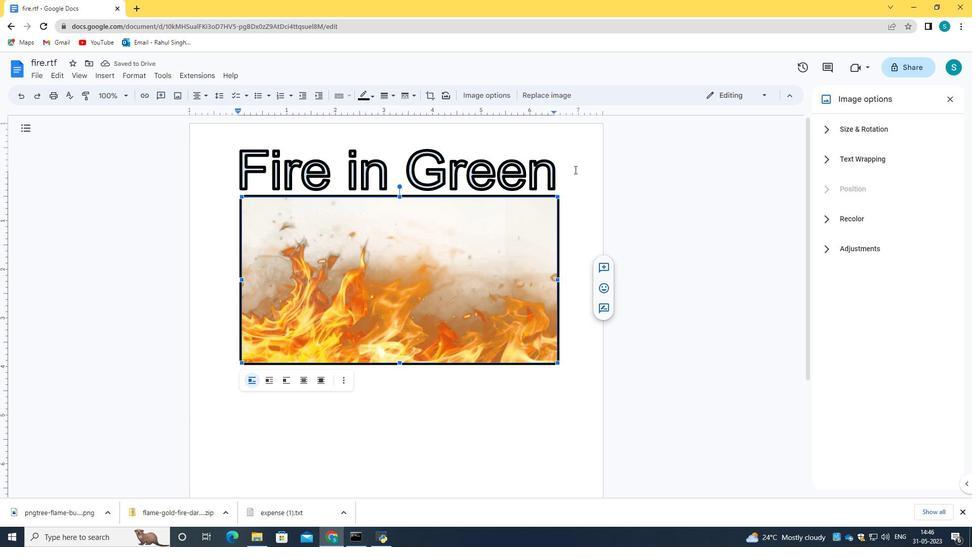 
Action: Mouse moved to (561, 373)
Screenshot: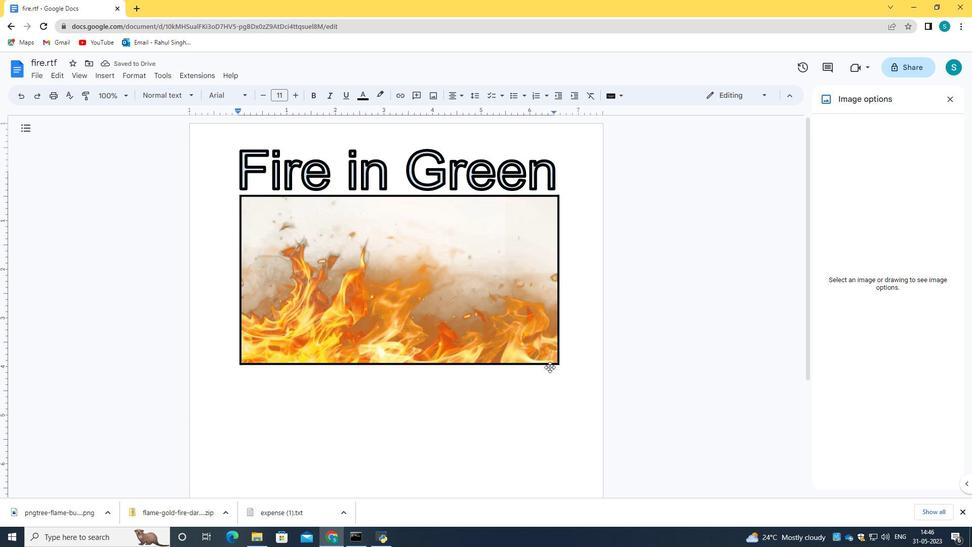 
Action: Key pressed <Key.enter><Key.enter><Key.enter><Key.enter><Key.enter><Key.enter><Key.enter><Key.enter><Key.enter><Key.enter><Key.enter><Key.enter><Key.enter><Key.enter><Key.enter>
Screenshot: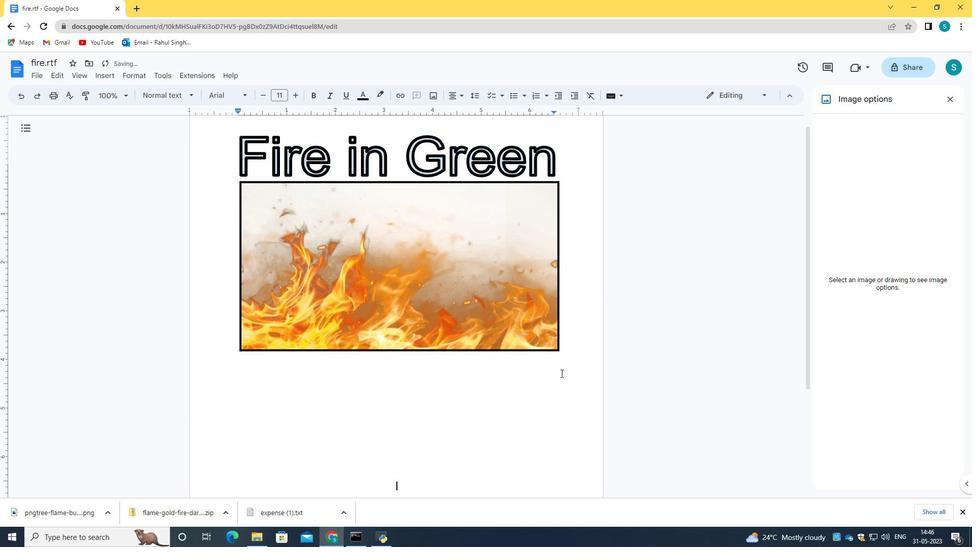 
Action: Mouse moved to (378, 281)
Screenshot: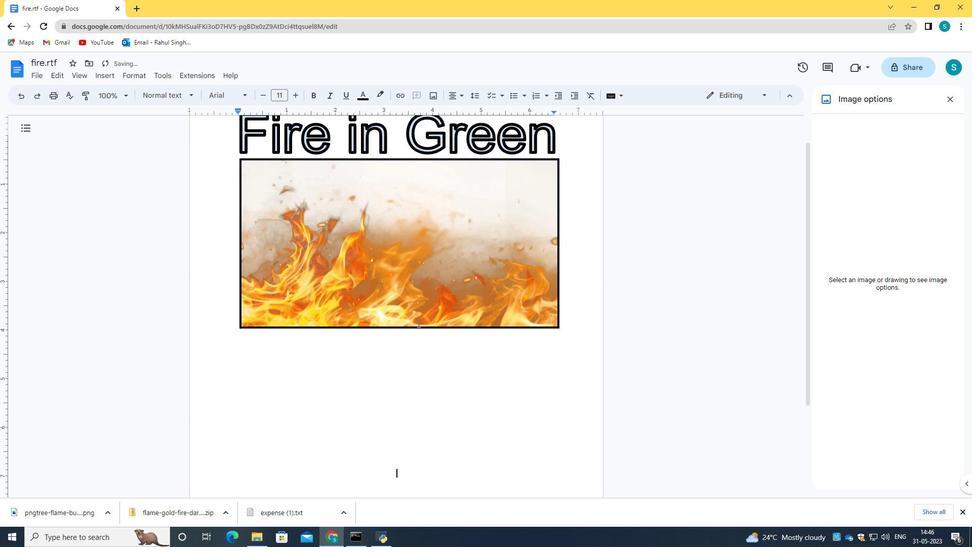 
Action: Key pressed <Key.enter>
Screenshot: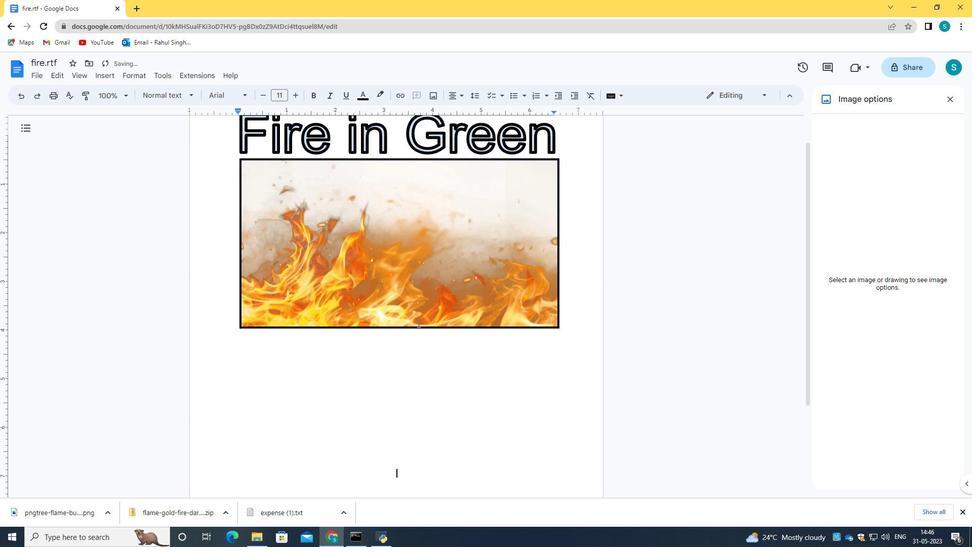 
Action: Mouse moved to (349, 251)
Screenshot: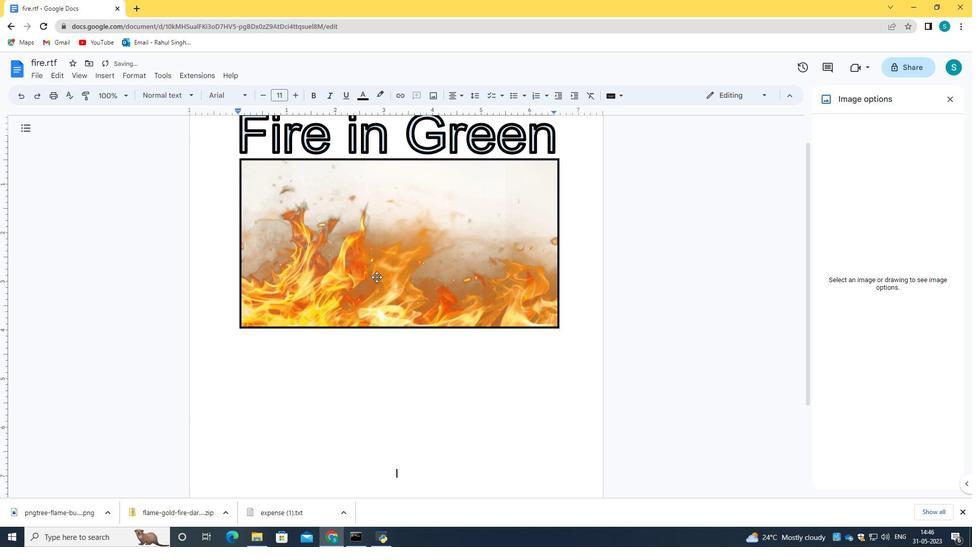 
Action: Key pressed <Key.enter><Key.enter>
Screenshot: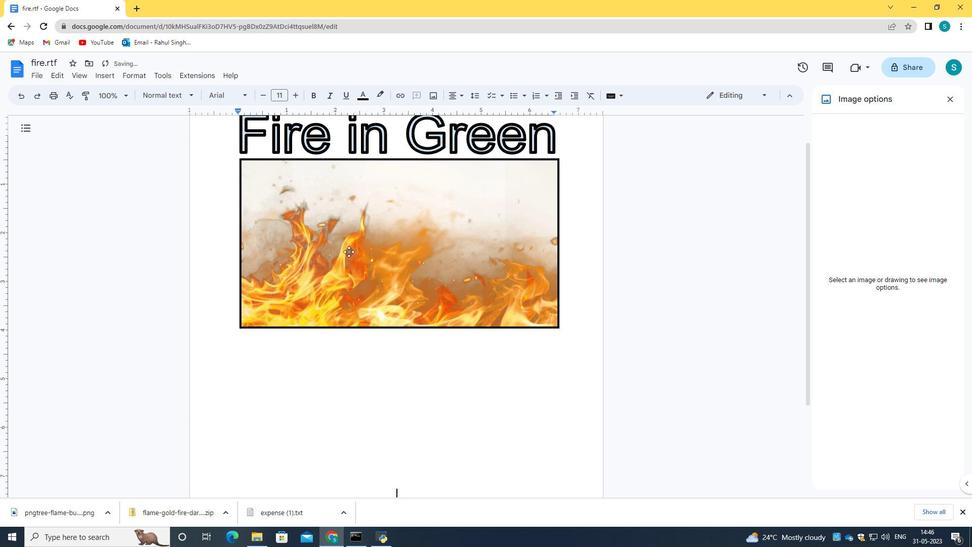 
Action: Mouse moved to (344, 335)
Screenshot: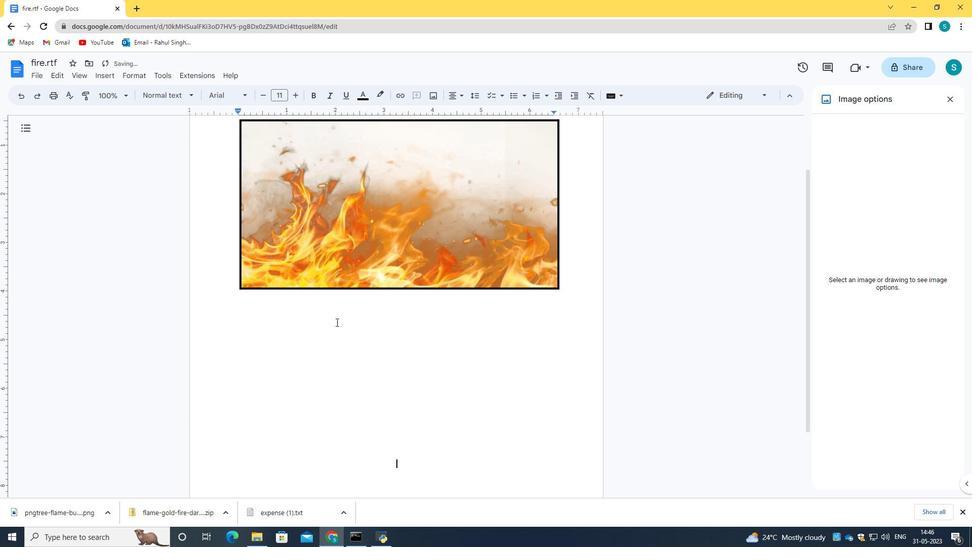 
Action: Mouse scrolled (344, 336) with delta (0, 0)
Screenshot: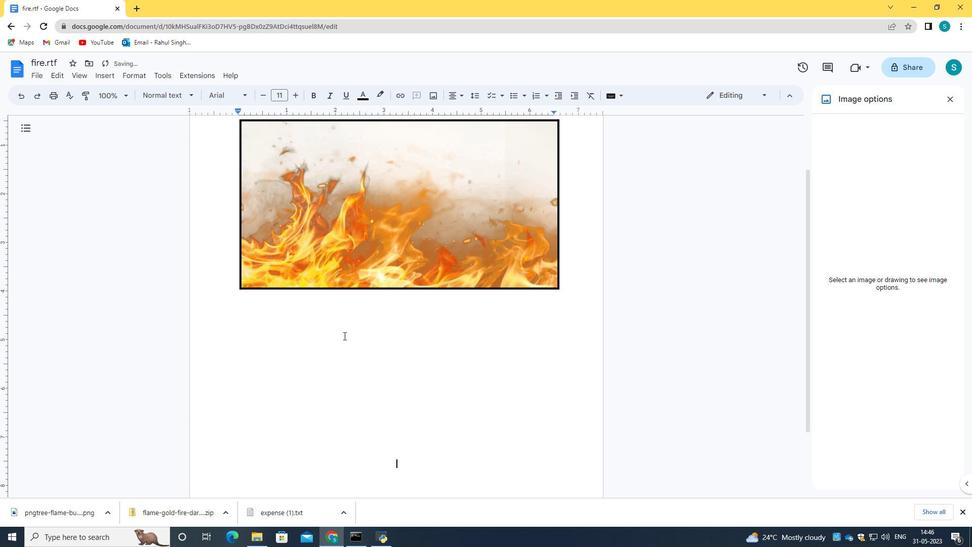
Action: Mouse scrolled (344, 336) with delta (0, 0)
Screenshot: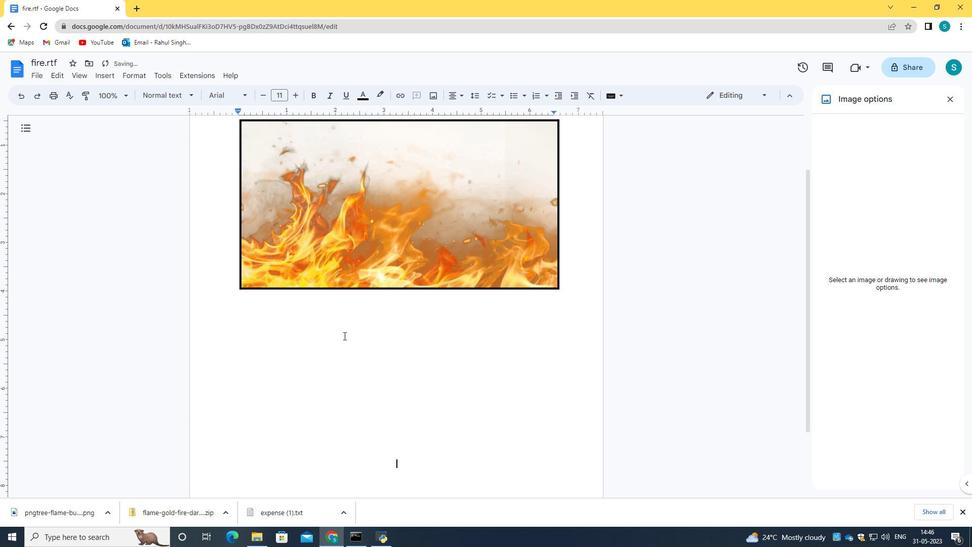 
Action: Mouse scrolled (344, 336) with delta (0, 0)
Screenshot: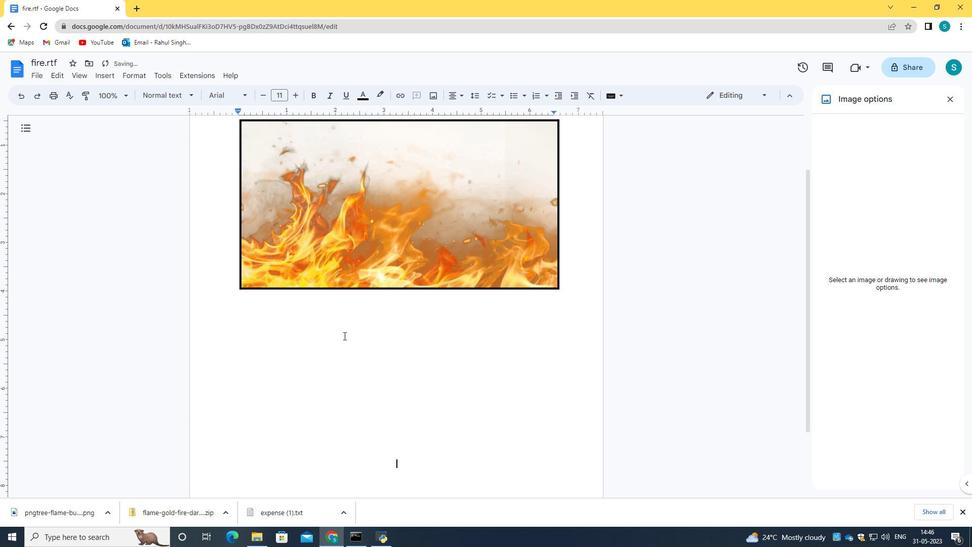 
Action: Mouse scrolled (344, 336) with delta (0, 0)
Screenshot: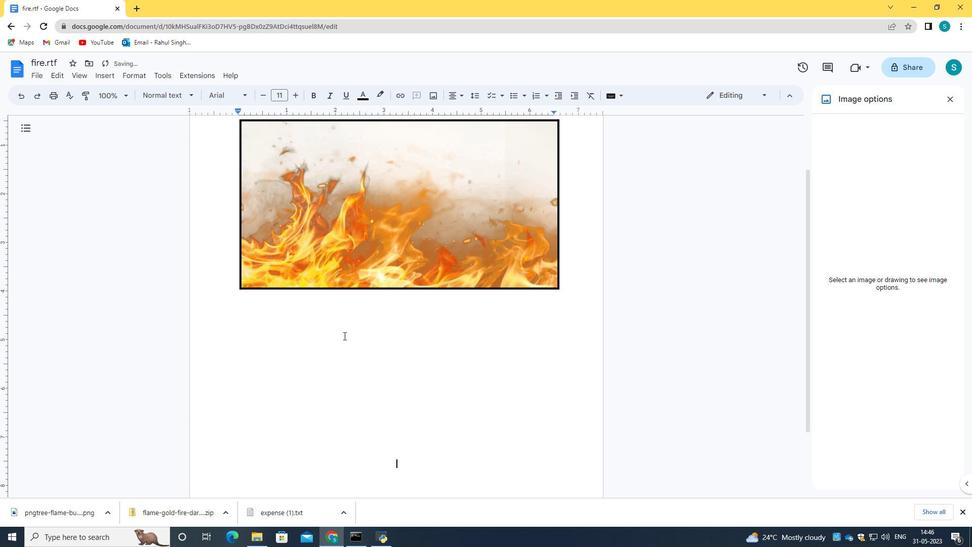 
Action: Mouse moved to (33, 71)
Screenshot: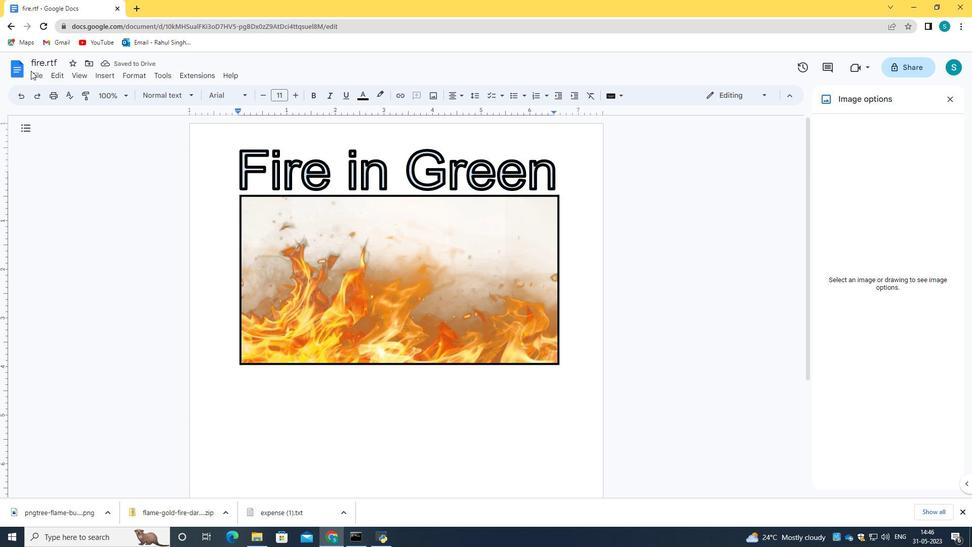
Action: Mouse pressed left at (33, 71)
Screenshot: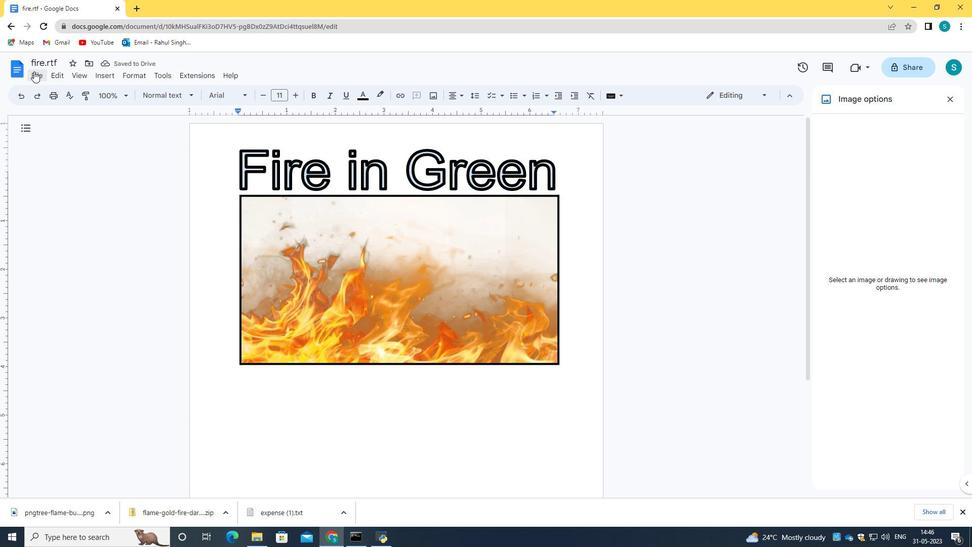 
Action: Mouse moved to (94, 353)
Screenshot: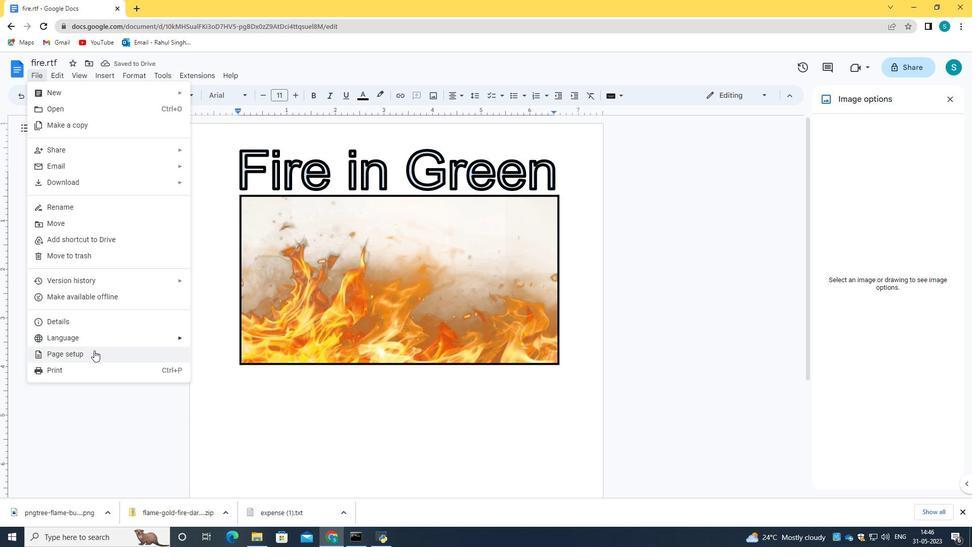 
Action: Mouse pressed left at (94, 353)
Screenshot: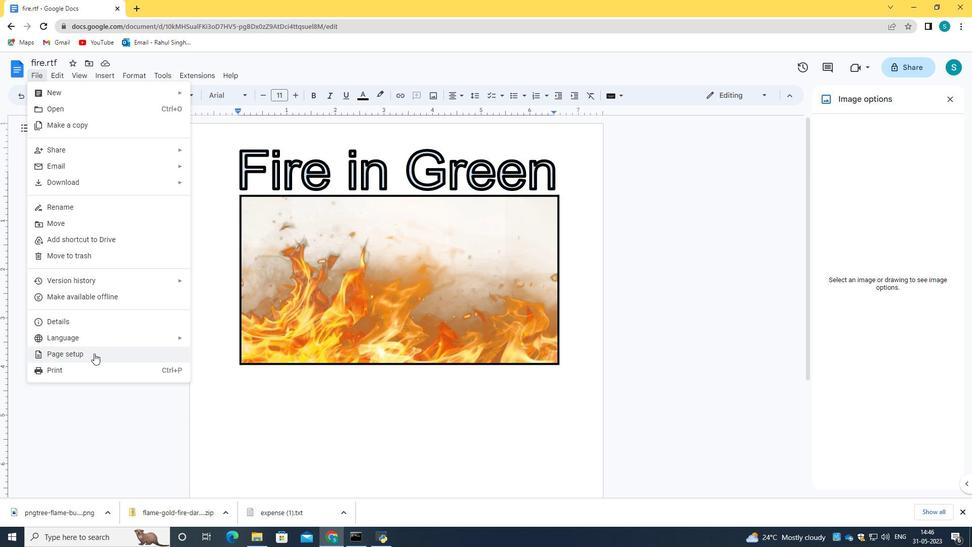 
Action: Mouse moved to (401, 338)
Screenshot: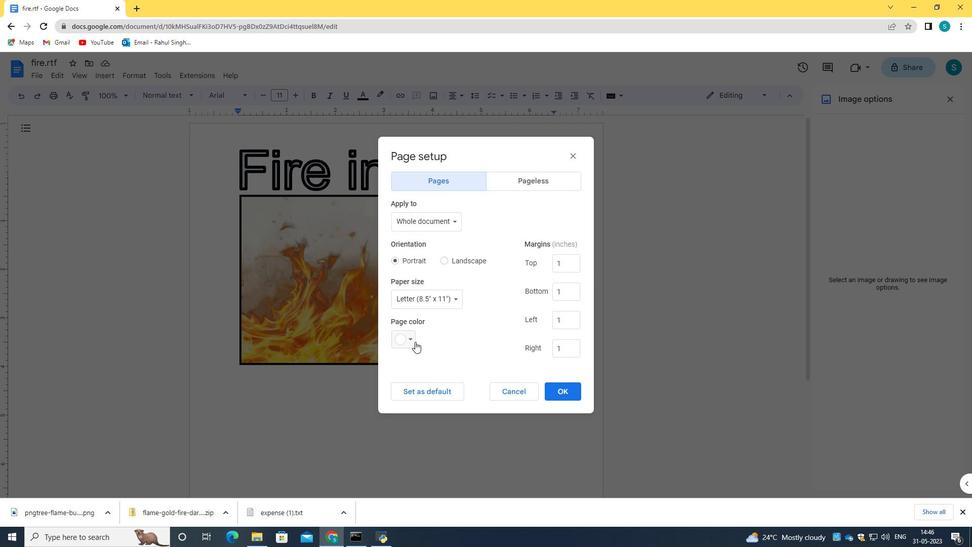 
Action: Mouse pressed left at (401, 338)
Screenshot: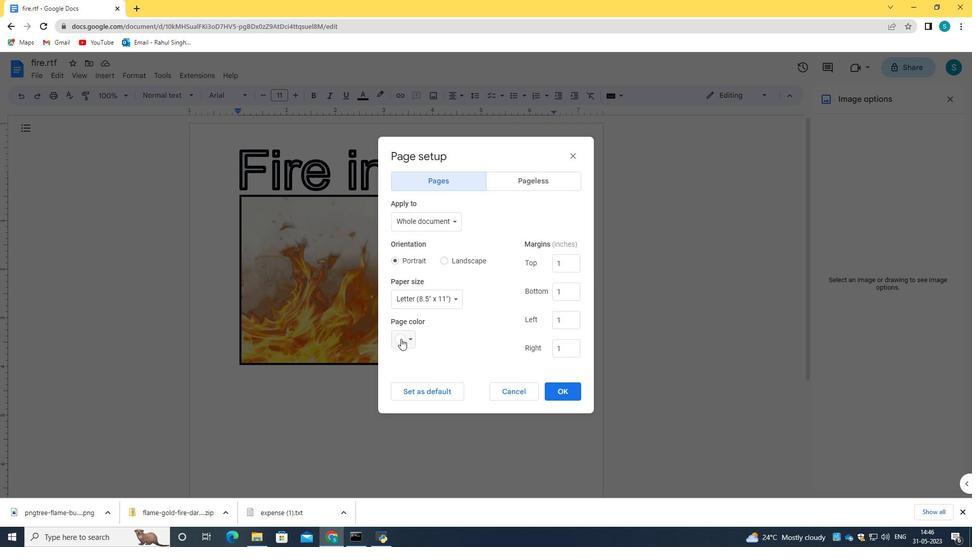 
Action: Mouse moved to (434, 368)
Screenshot: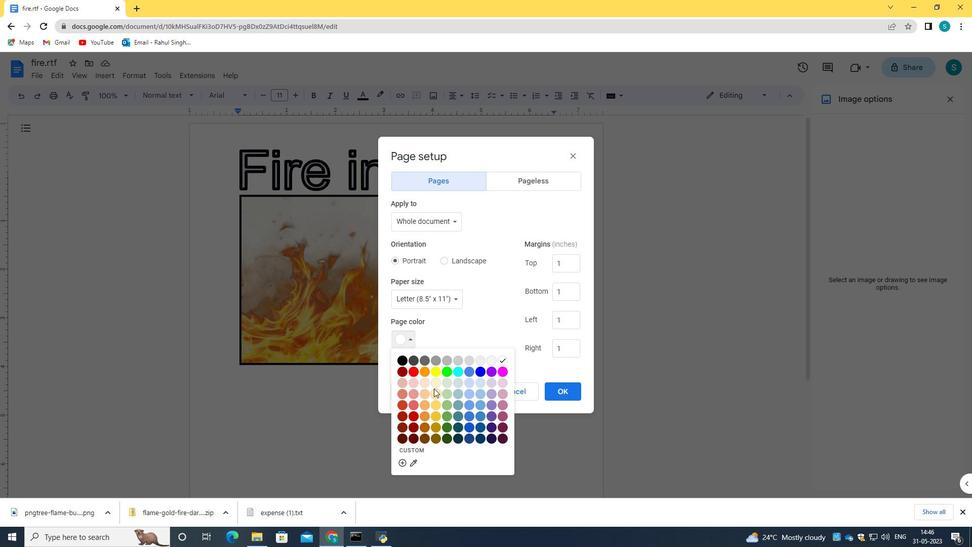 
Action: Mouse pressed left at (434, 368)
Screenshot: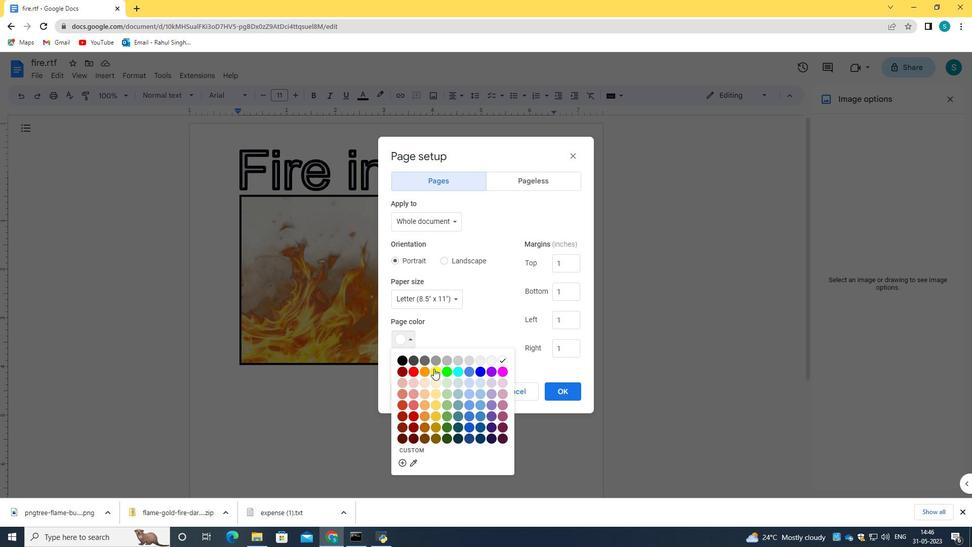 
Action: Mouse moved to (558, 388)
Screenshot: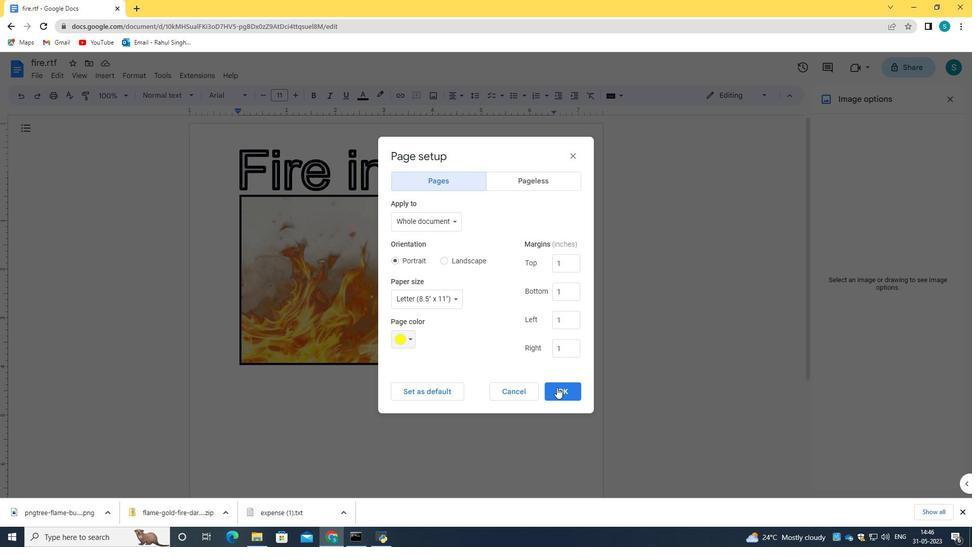 
Action: Mouse pressed left at (558, 388)
Screenshot: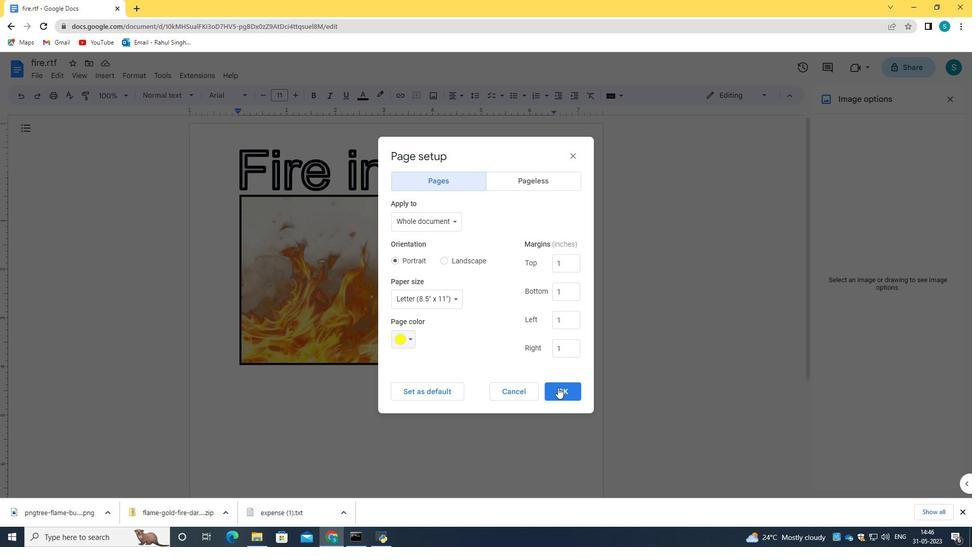 
Action: Mouse moved to (447, 345)
Screenshot: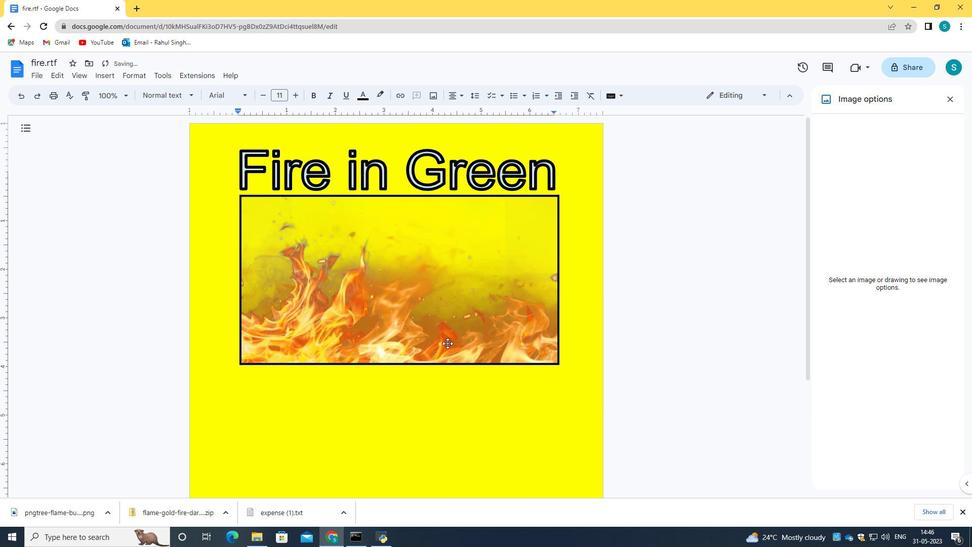 
Action: Mouse scrolled (447, 344) with delta (0, 0)
Screenshot: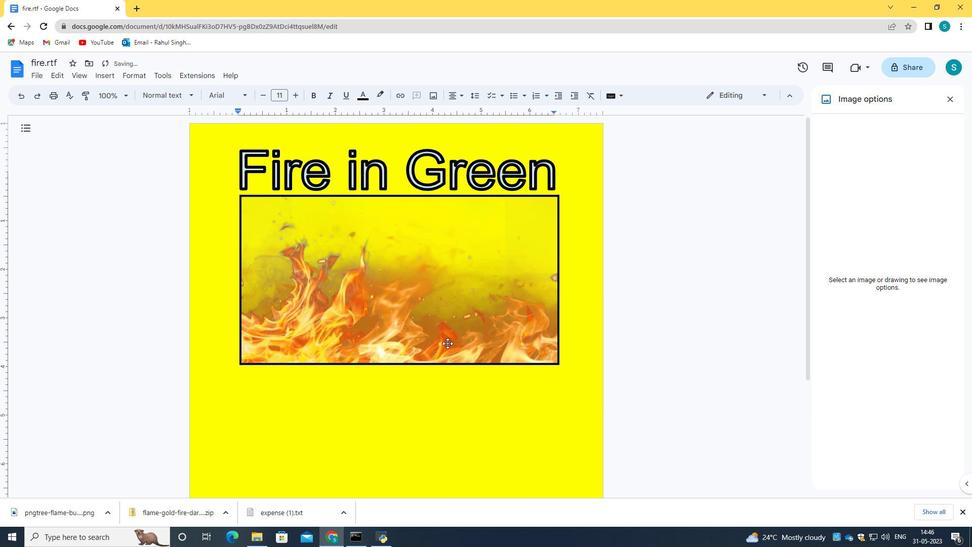 
Action: Mouse scrolled (447, 344) with delta (0, 0)
Screenshot: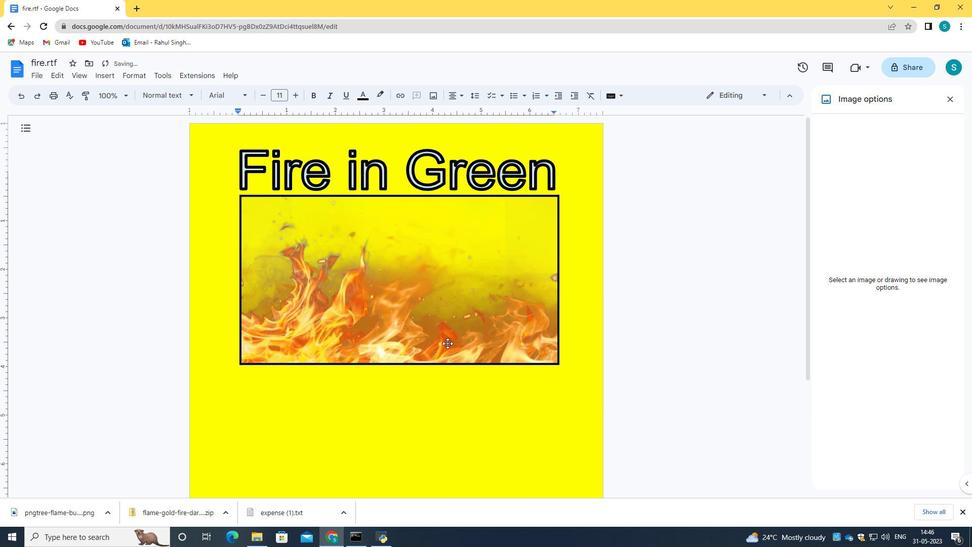 
Action: Mouse scrolled (447, 344) with delta (0, 0)
Screenshot: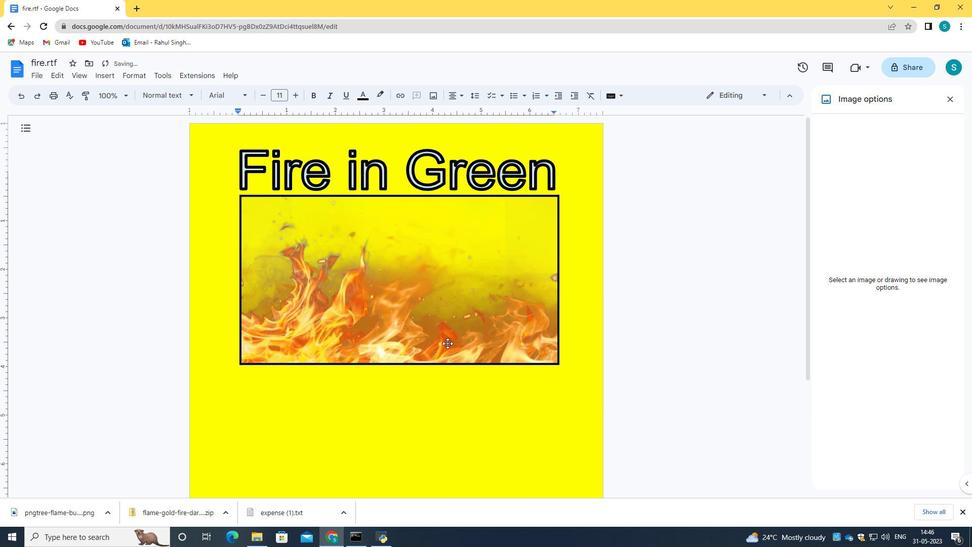 
Action: Mouse moved to (439, 411)
Screenshot: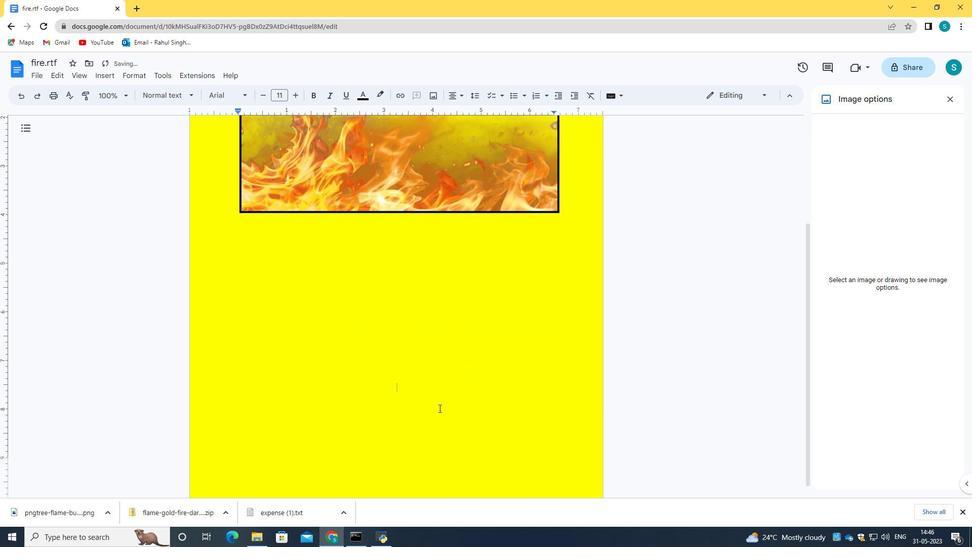 
Action: Key pressed <Key.enter><Key.enter><Key.enter><Key.enter><Key.enter><Key.enter><Key.enter><Key.backspace><Key.backspace>
Screenshot: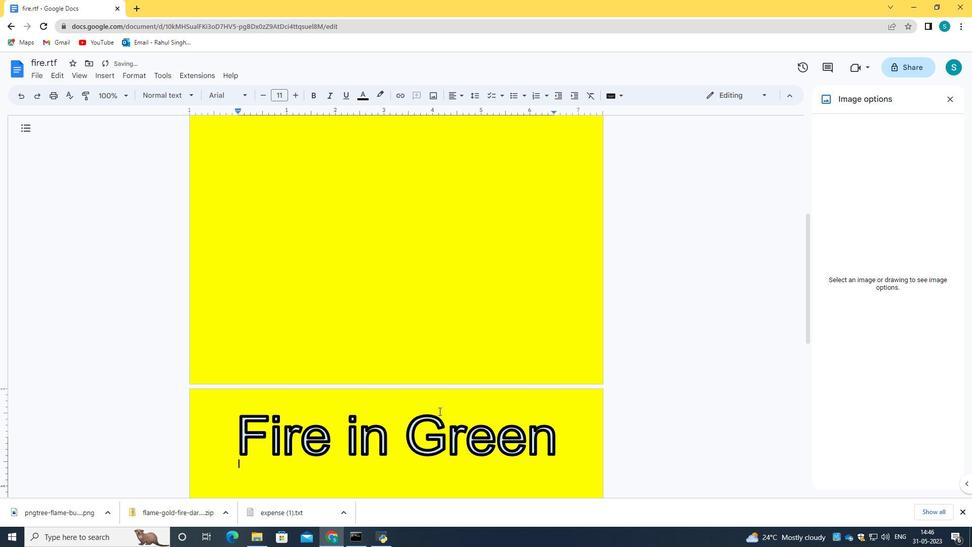 
Action: Mouse moved to (323, 426)
Screenshot: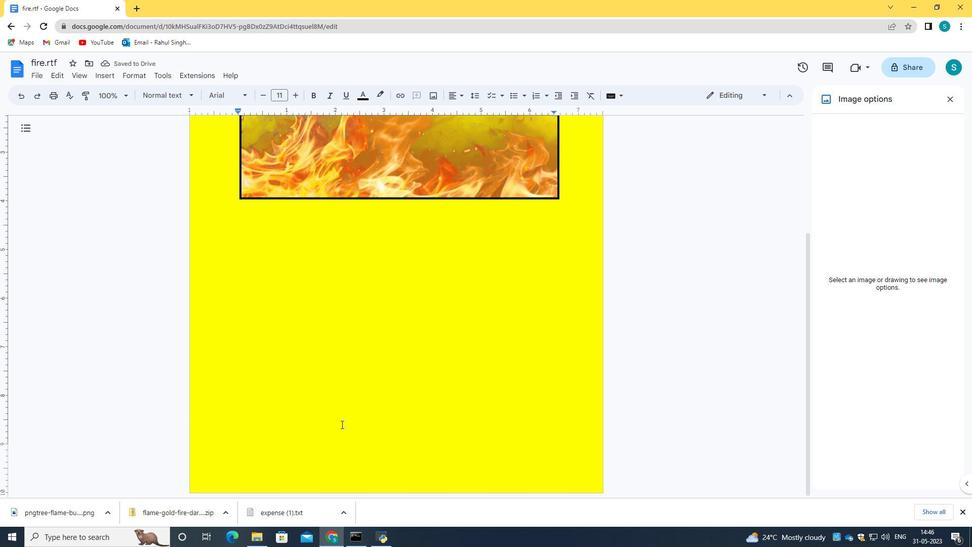 
Action: Key pressed <Key.space><Key.space><Key.space><Key.space><Key.space><Key.space><Key.space><Key.space><Key.space><Key.space><Key.space><Key.space><Key.space><Key.space><Key.space><Key.space><Key.space><Key.space><Key.space><Key.space><Key.space><Key.space><Key.space><Key.space><Key.space><Key.space><Key.space><Key.space><Key.space><Key.space><Key.space><Key.space><Key.space><Key.space><Key.space><Key.space><Key.space><Key.space><Key.space><Key.space><Key.space><Key.space><Key.space><Key.space><Key.space><Key.space><Key.space><Key.space><Key.space><Key.space><Key.space><Key.space><Key.space>
Screenshot: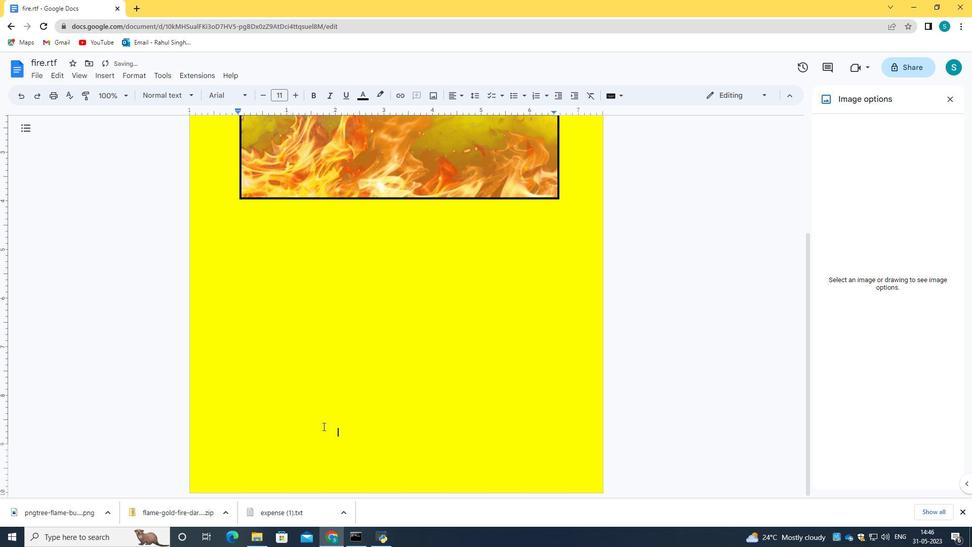 
Action: Mouse moved to (326, 427)
Screenshot: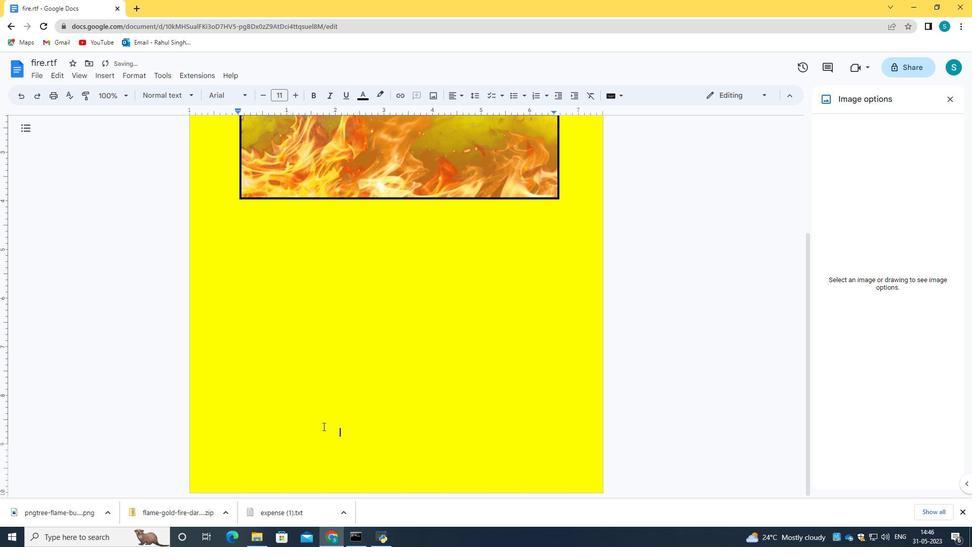 
Action: Key pressed <Key.space><Key.space>
Screenshot: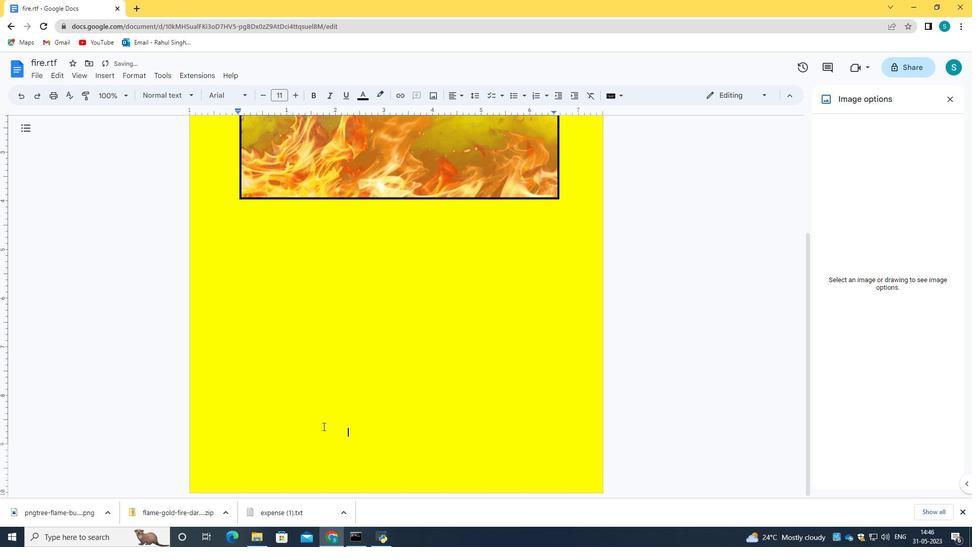
Action: Mouse moved to (465, 444)
Screenshot: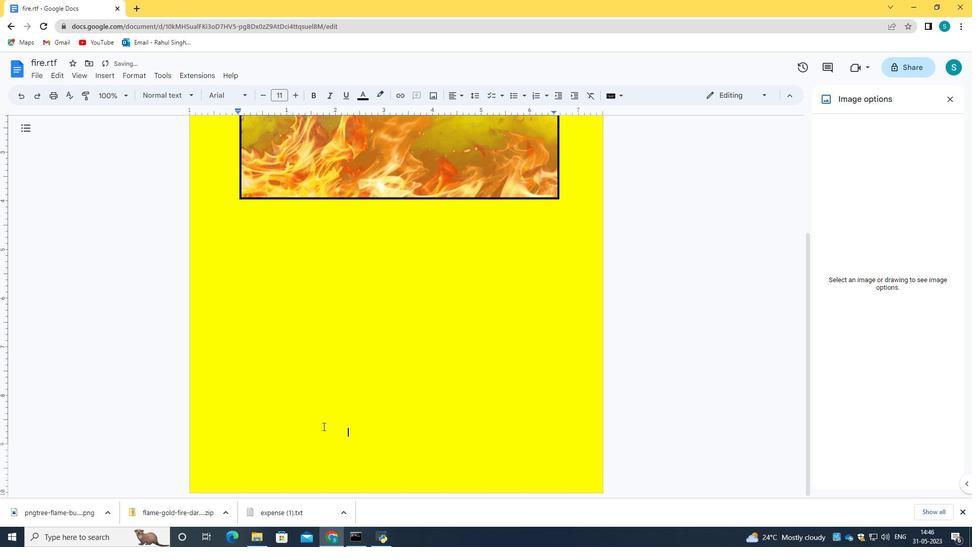 
Action: Key pressed <Key.space><Key.space><Key.space><Key.space><Key.space><Key.space><Key.space><Key.space><Key.space><Key.space><Key.space><Key.space><Key.space>
Screenshot: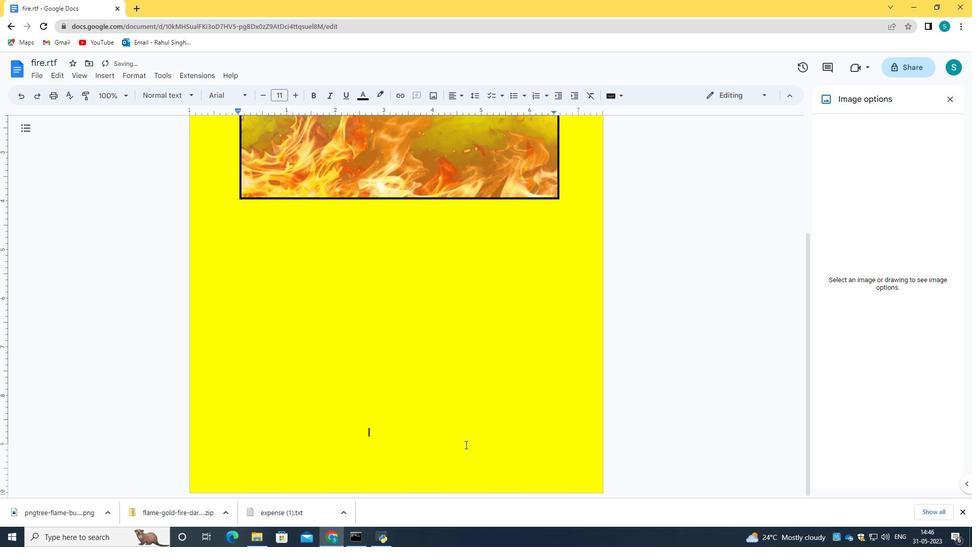 
Action: Mouse moved to (466, 444)
Screenshot: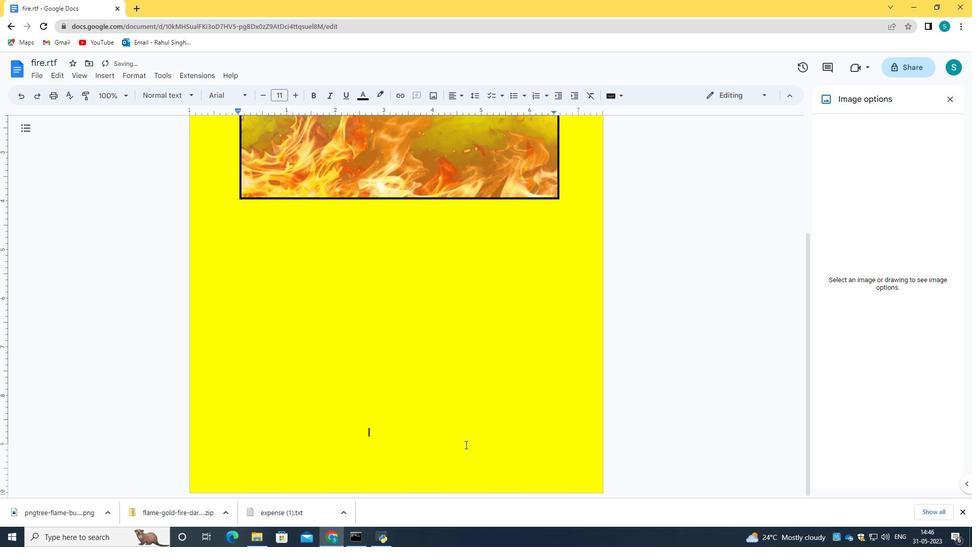 
Action: Key pressed <Key.space><Key.space>
Screenshot: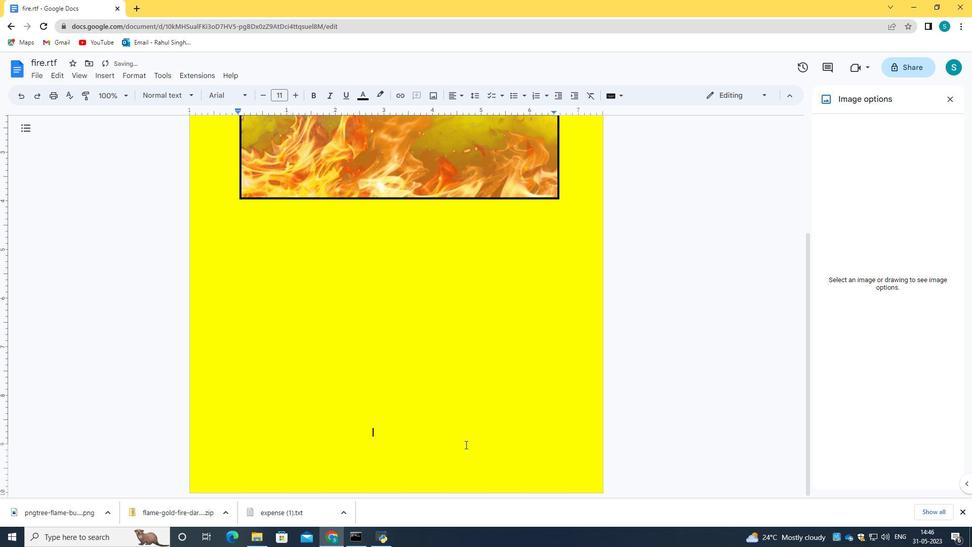 
Action: Mouse moved to (465, 444)
Screenshot: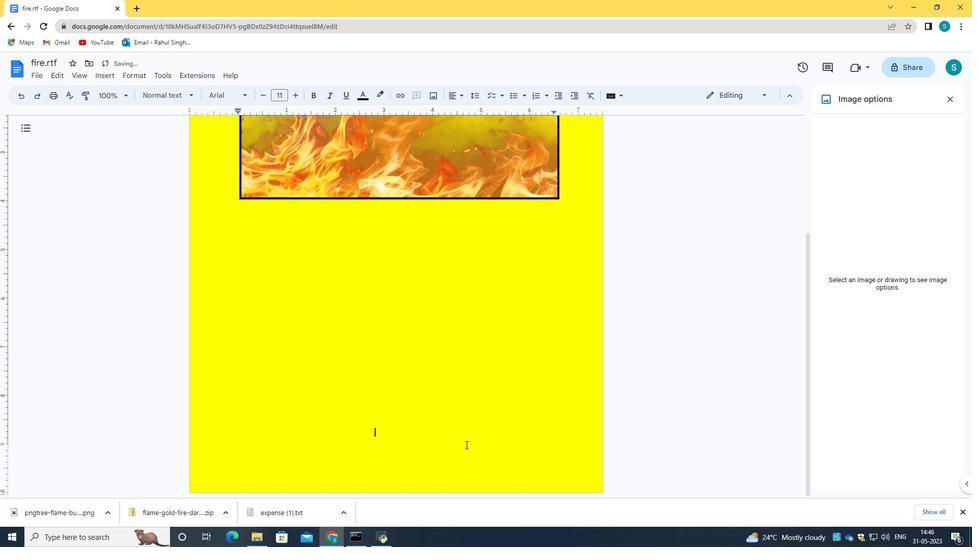 
Action: Key pressed <Key.space><Key.space>
Screenshot: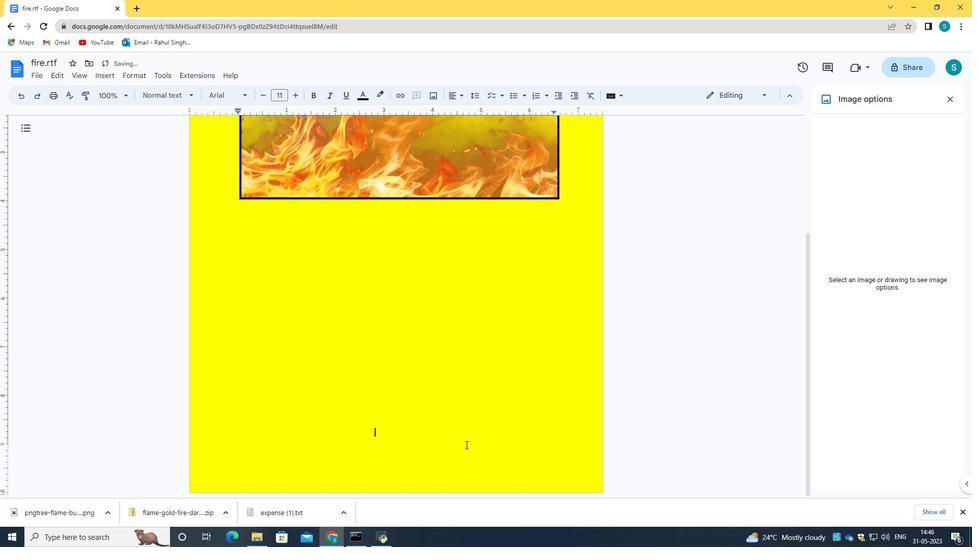 
Action: Mouse moved to (464, 444)
Screenshot: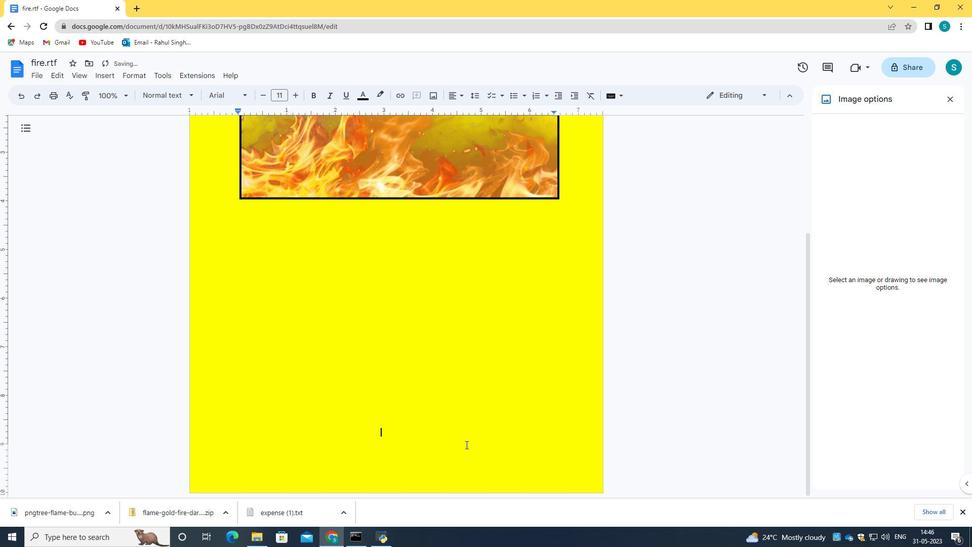
Action: Key pressed <Key.space>
Screenshot: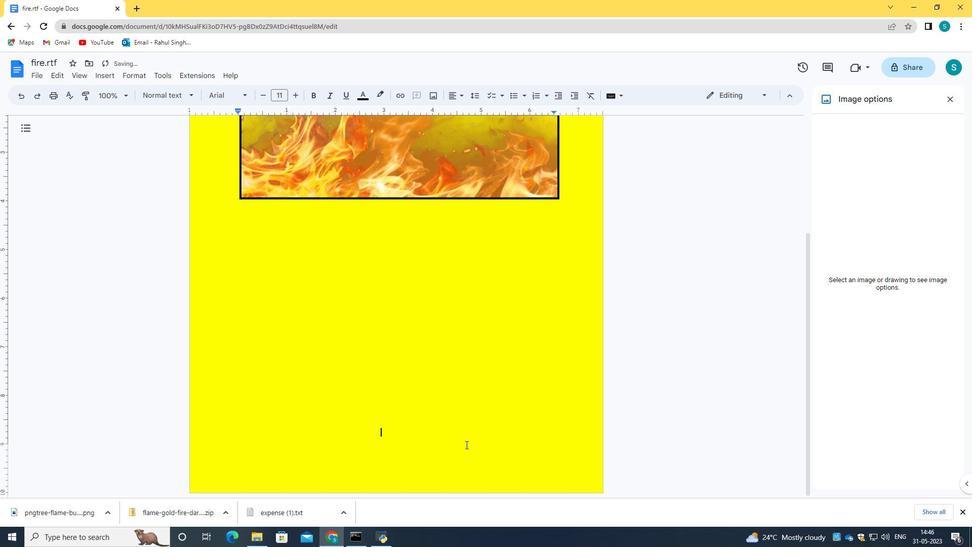 
Action: Mouse moved to (463, 444)
Screenshot: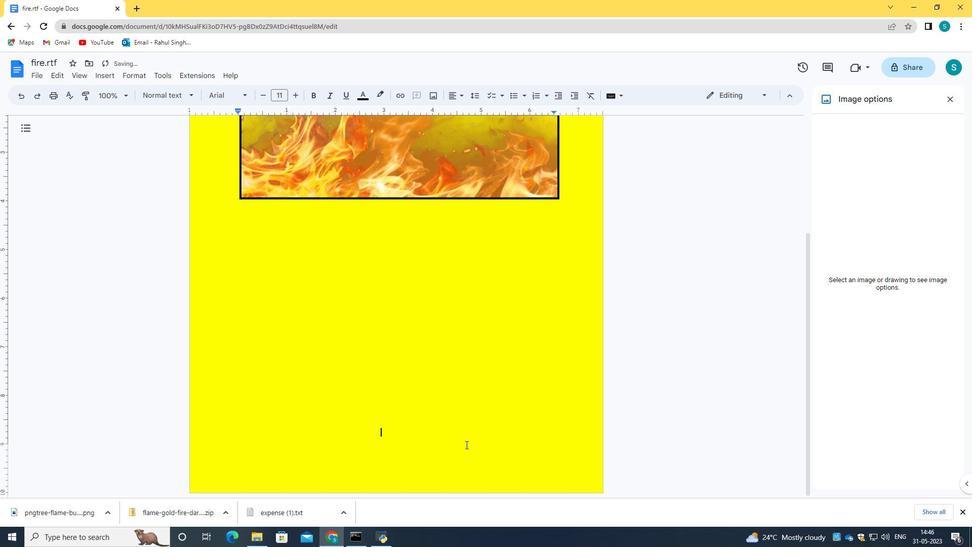 
Action: Key pressed <Key.space><Key.space>
Screenshot: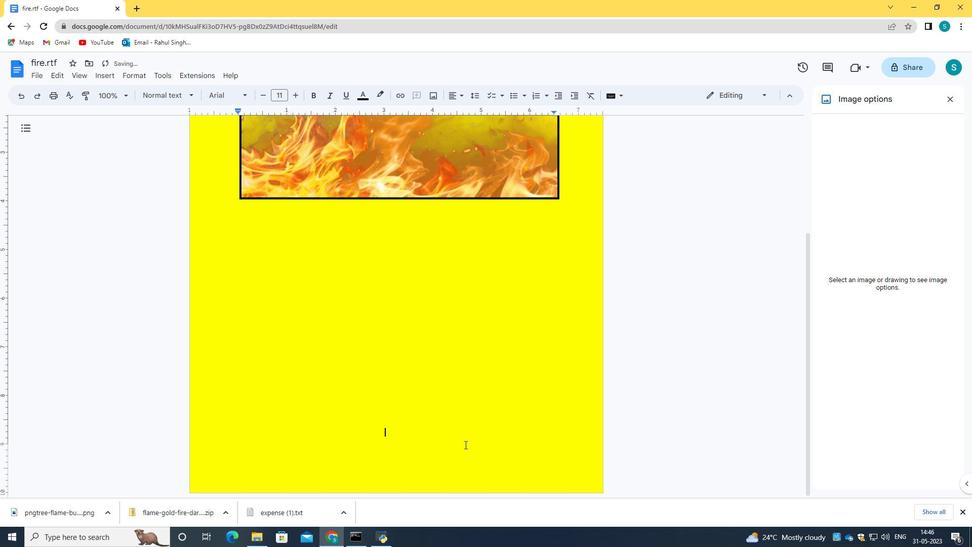 
Action: Mouse moved to (463, 444)
Screenshot: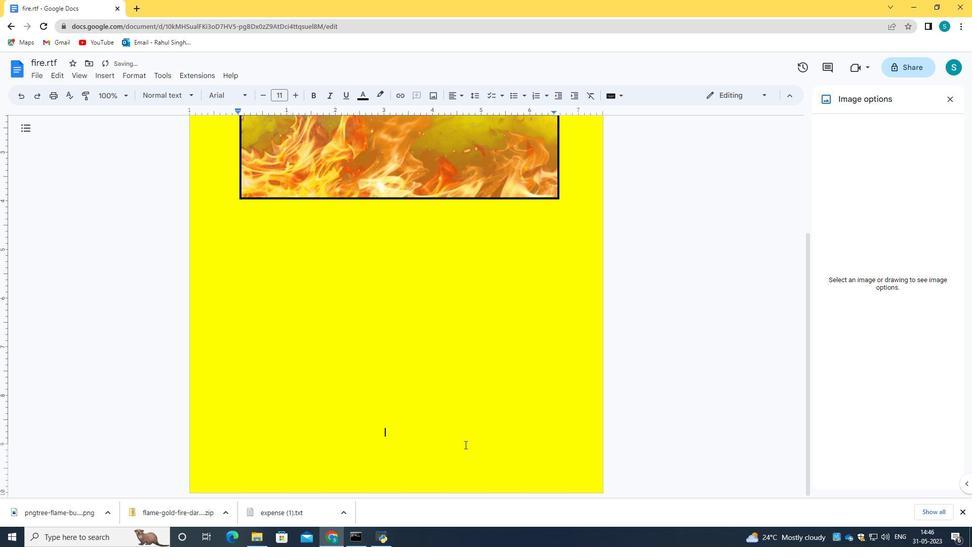 
Action: Key pressed <Key.space>
Screenshot: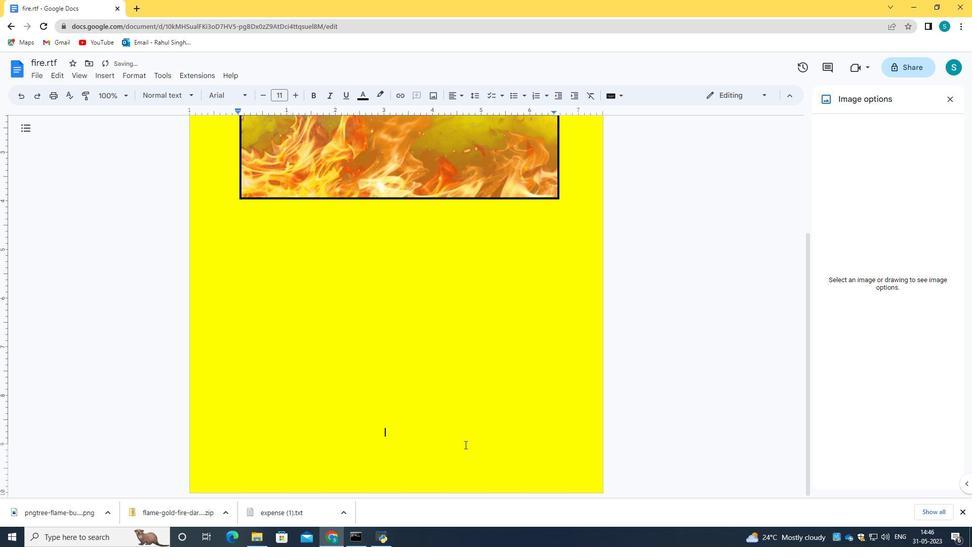 
Action: Mouse moved to (464, 444)
Screenshot: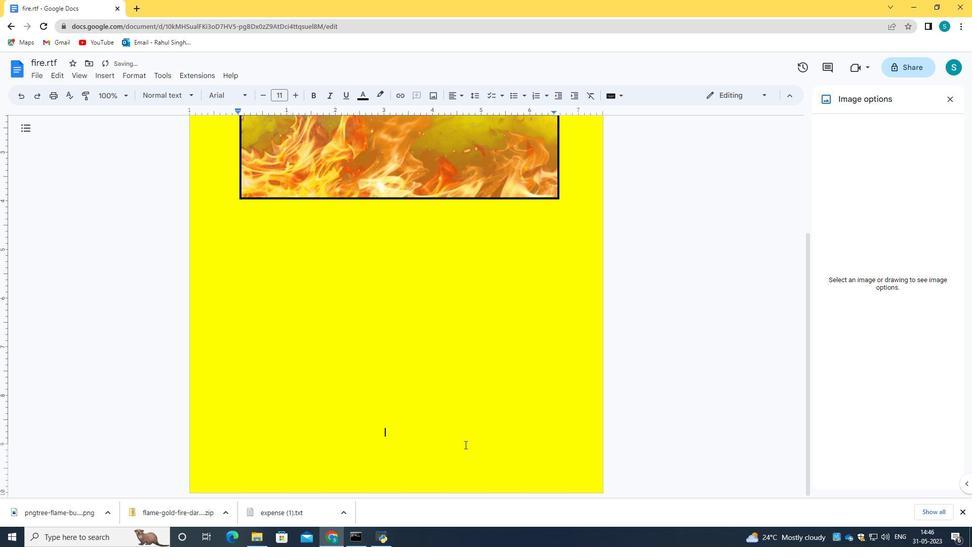
Action: Key pressed <Key.space>
Screenshot: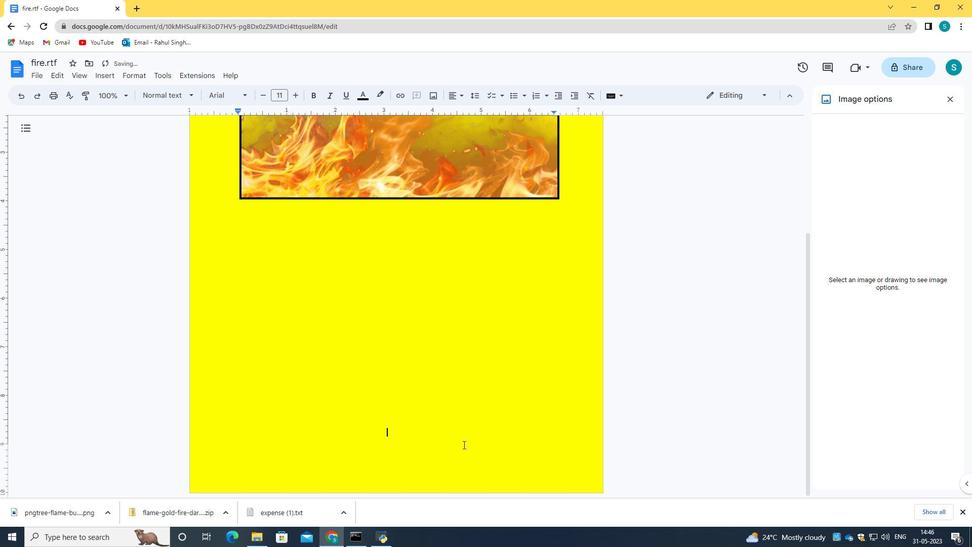 
Action: Mouse moved to (465, 444)
Screenshot: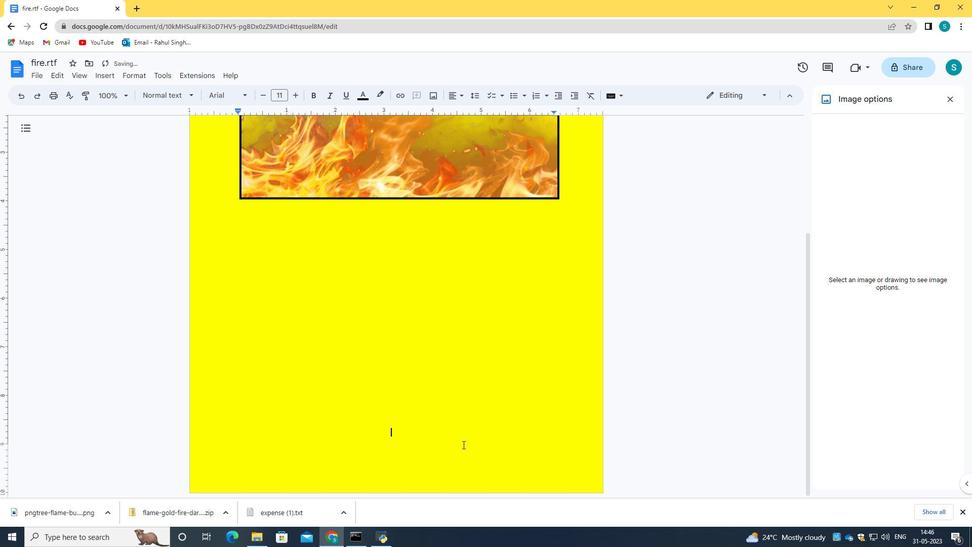 
Action: Key pressed <Key.space>
Screenshot: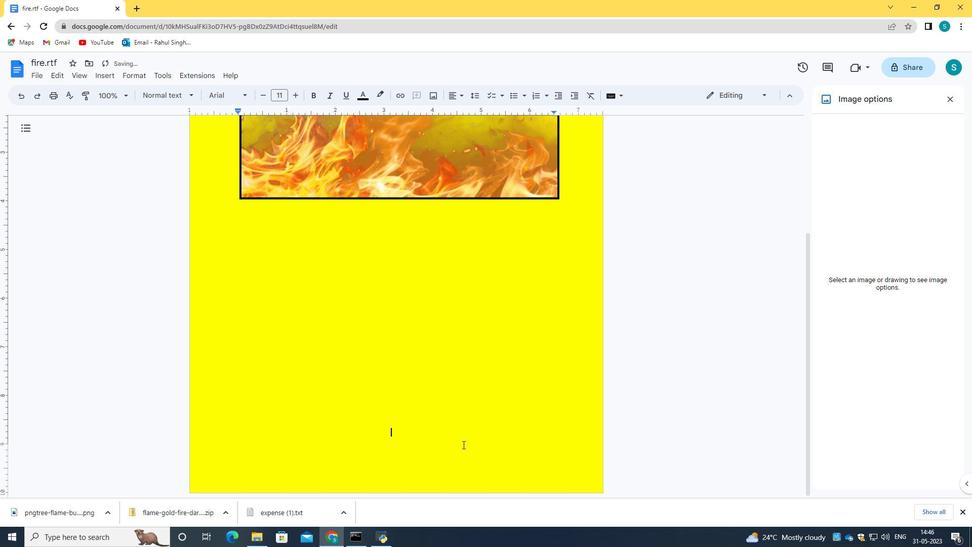 
Action: Mouse moved to (466, 444)
Screenshot: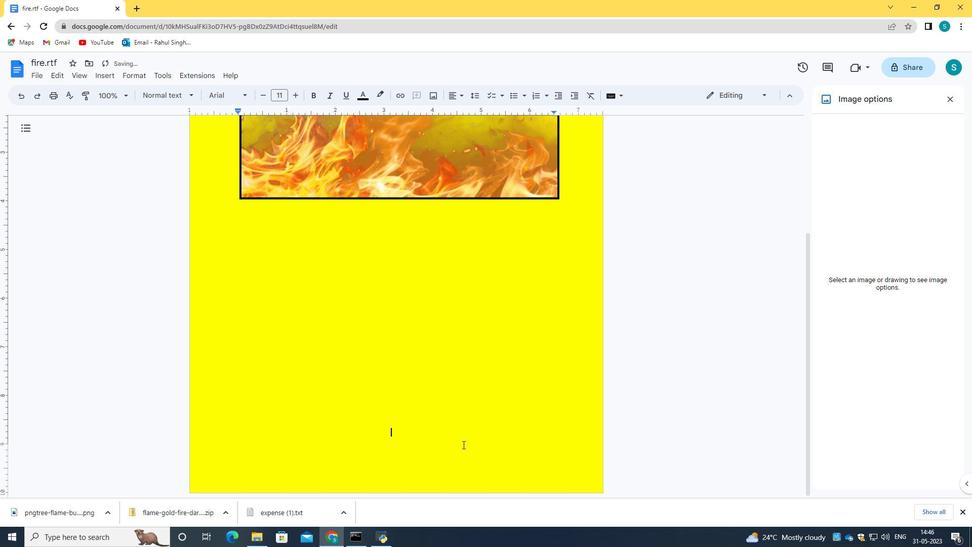 
Action: Key pressed <Key.space>
Screenshot: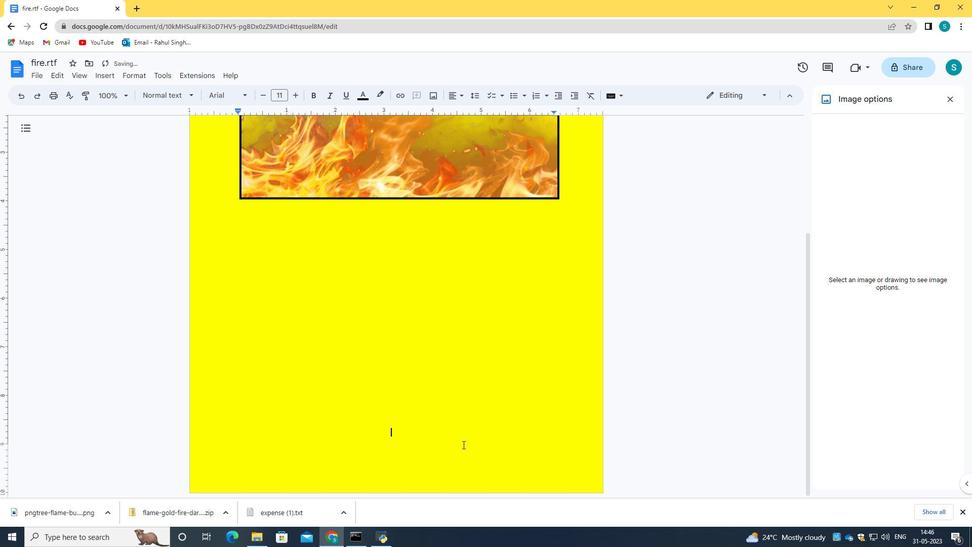 
Action: Mouse moved to (468, 442)
Screenshot: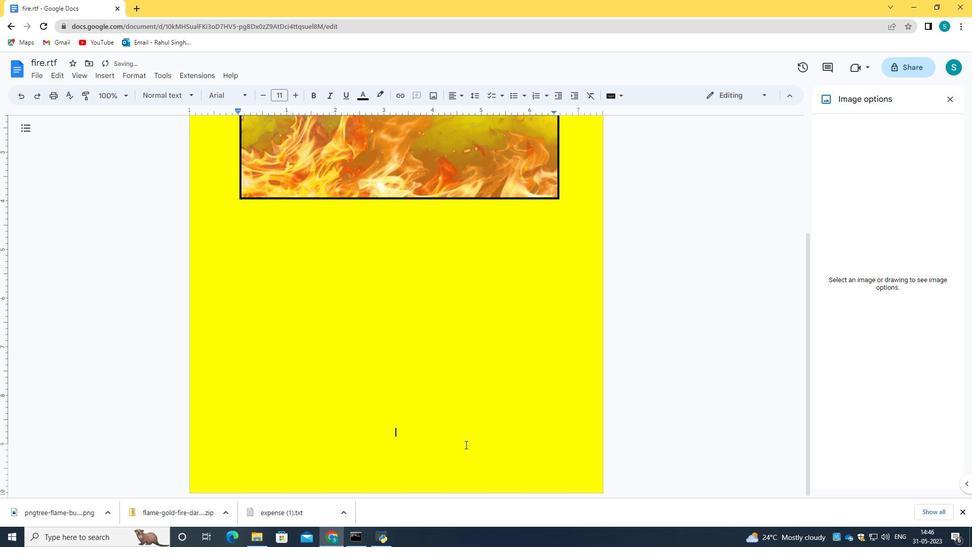 
Action: Key pressed <Key.space>
Screenshot: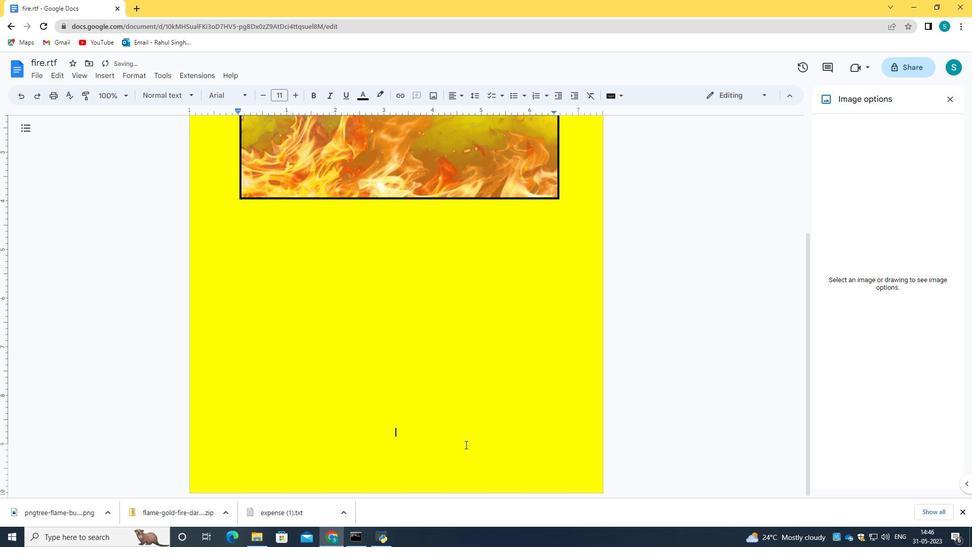 
Action: Mouse moved to (470, 440)
Screenshot: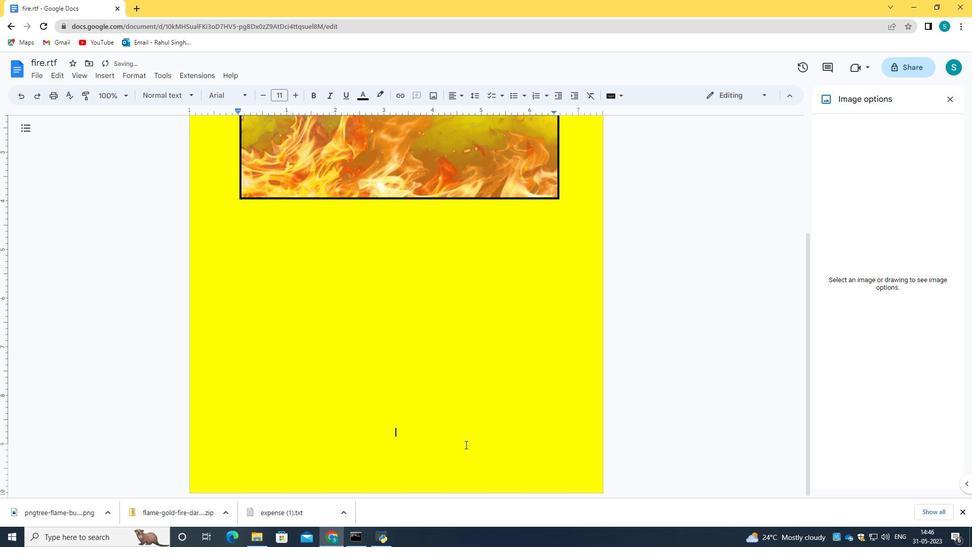 
Action: Key pressed <Key.space>
Screenshot: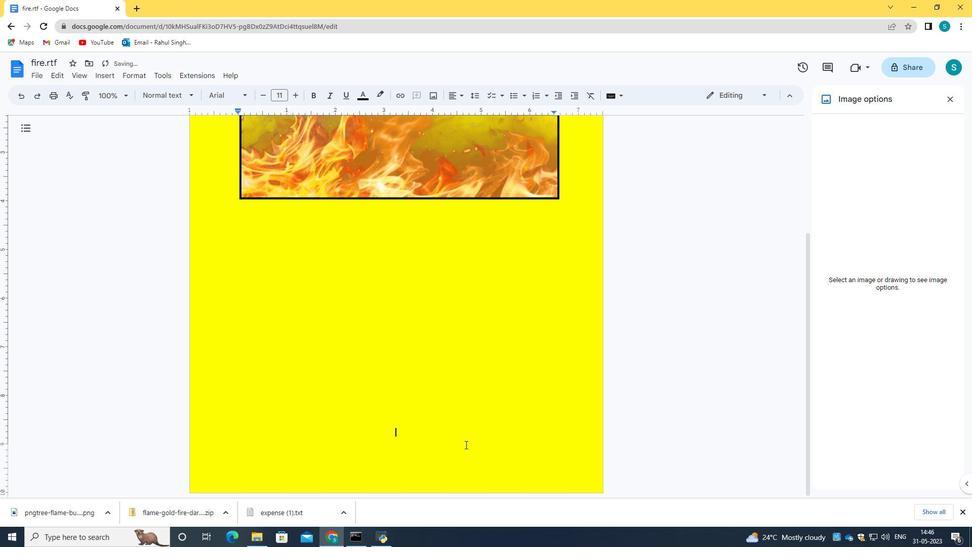 
Action: Mouse moved to (470, 439)
Screenshot: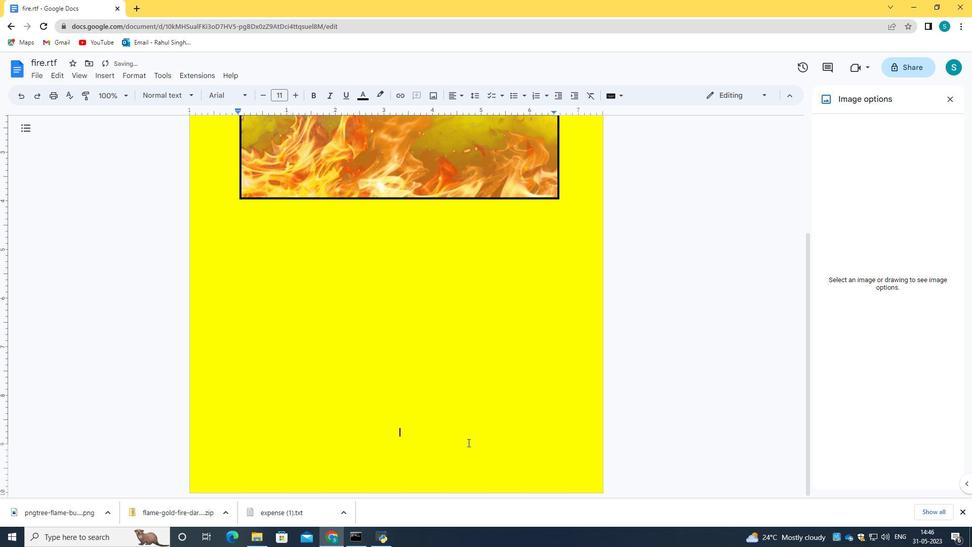 
Action: Key pressed <Key.space>
Screenshot: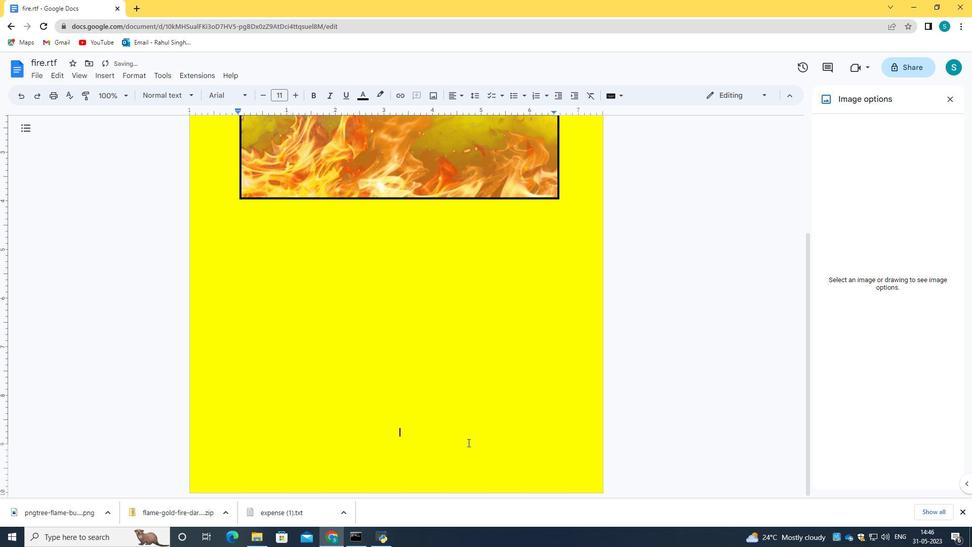 
Action: Mouse moved to (470, 438)
Screenshot: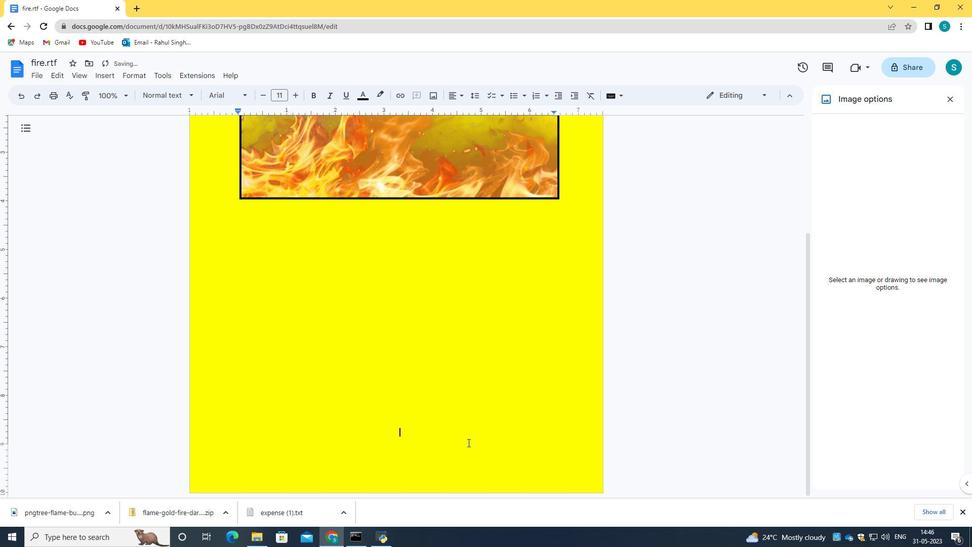 
Action: Key pressed <Key.space>
Screenshot: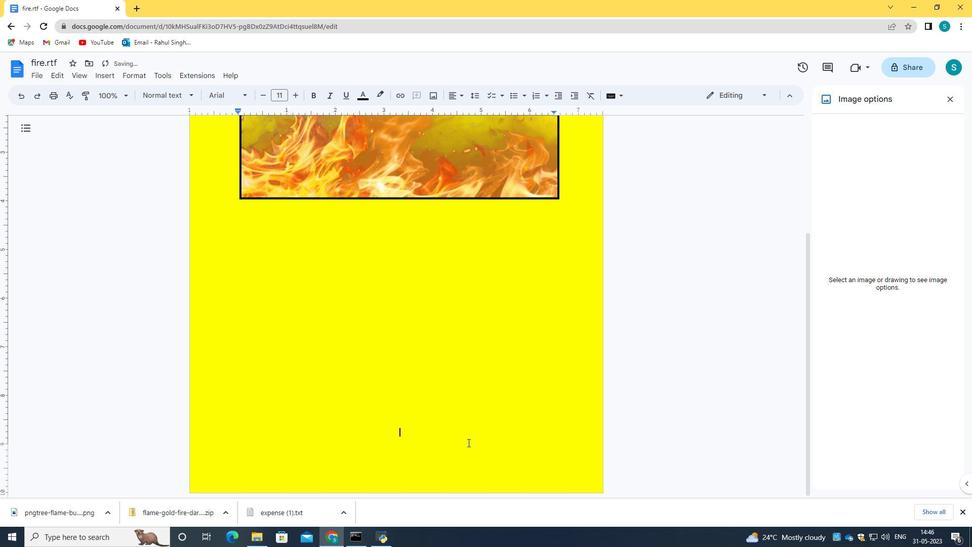 
Action: Mouse moved to (471, 438)
Screenshot: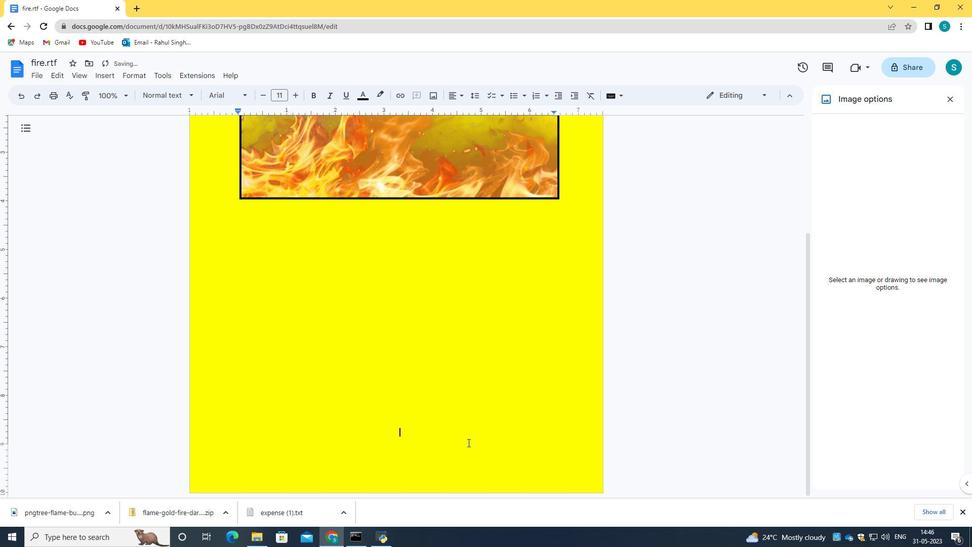 
Action: Key pressed <Key.space>
Screenshot: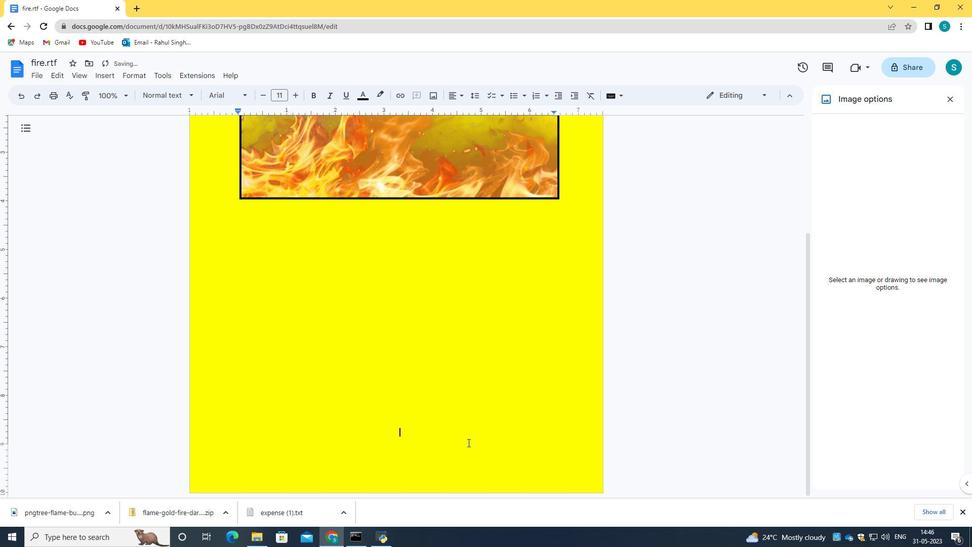 
Action: Mouse moved to (471, 437)
Screenshot: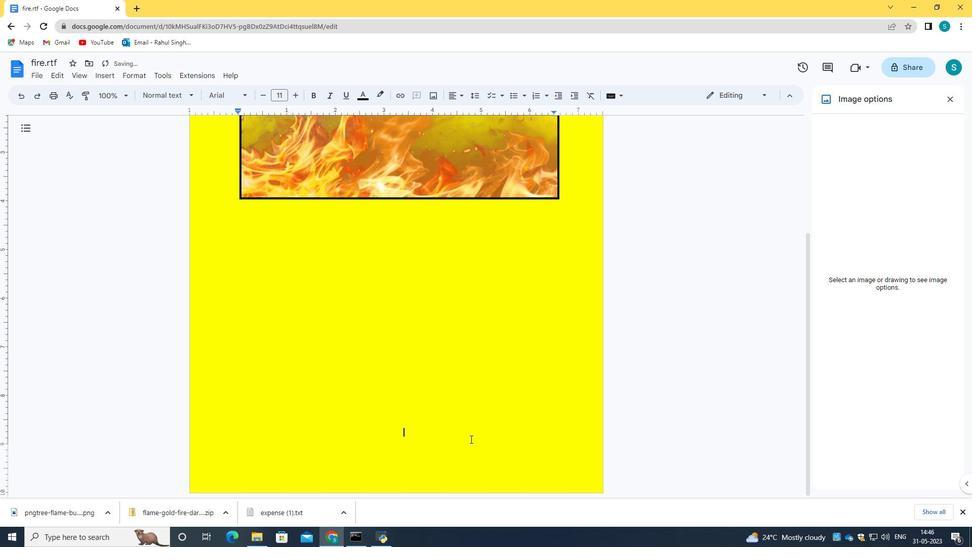 
Action: Key pressed <Key.space>
Screenshot: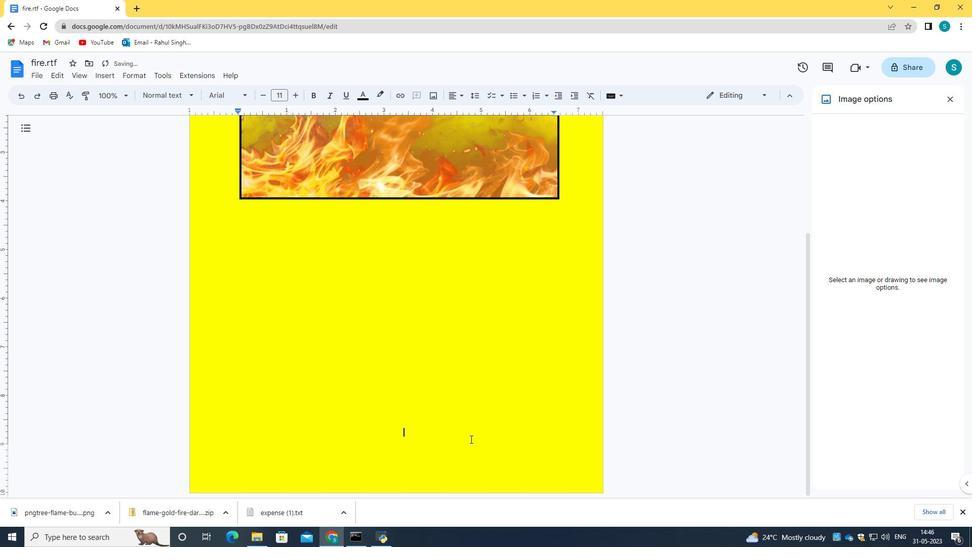 
Action: Mouse moved to (471, 436)
Screenshot: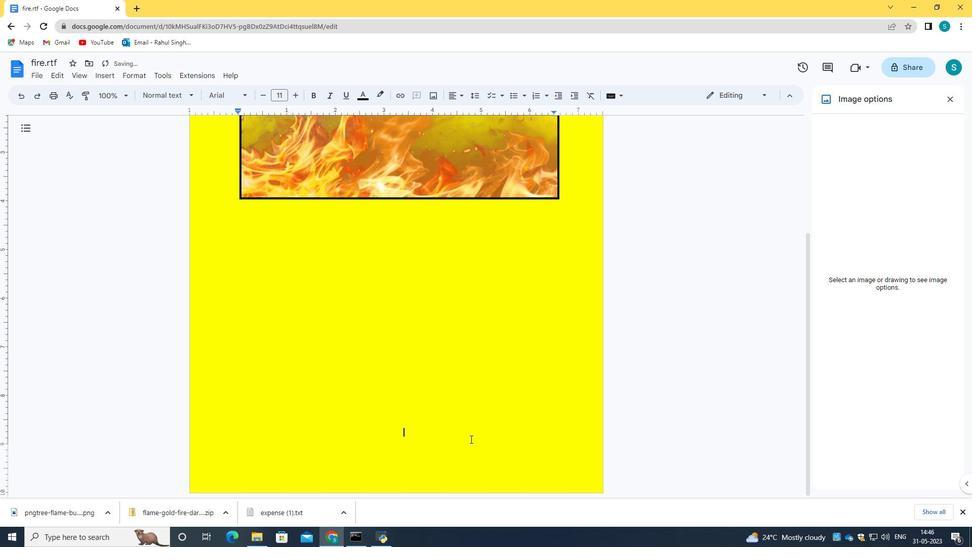 
Action: Key pressed <Key.space>
Screenshot: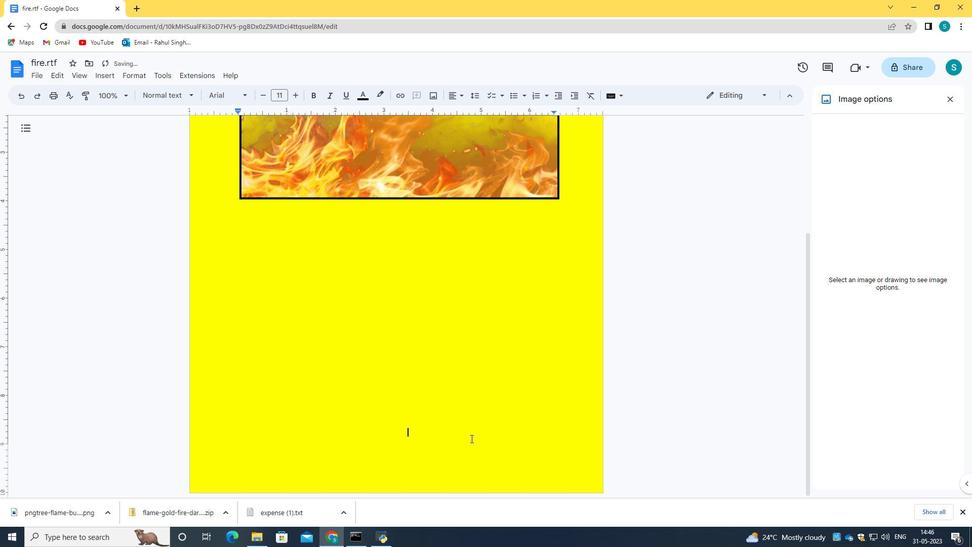 
Action: Mouse moved to (471, 436)
Screenshot: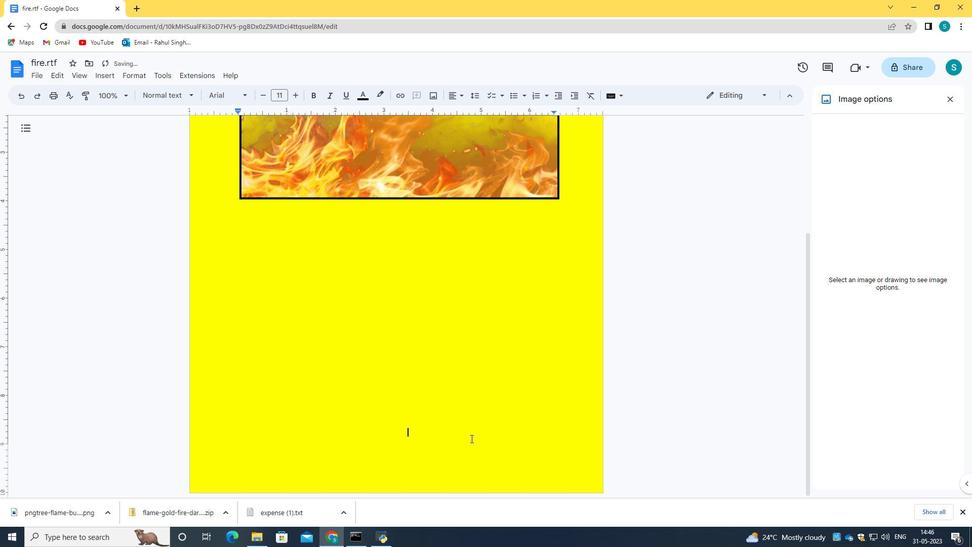 
Action: Key pressed <Key.space><Key.space>
Screenshot: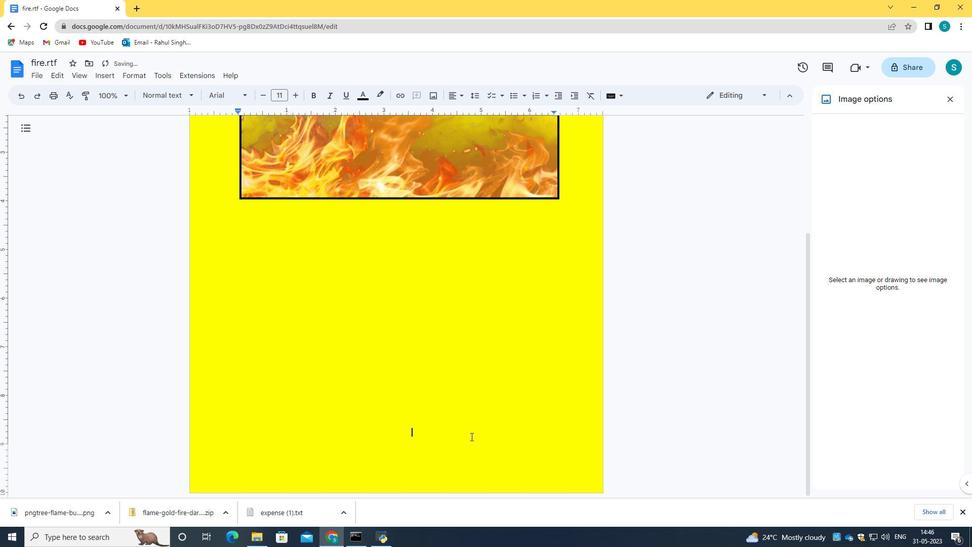 
Action: Mouse moved to (471, 434)
Screenshot: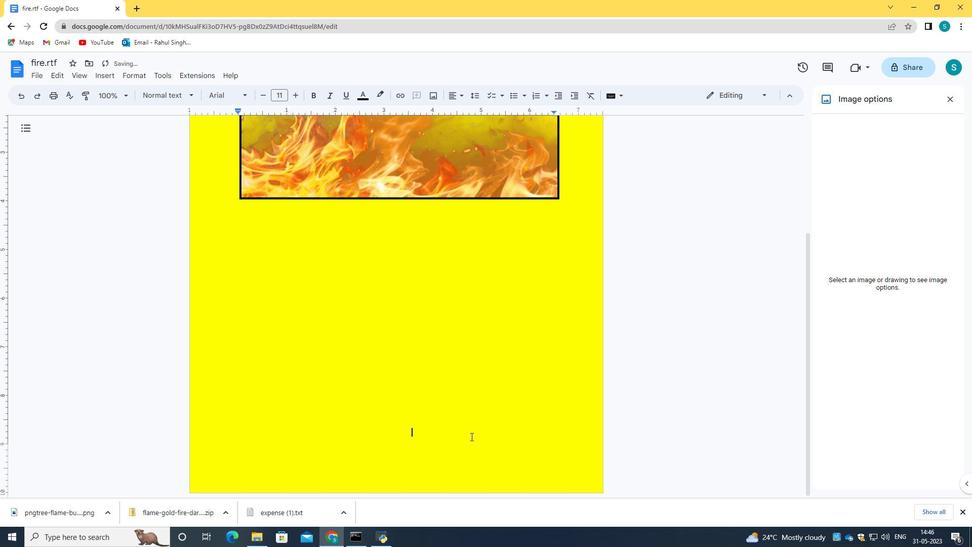 
Action: Key pressed <Key.space>
Screenshot: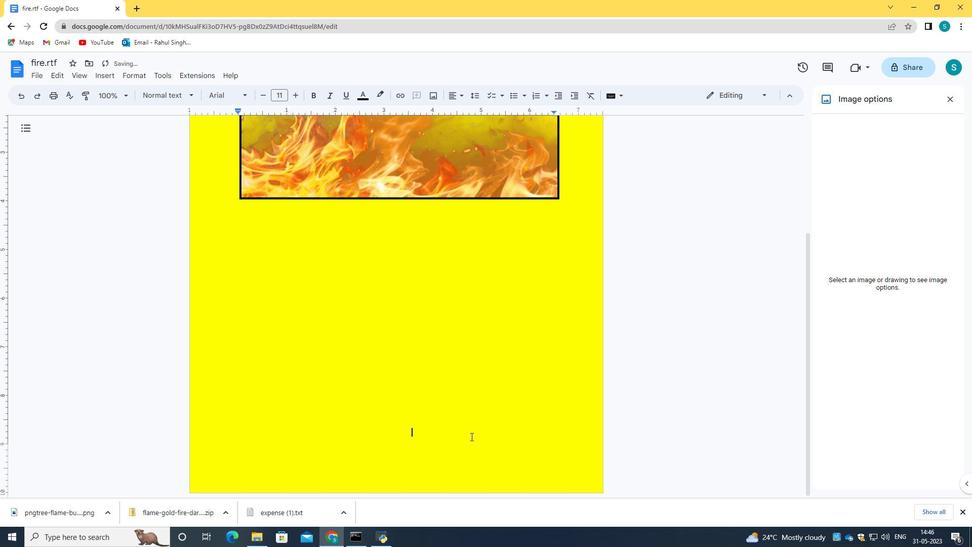 
Action: Mouse moved to (471, 431)
Screenshot: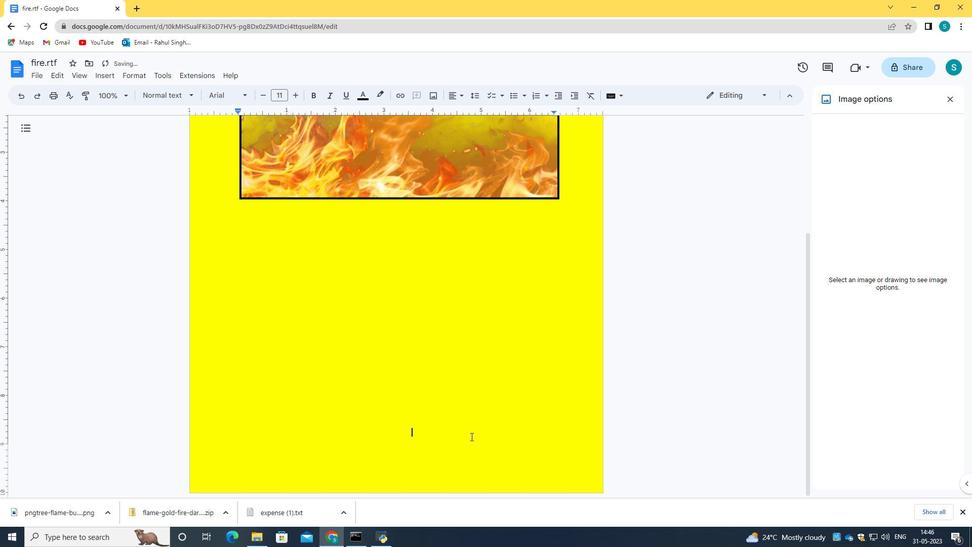 
Action: Key pressed <Key.space>
Screenshot: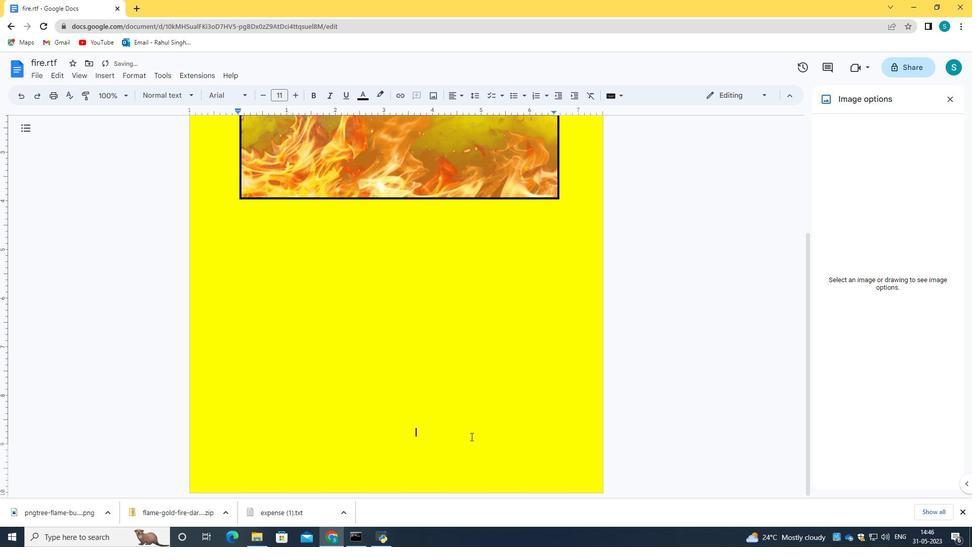 
Action: Mouse moved to (471, 430)
Screenshot: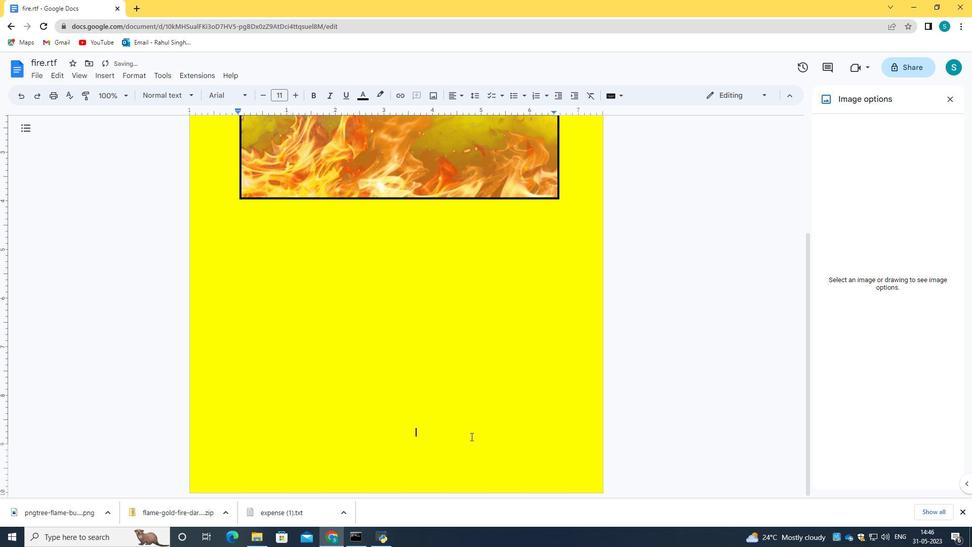 
Action: Key pressed <Key.space><Key.space>
Screenshot: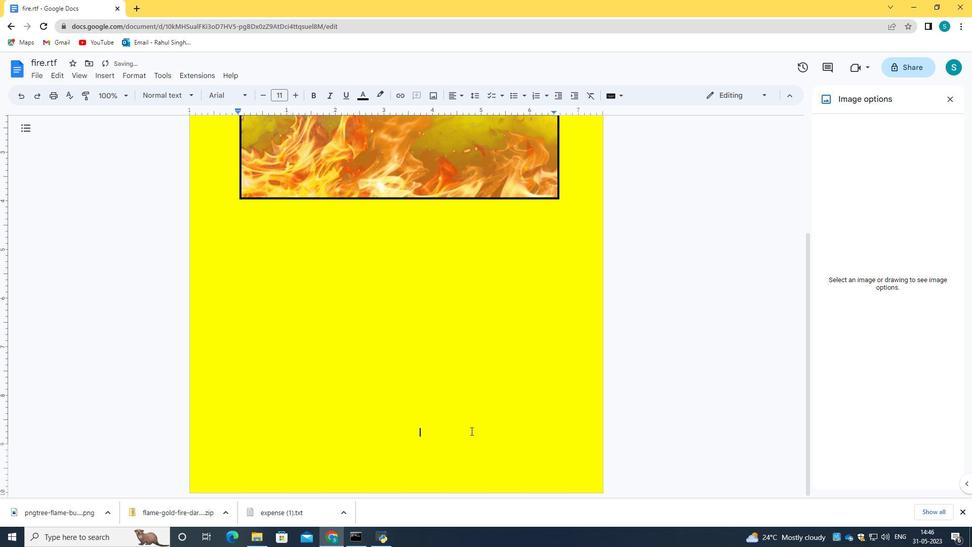 
Action: Mouse moved to (471, 429)
Screenshot: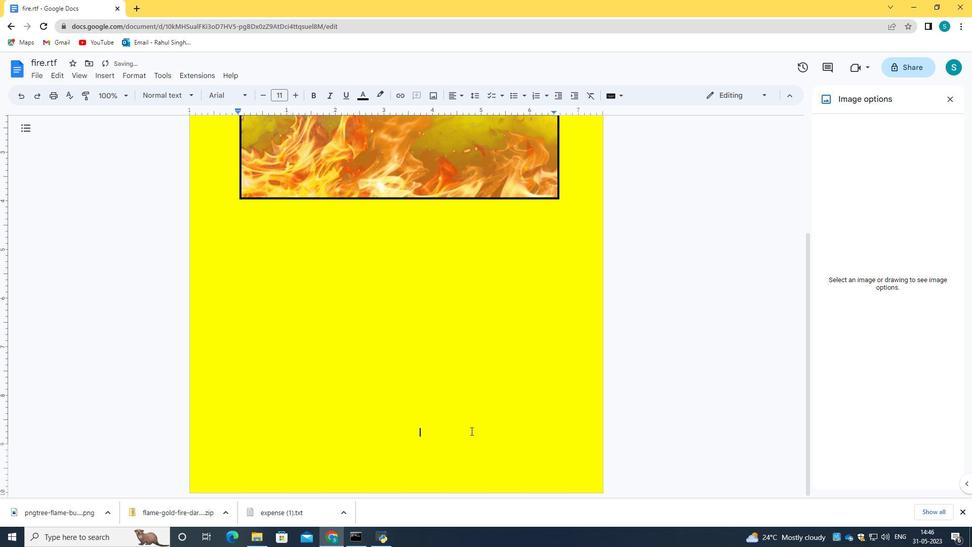 
Action: Key pressed <Key.space>
Screenshot: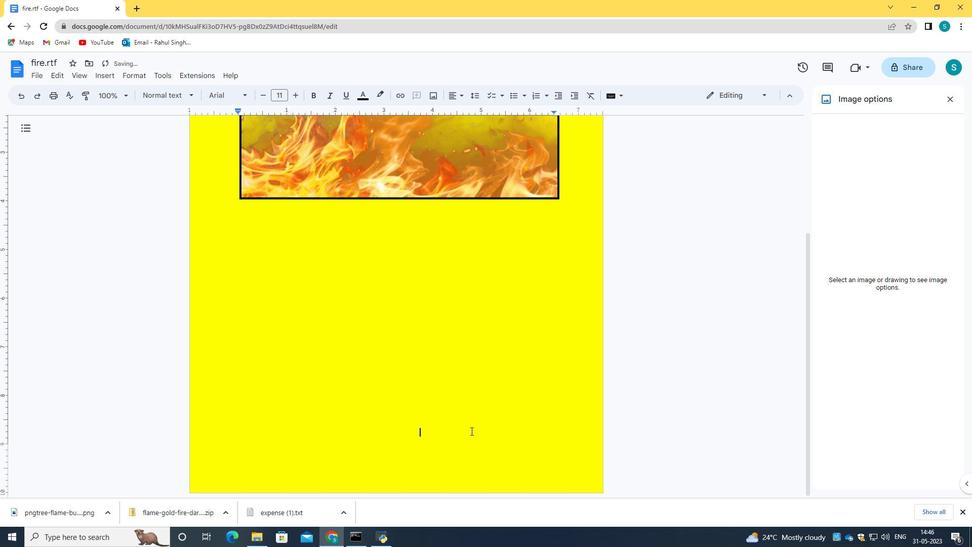 
Action: Mouse moved to (470, 429)
Screenshot: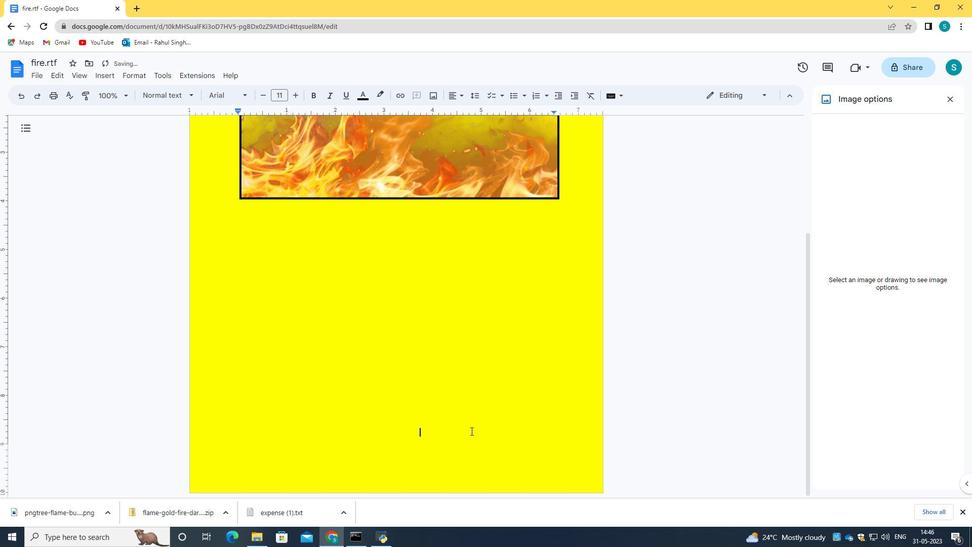
Action: Key pressed <Key.space>
Screenshot: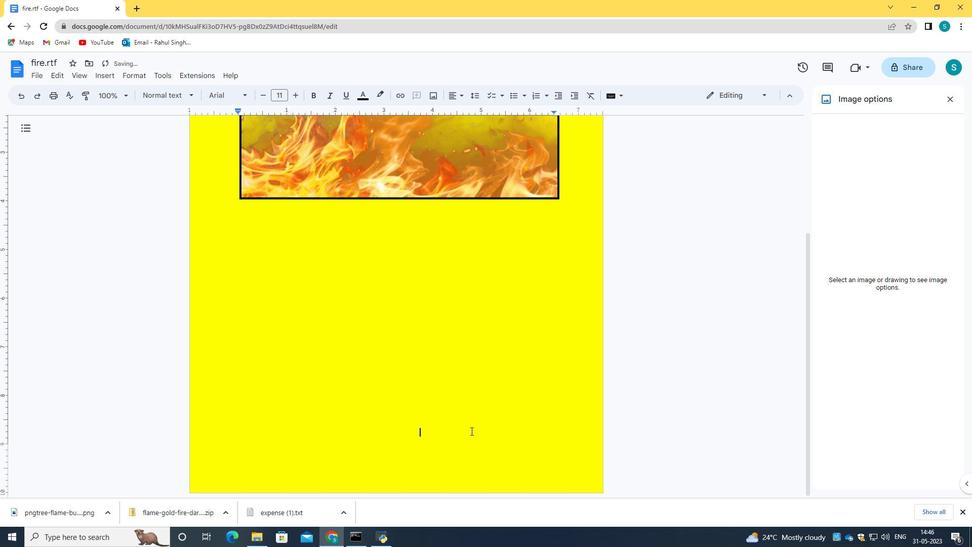 
Action: Mouse moved to (470, 429)
Screenshot: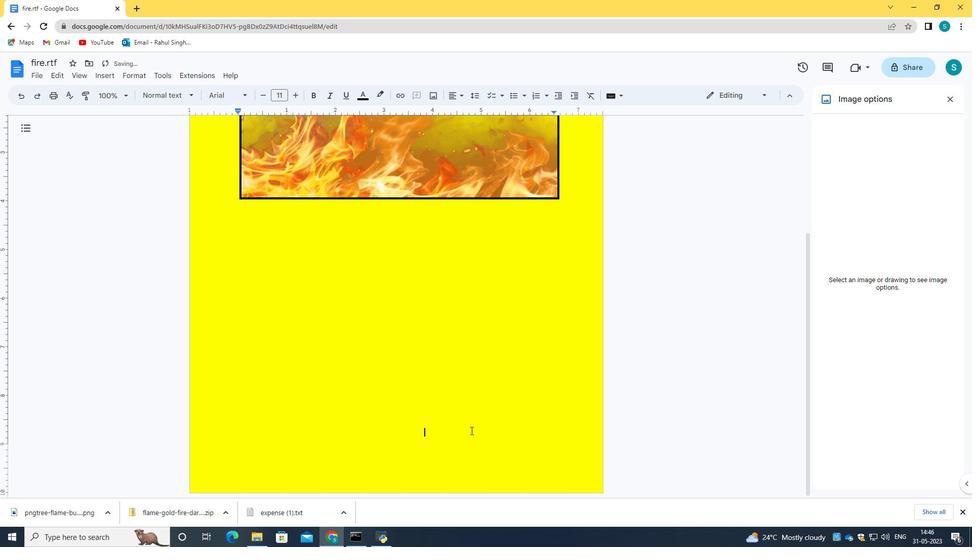 
Action: Key pressed <Key.space>
Screenshot: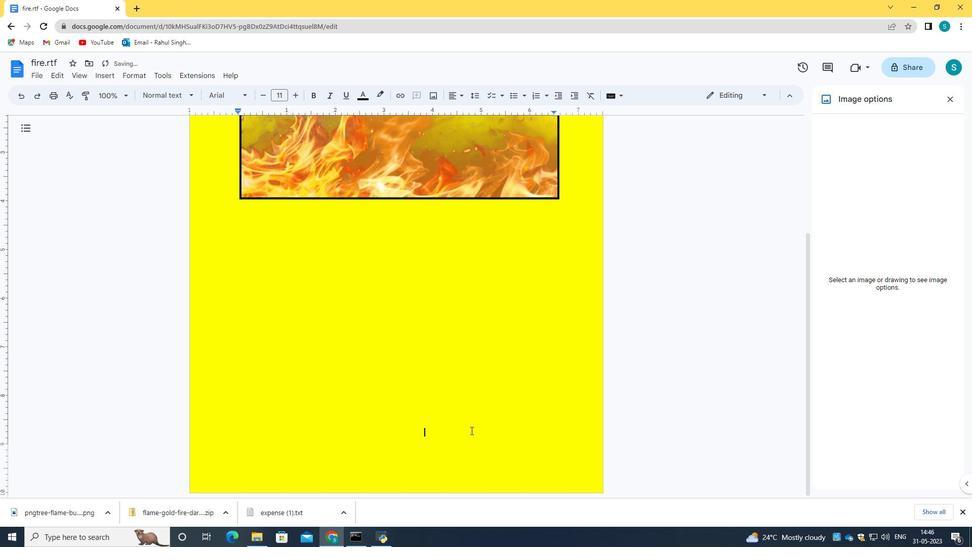 
Action: Mouse moved to (468, 429)
Screenshot: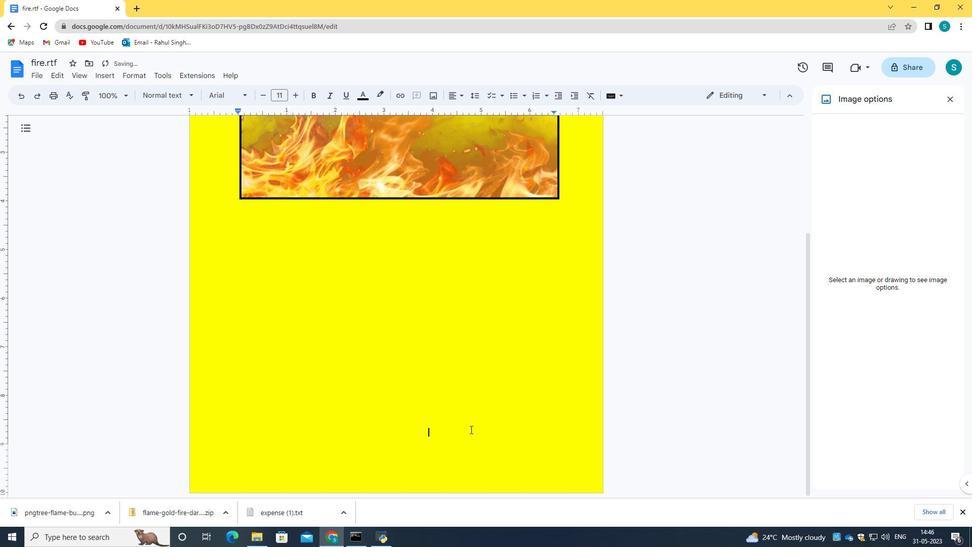 
Action: Key pressed <Key.space>
Screenshot: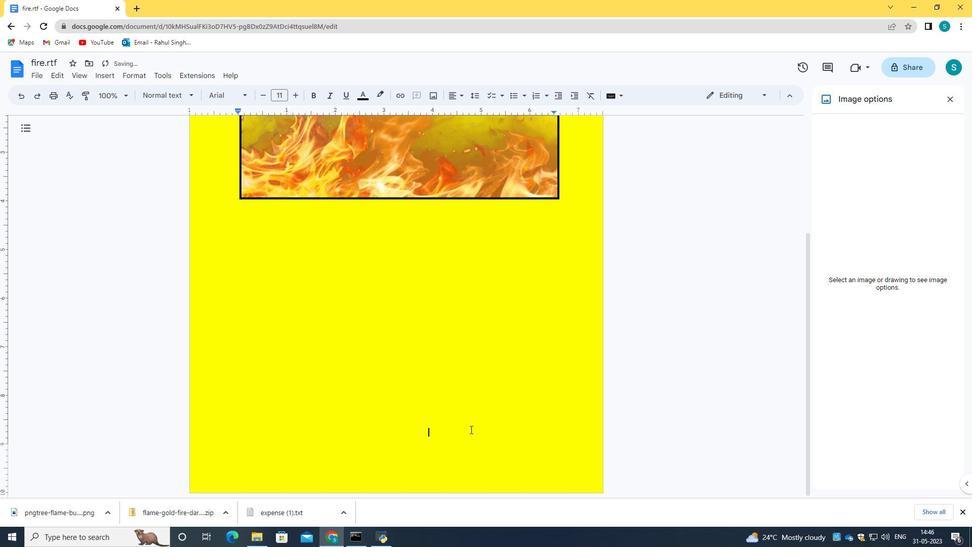 
Action: Mouse moved to (467, 429)
Screenshot: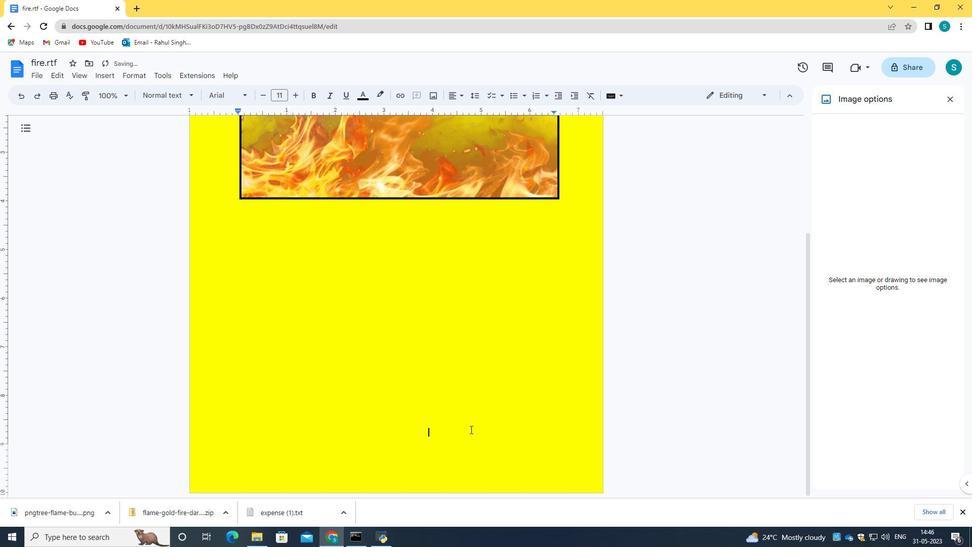 
Action: Key pressed <Key.space>
Screenshot: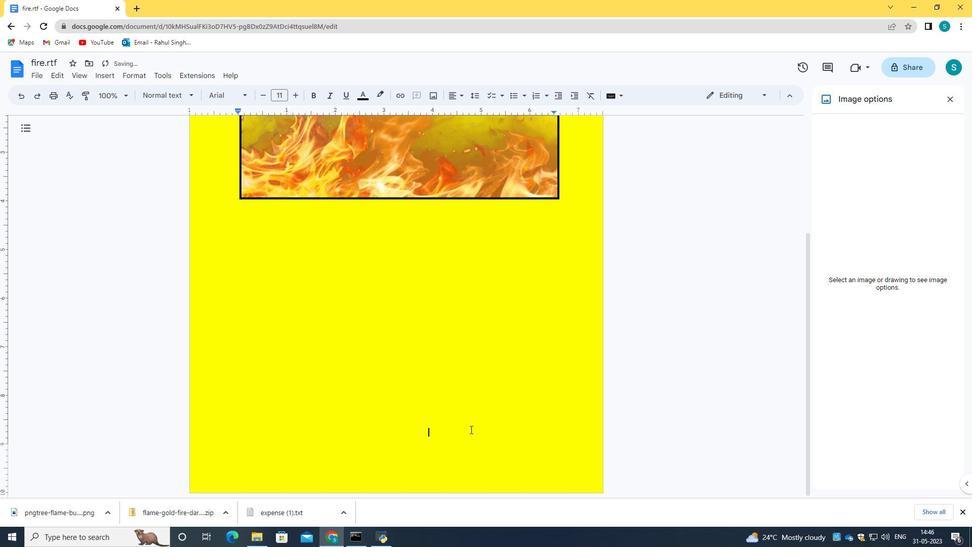 
Action: Mouse moved to (458, 429)
Screenshot: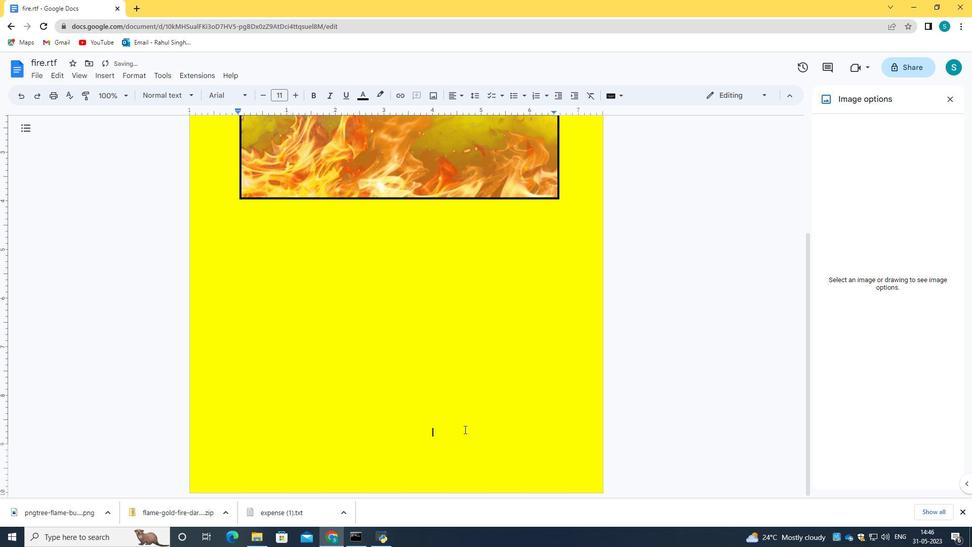 
Action: Key pressed <Key.space><Key.space>
Screenshot: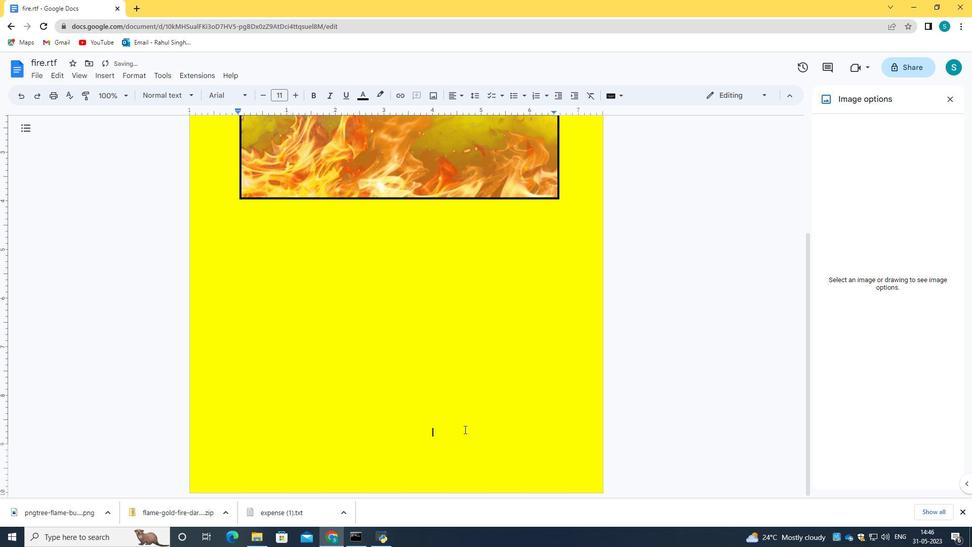
Action: Mouse moved to (453, 429)
Screenshot: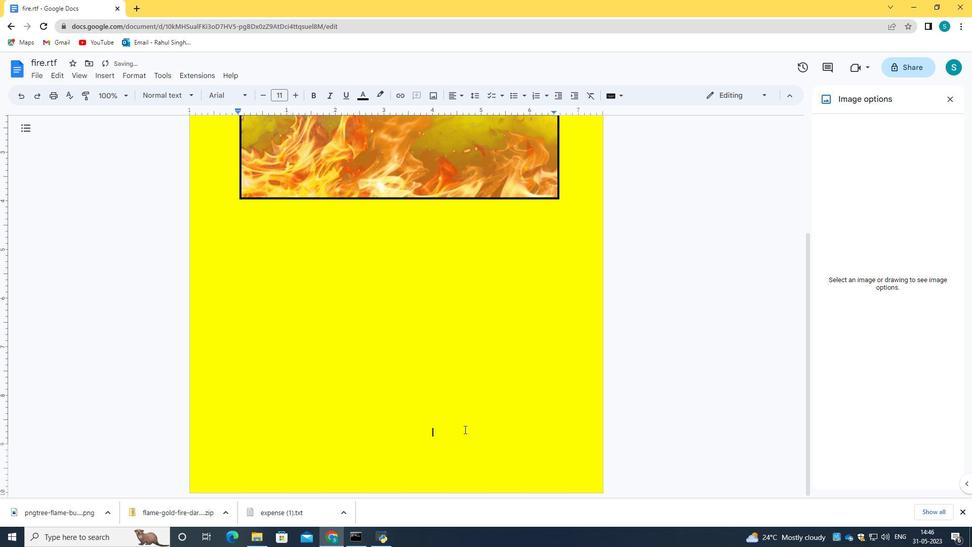 
Action: Key pressed <Key.space><Key.space><Key.space>
Screenshot: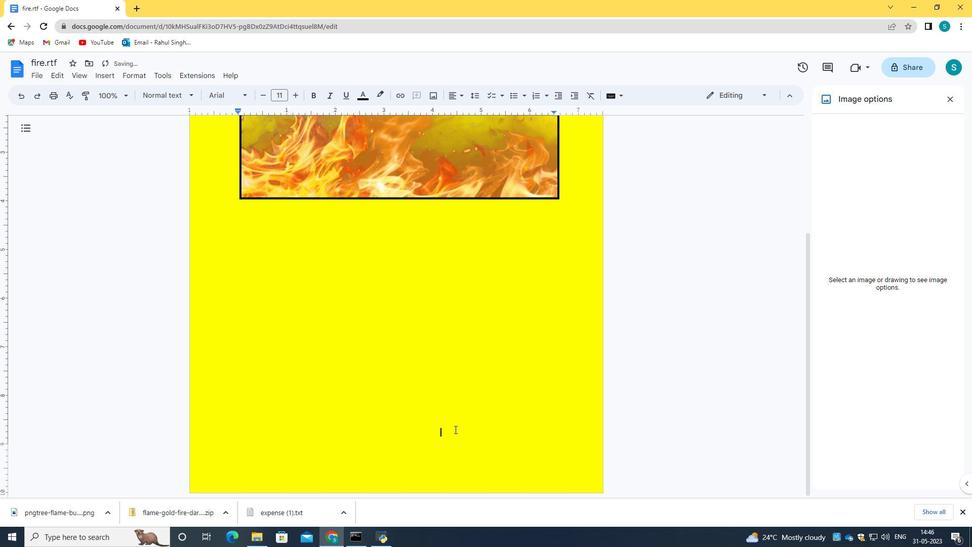 
Action: Mouse pressed right at (453, 429)
Screenshot: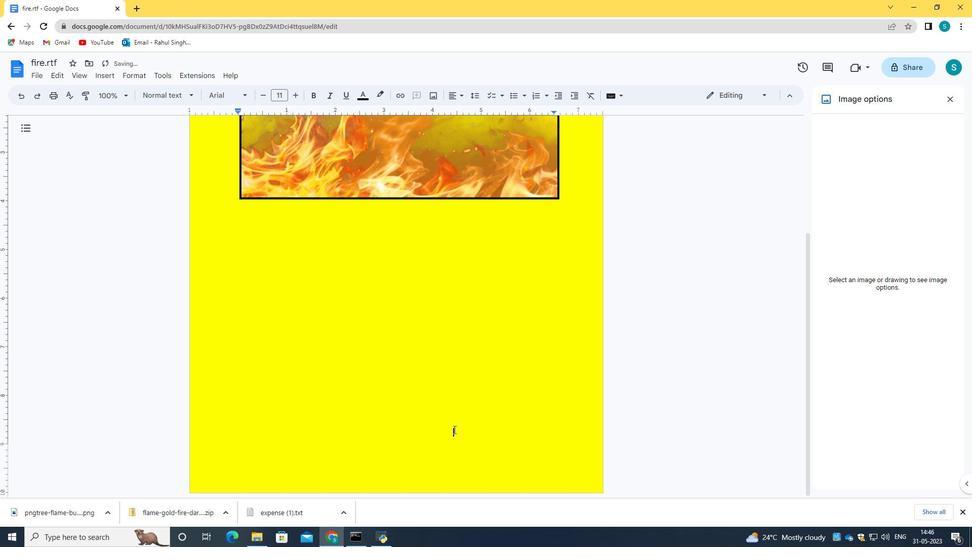 
Action: Mouse moved to (488, 378)
Screenshot: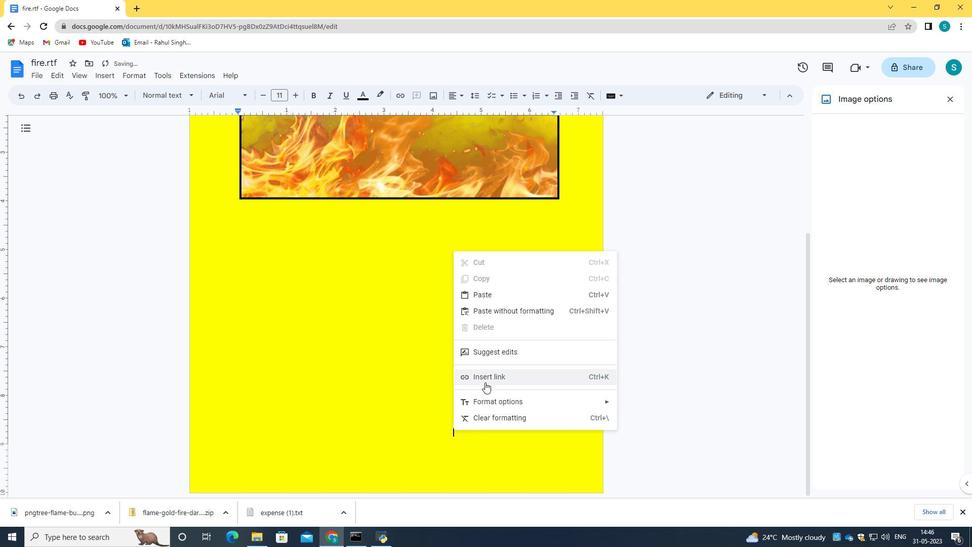 
Action: Mouse pressed left at (488, 378)
Screenshot: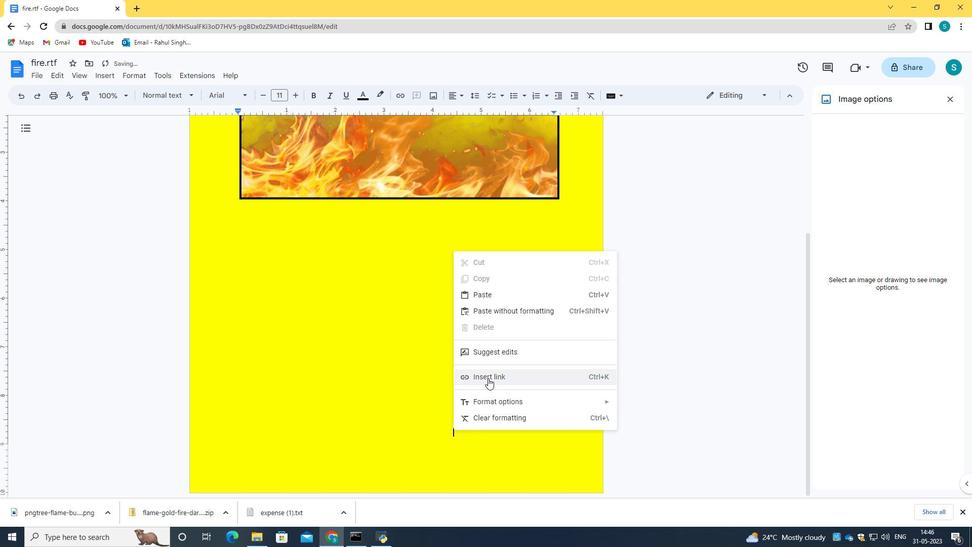 
Action: Mouse moved to (474, 272)
Screenshot: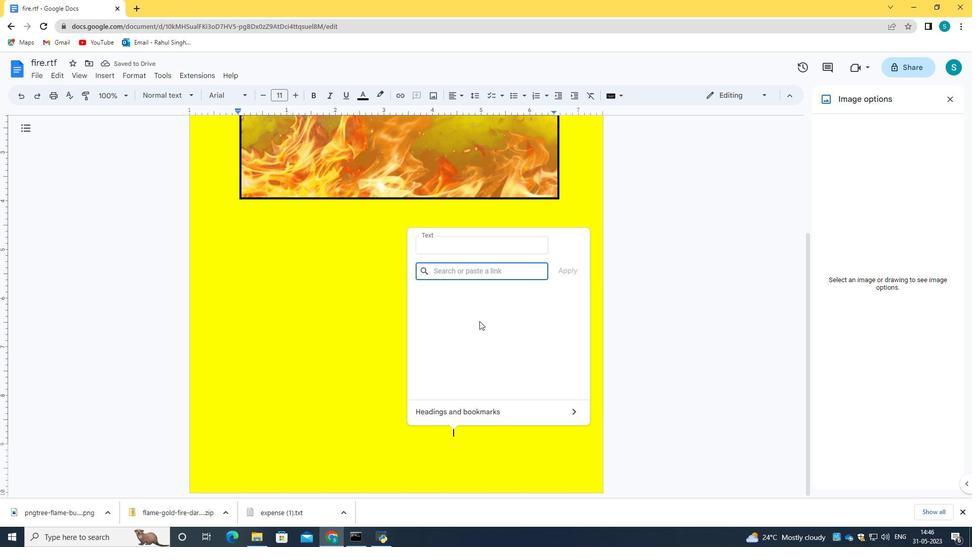 
Action: Key pressed www.instagram.com
Screenshot: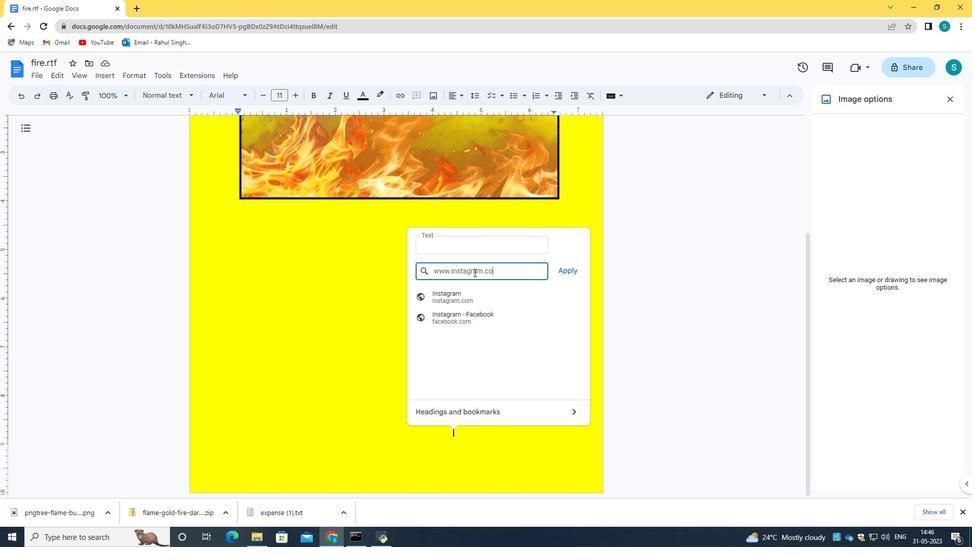 
Action: Mouse moved to (565, 275)
Screenshot: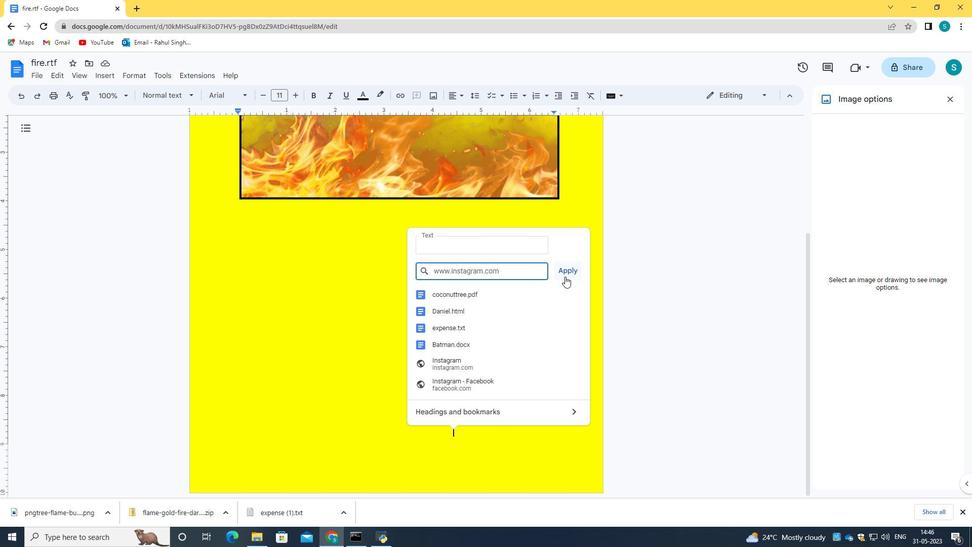 
Action: Mouse pressed left at (565, 275)
Screenshot: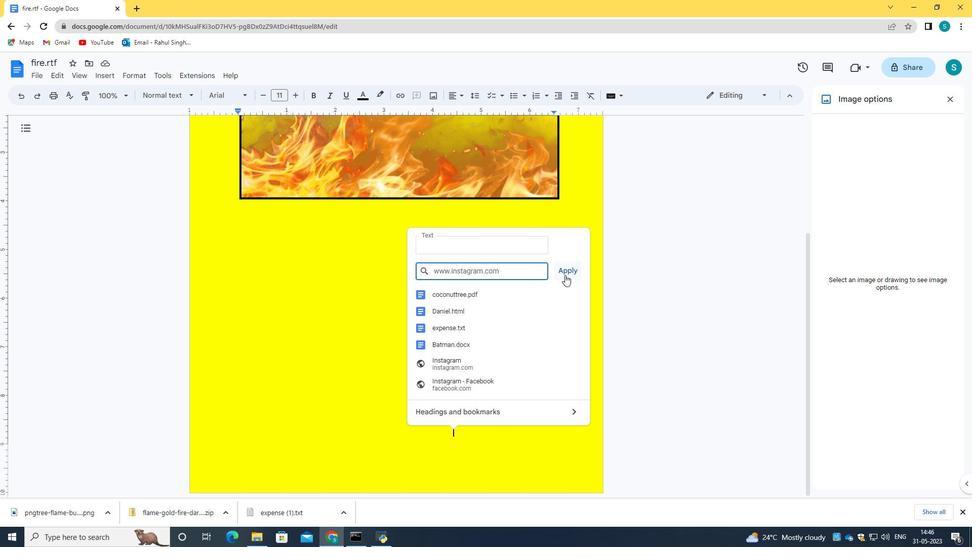 
Action: Mouse moved to (509, 448)
Screenshot: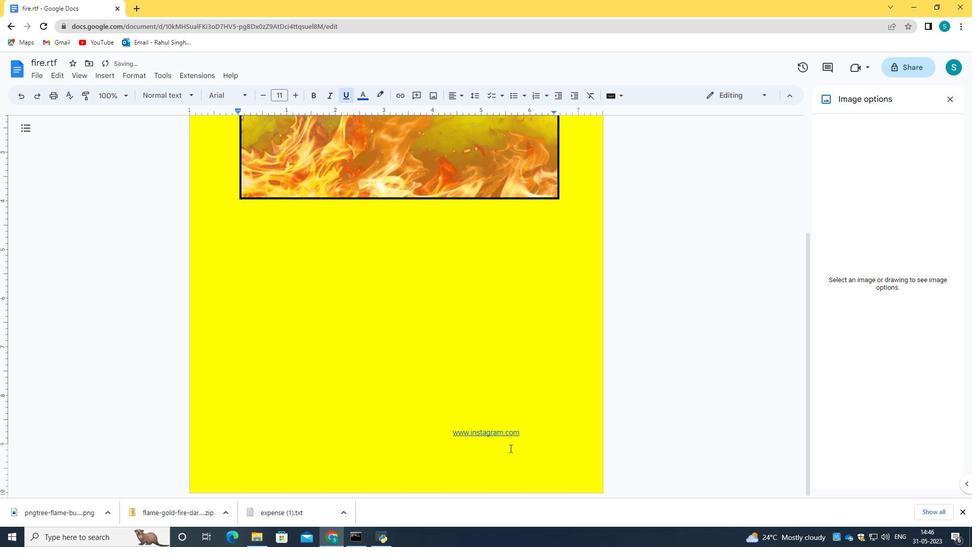 
Action: Mouse scrolled (509, 447) with delta (0, 0)
Screenshot: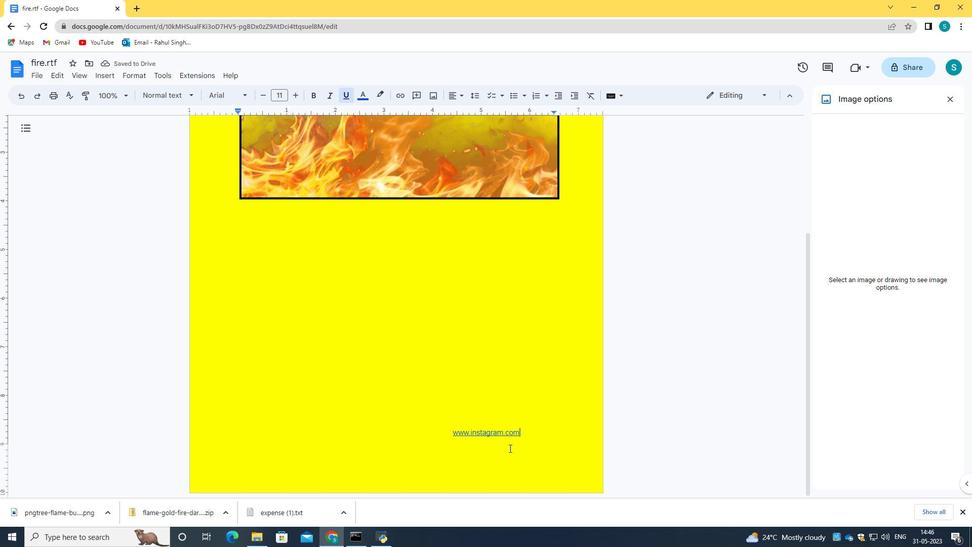 
Action: Mouse scrolled (509, 448) with delta (0, 0)
Screenshot: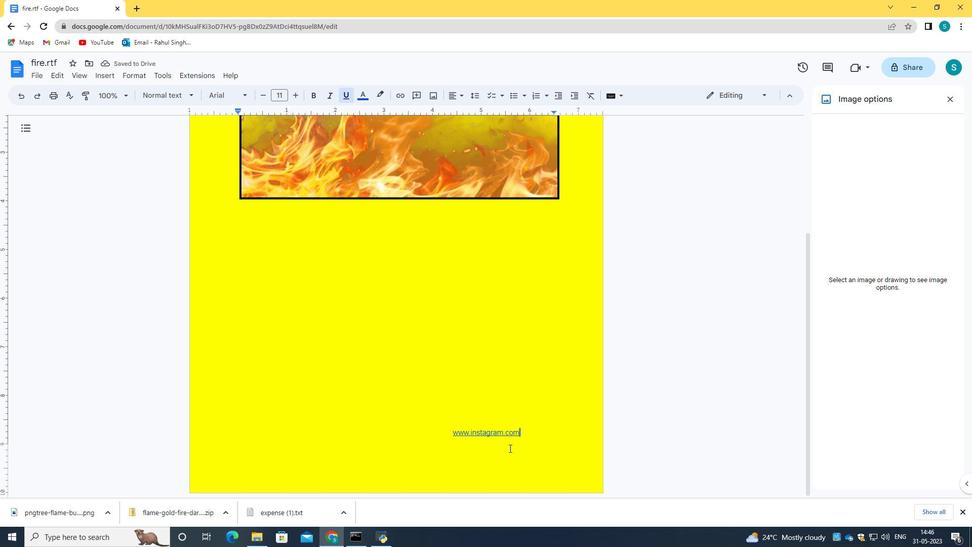 
Action: Mouse scrolled (509, 448) with delta (0, 0)
Screenshot: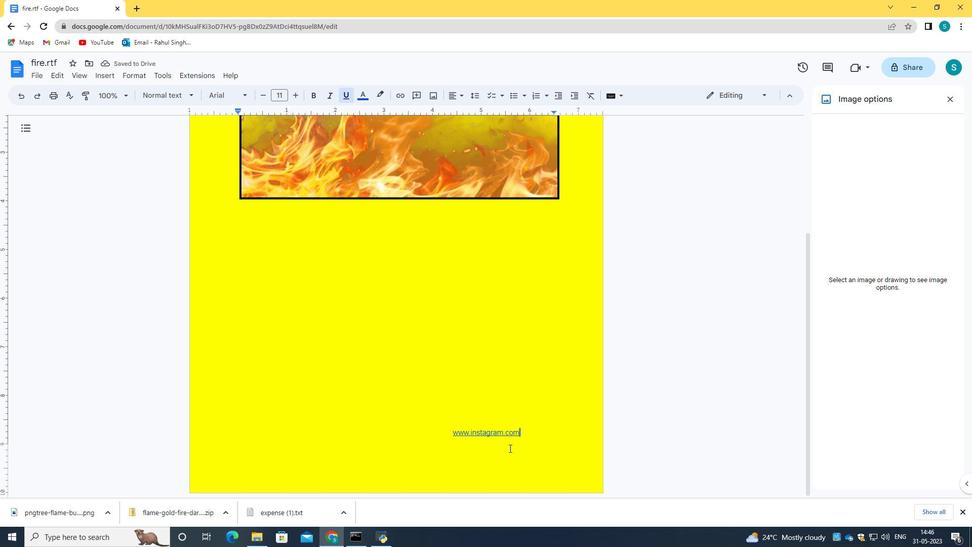 
Action: Mouse scrolled (509, 448) with delta (0, 0)
Screenshot: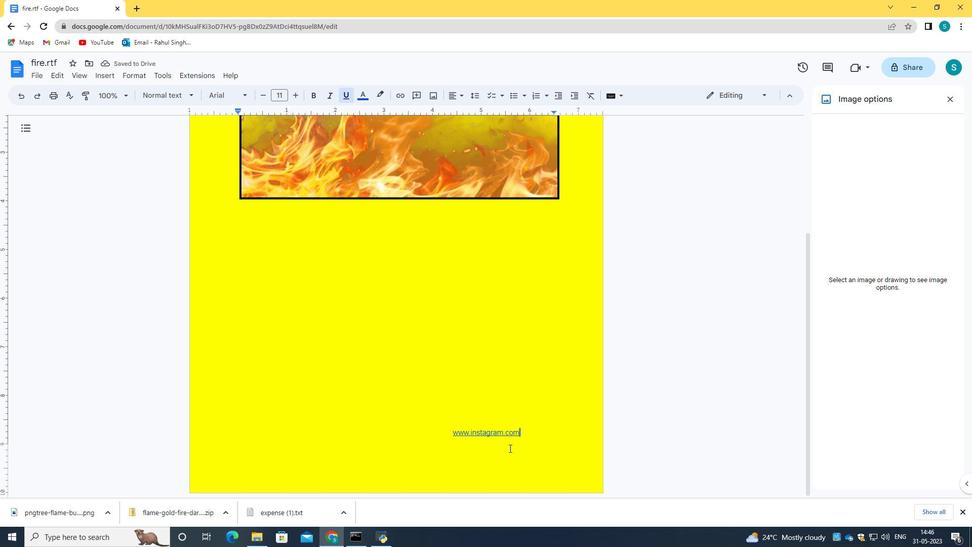 
Action: Mouse scrolled (509, 447) with delta (0, 0)
Screenshot: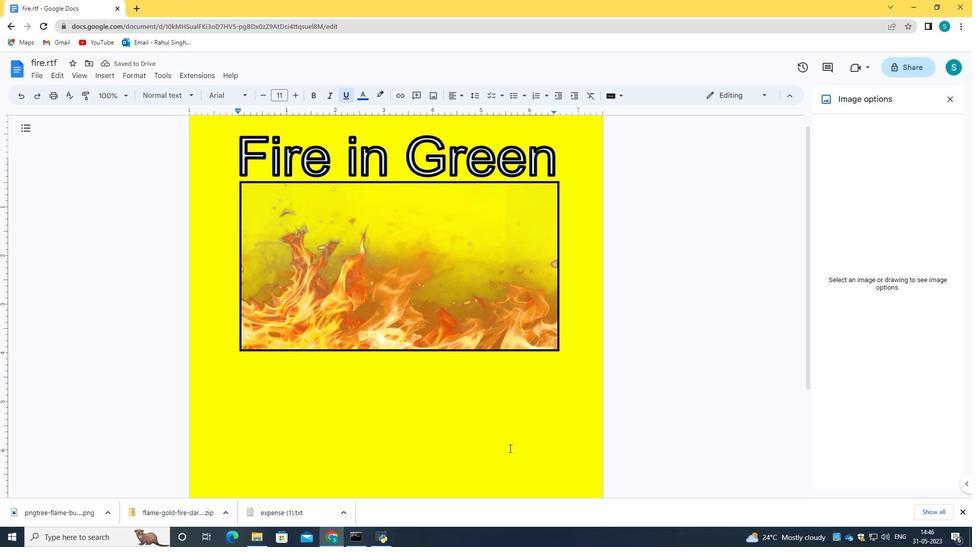 
Action: Mouse scrolled (509, 447) with delta (0, 0)
Screenshot: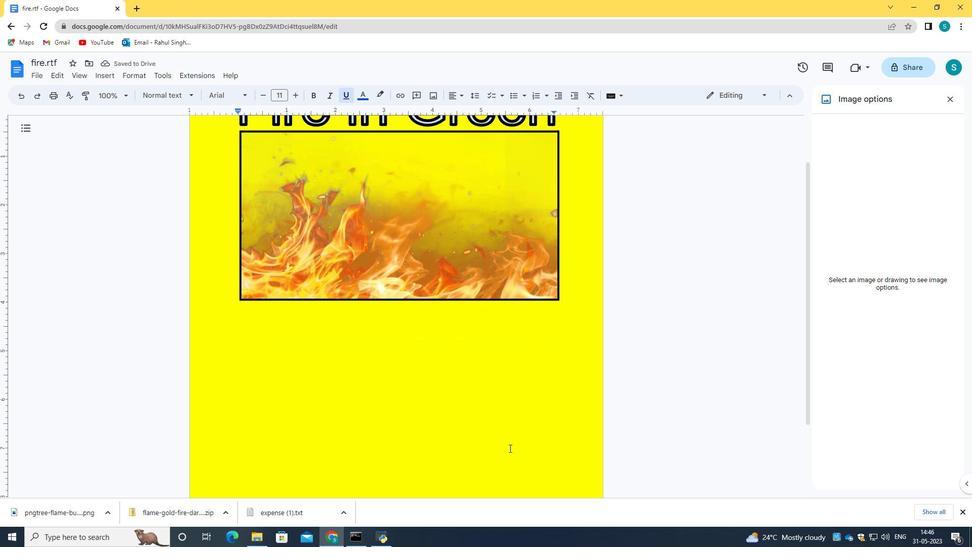 
Action: Mouse scrolled (509, 447) with delta (0, 0)
Screenshot: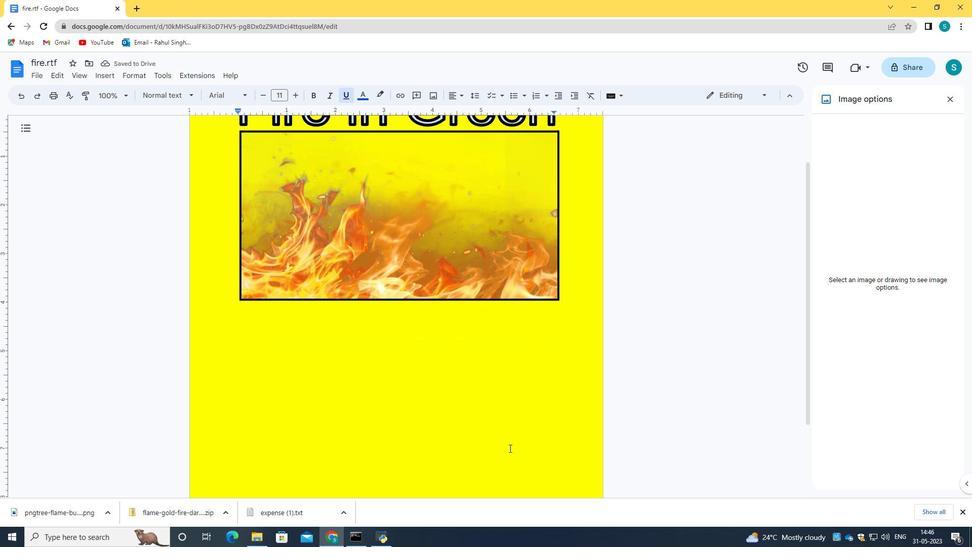 
Action: Mouse moved to (509, 448)
Screenshot: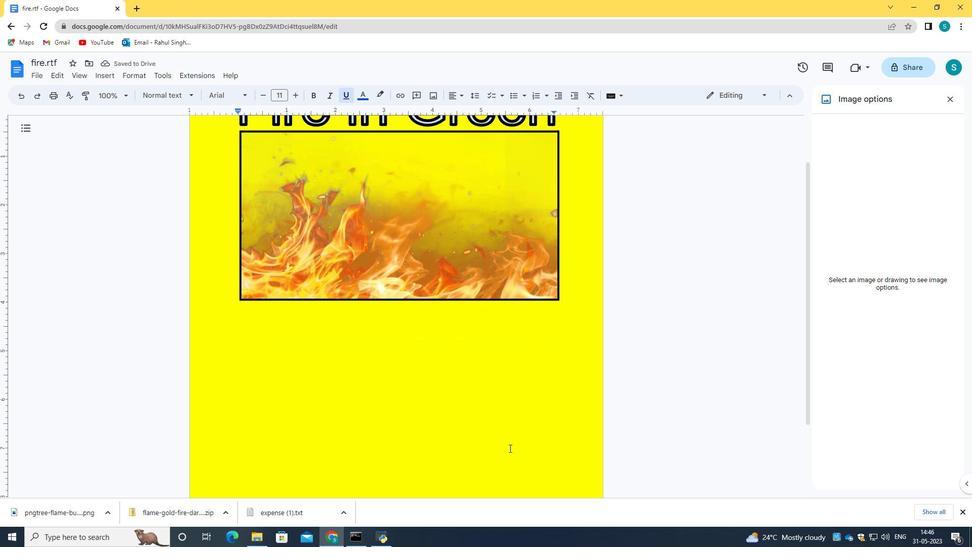 
Action: Mouse scrolled (509, 448) with delta (0, 0)
Screenshot: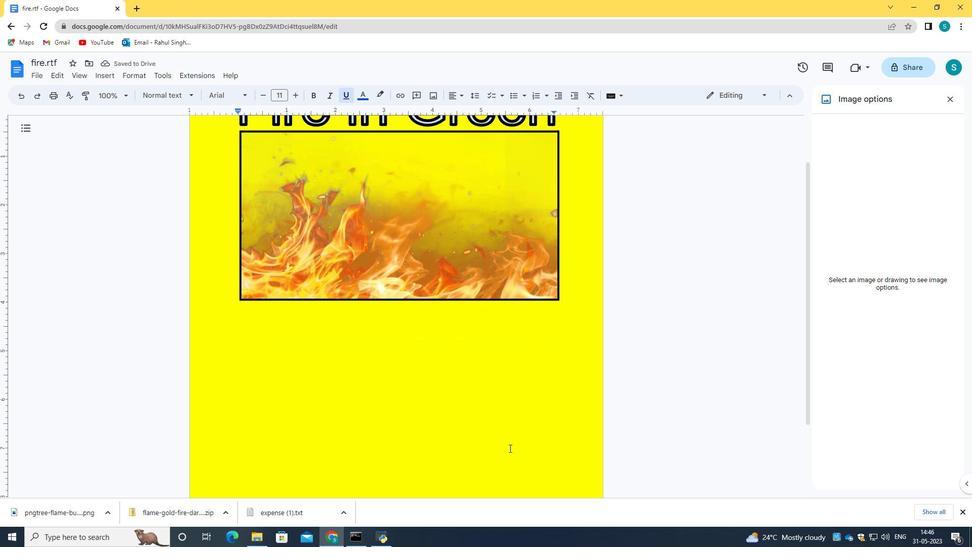 
Action: Mouse scrolled (509, 448) with delta (0, 0)
Screenshot: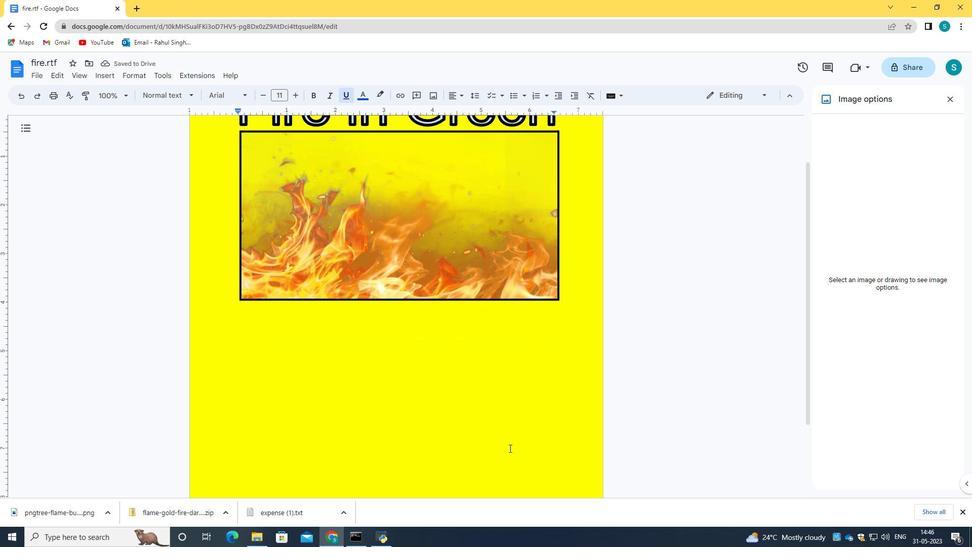 
Action: Mouse scrolled (509, 448) with delta (0, 0)
Screenshot: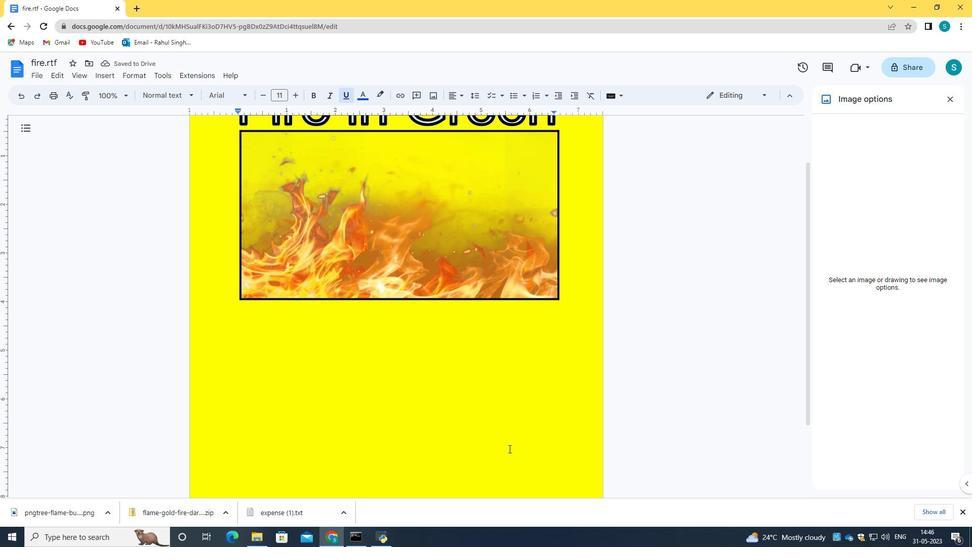 
Action: Mouse scrolled (509, 449) with delta (0, 0)
Screenshot: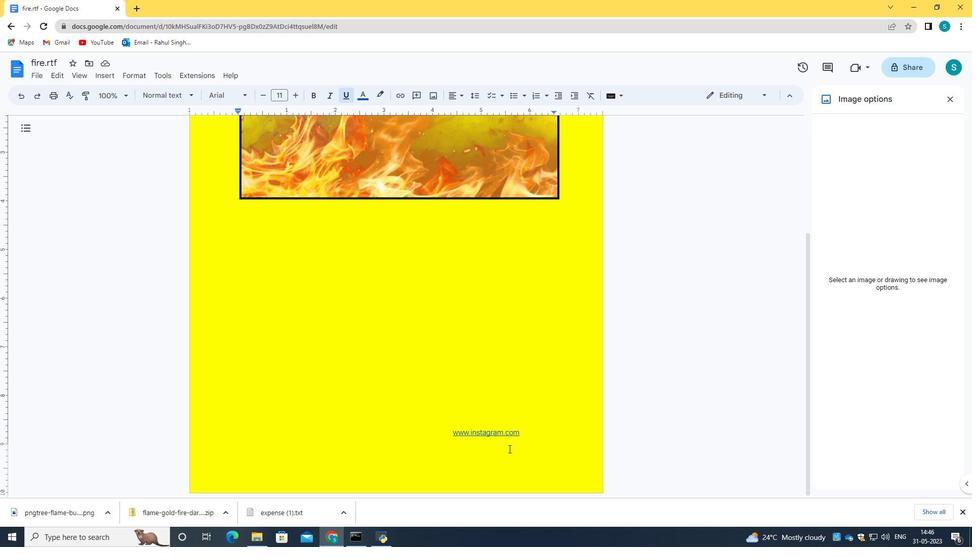 
Action: Mouse scrolled (509, 449) with delta (0, 0)
Screenshot: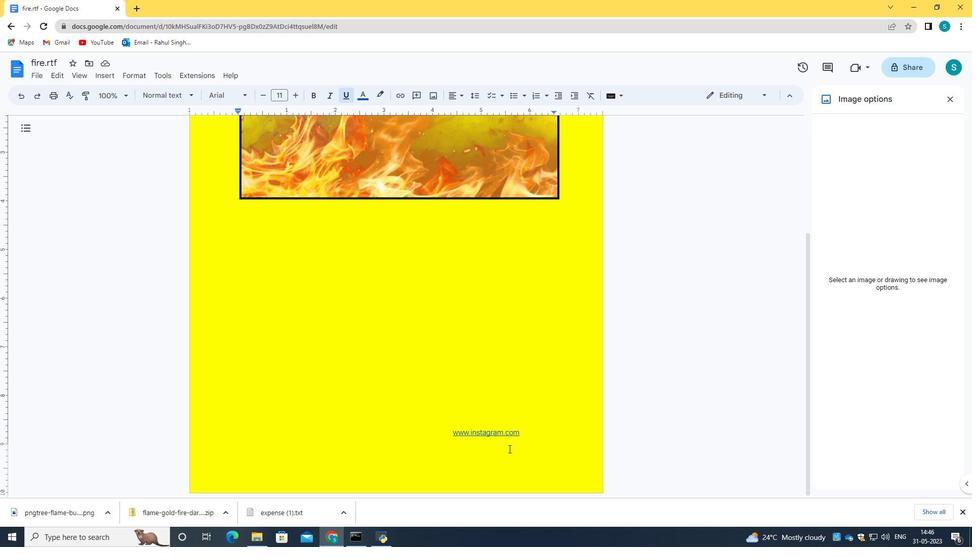 
Action: Mouse scrolled (509, 449) with delta (0, 0)
Screenshot: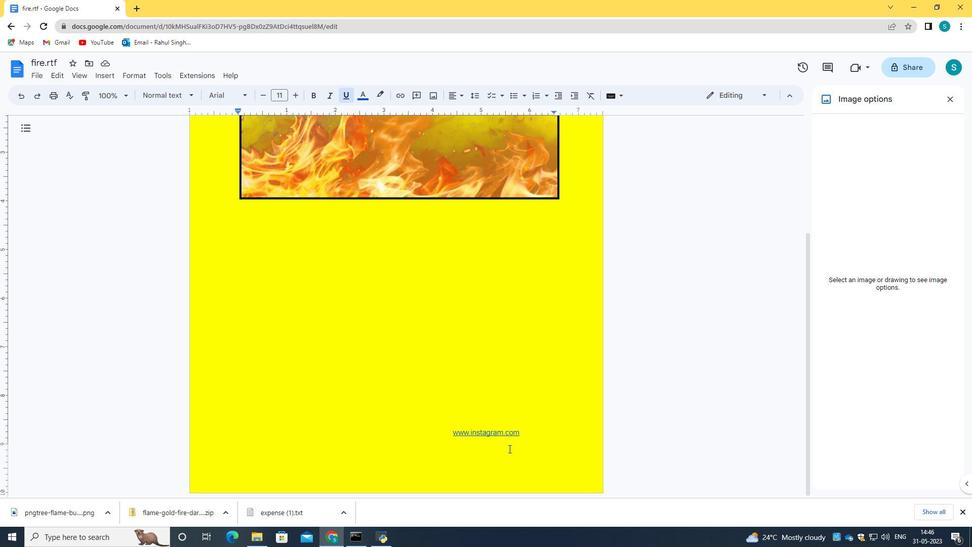 
Action: Mouse scrolled (509, 449) with delta (0, 0)
Screenshot: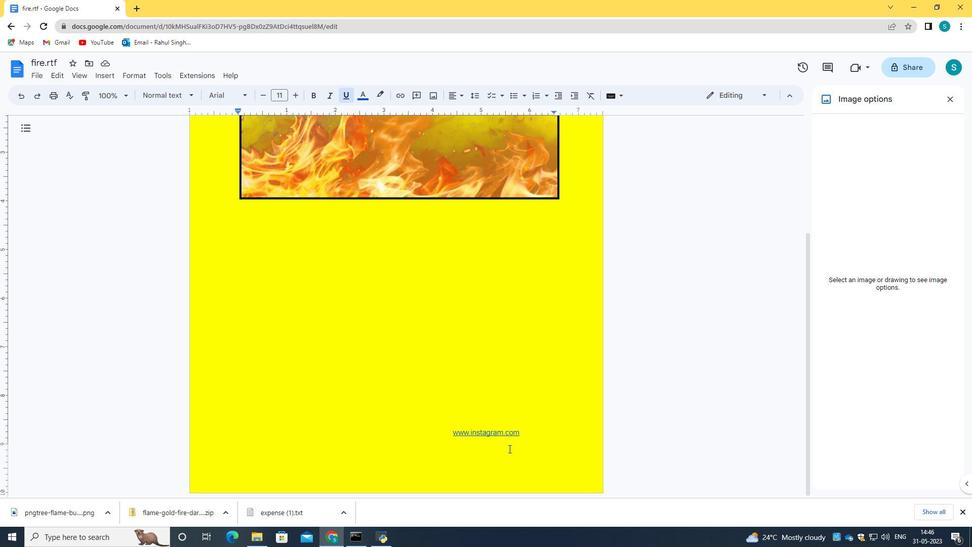 
Action: Mouse scrolled (509, 449) with delta (0, 0)
Screenshot: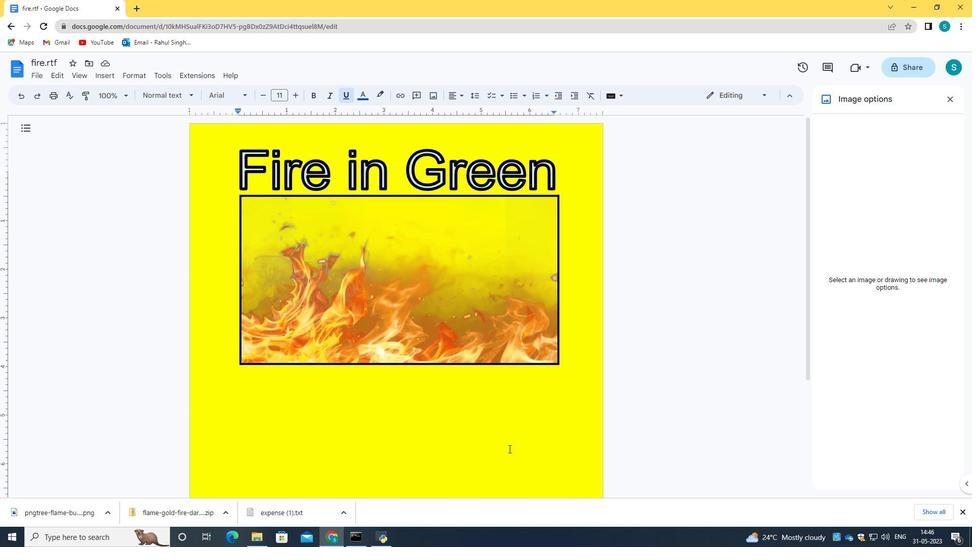 
Action: Mouse scrolled (509, 449) with delta (0, 0)
Screenshot: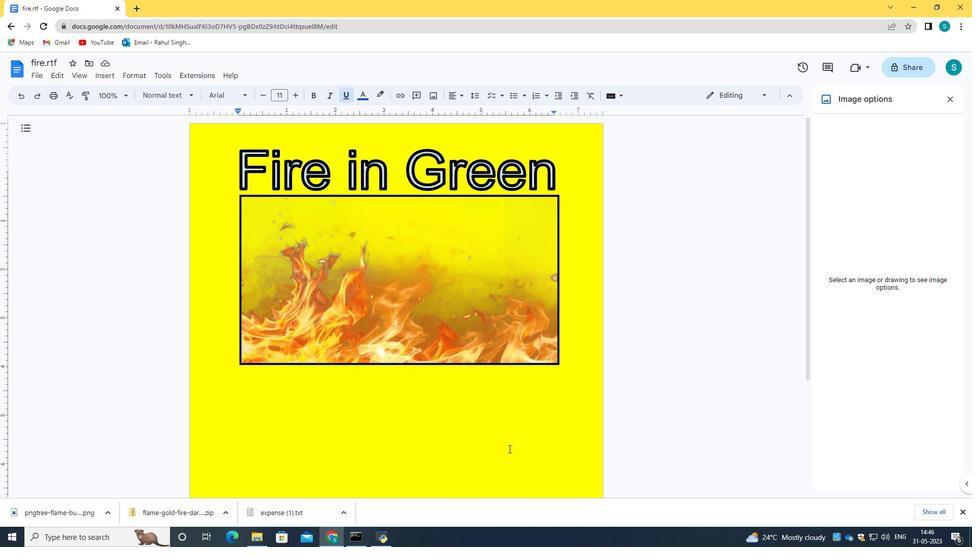 
Action: Mouse scrolled (509, 449) with delta (0, 0)
Screenshot: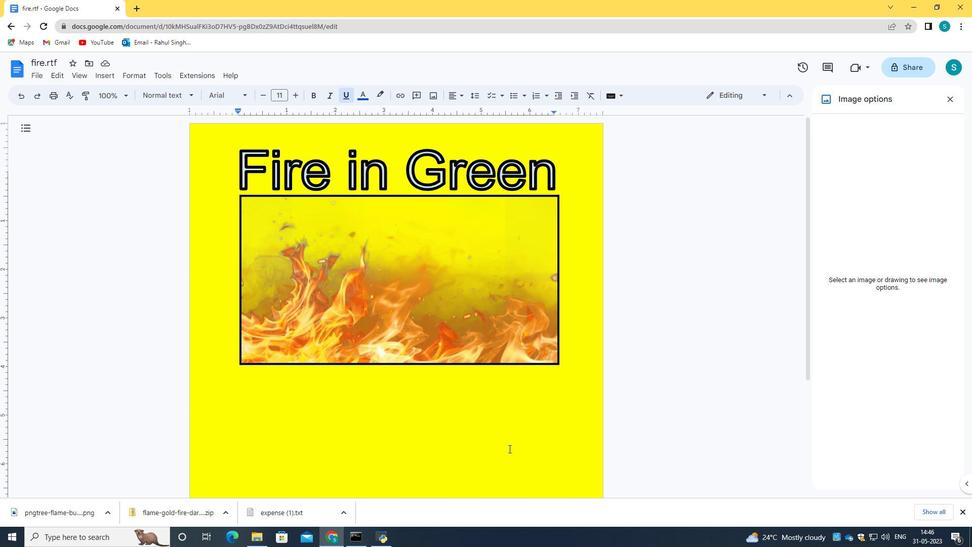 
Action: Mouse moved to (509, 448)
Screenshot: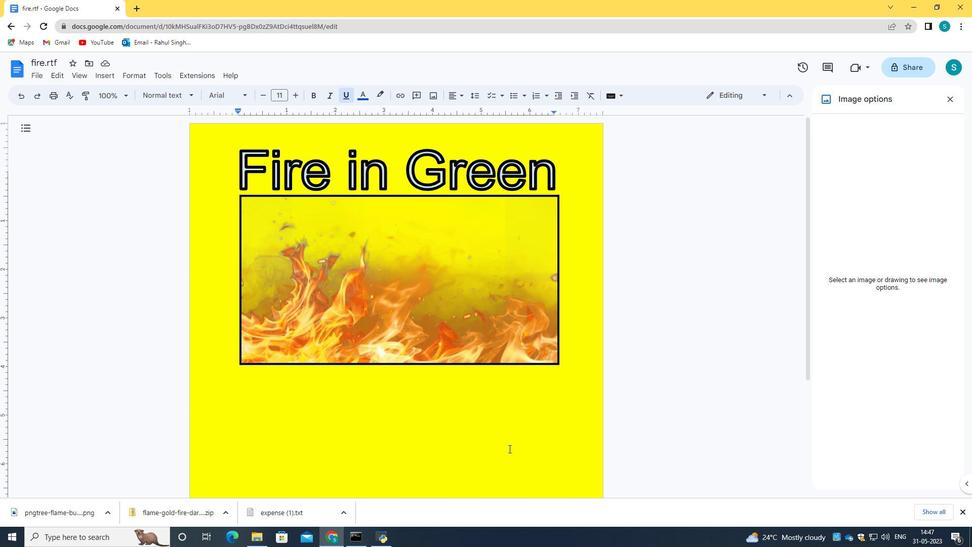 
